 Task: Open Card Non-Profit Grant Writing in Board Sales Performance Metrics to Workspace Change Management Consulting and add a team member Softage.1@softage.net, a label Green, a checklist Mindfulness, an attachment from your computer, a color Green and finally, add a card description 'Conduct and analyze customer feedback survey' and a comment 'Let us make sure we give this task the attention it deserves as it is crucial to the overall success of the project.'. Add a start date 'Jan 01, 1900' with a due date 'Jan 08, 1900'
Action: Mouse moved to (381, 208)
Screenshot: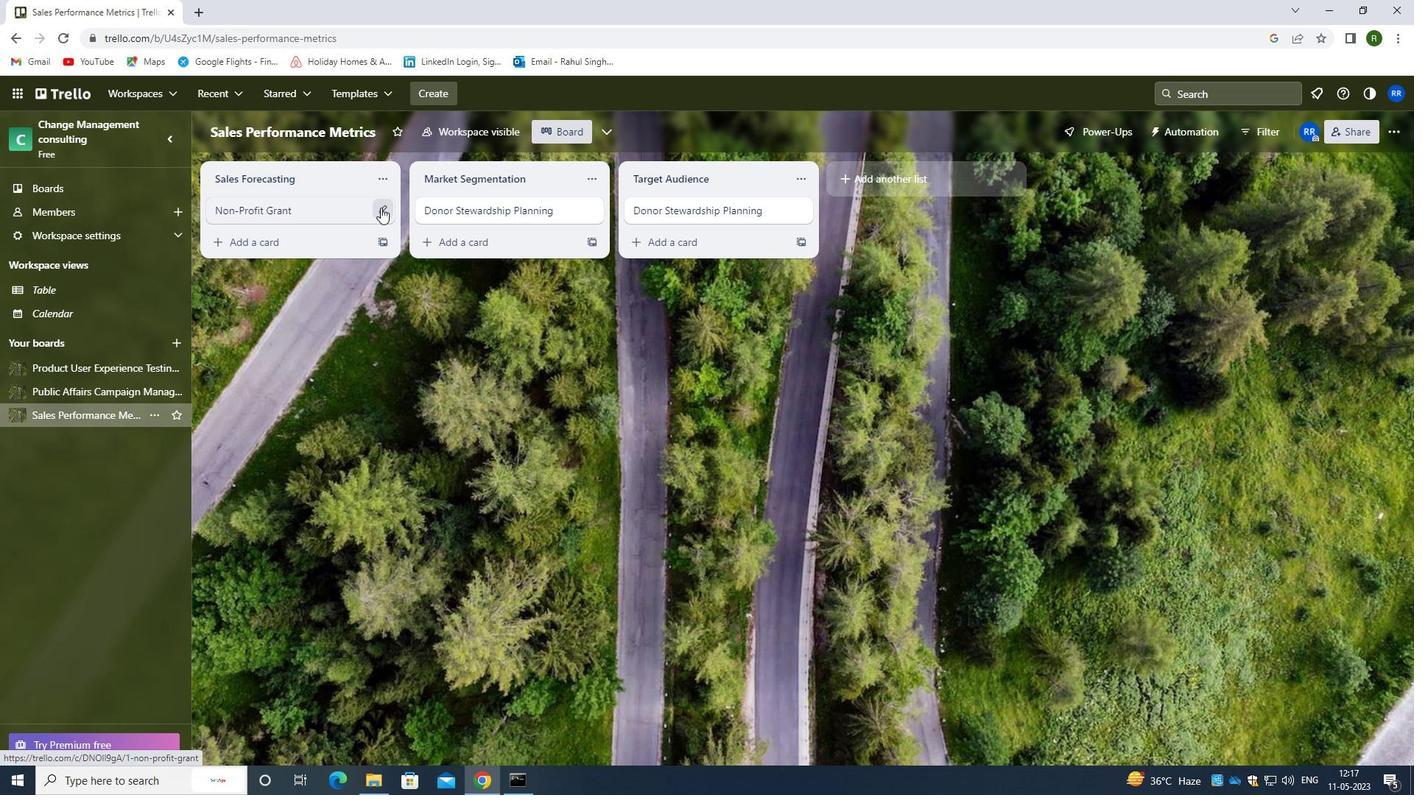 
Action: Mouse pressed left at (381, 208)
Screenshot: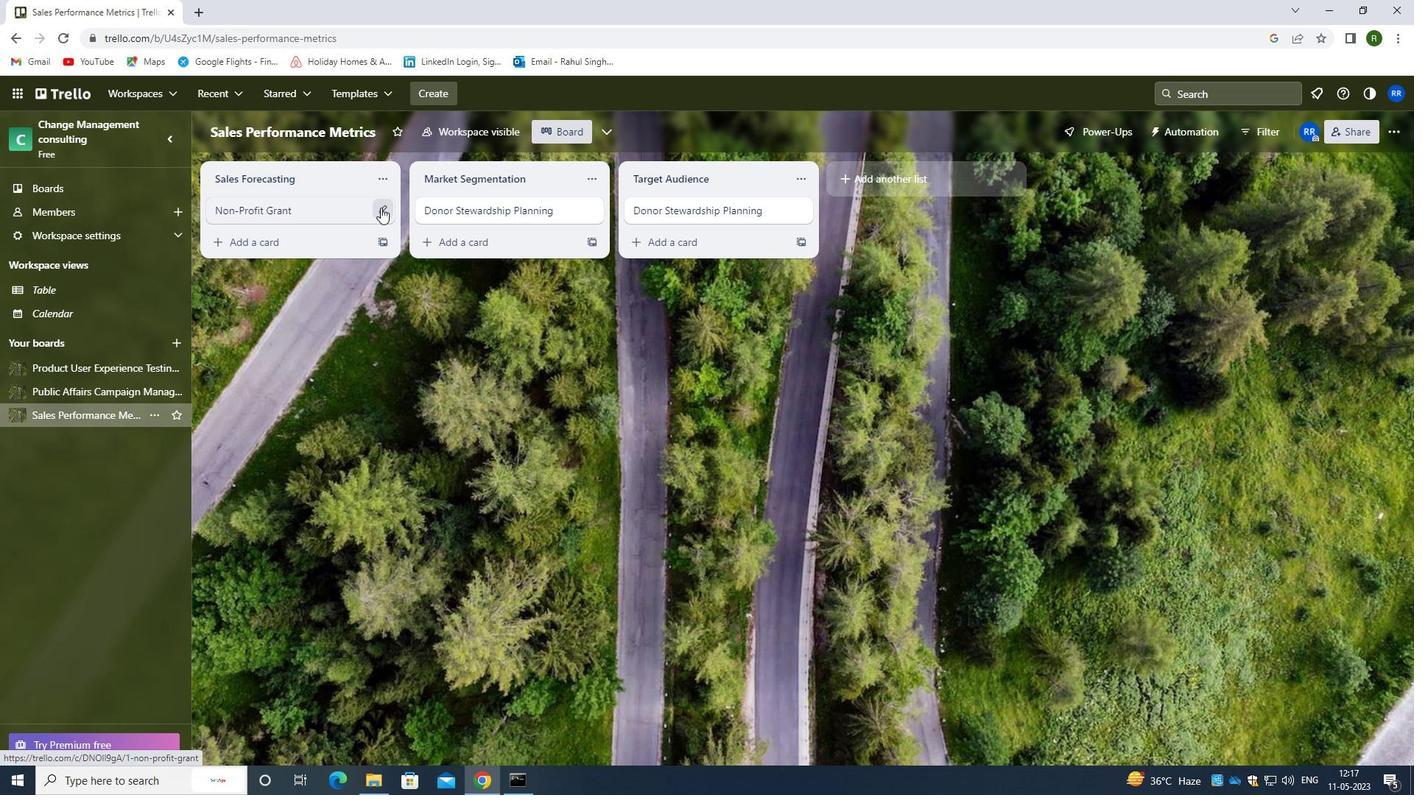 
Action: Mouse moved to (437, 207)
Screenshot: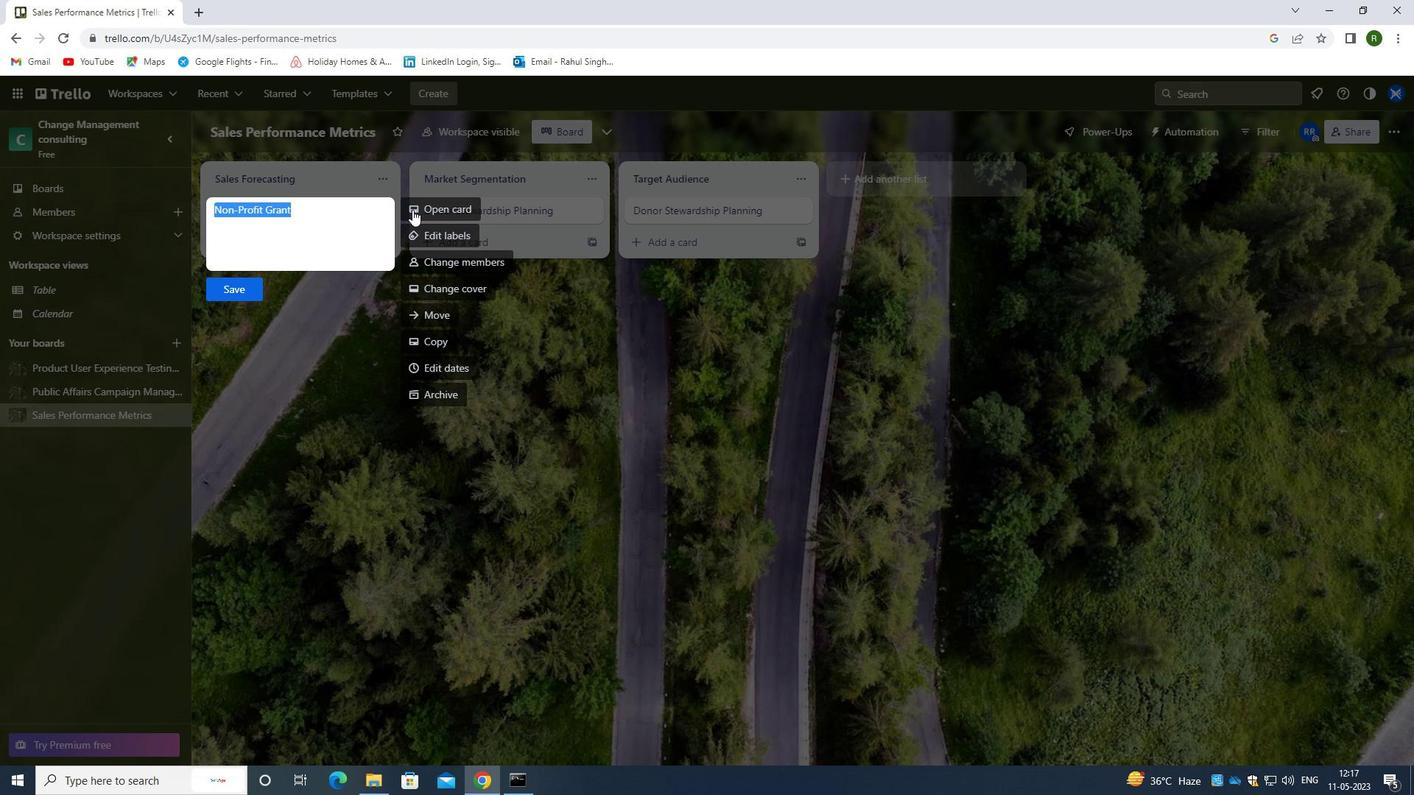 
Action: Mouse pressed left at (437, 207)
Screenshot: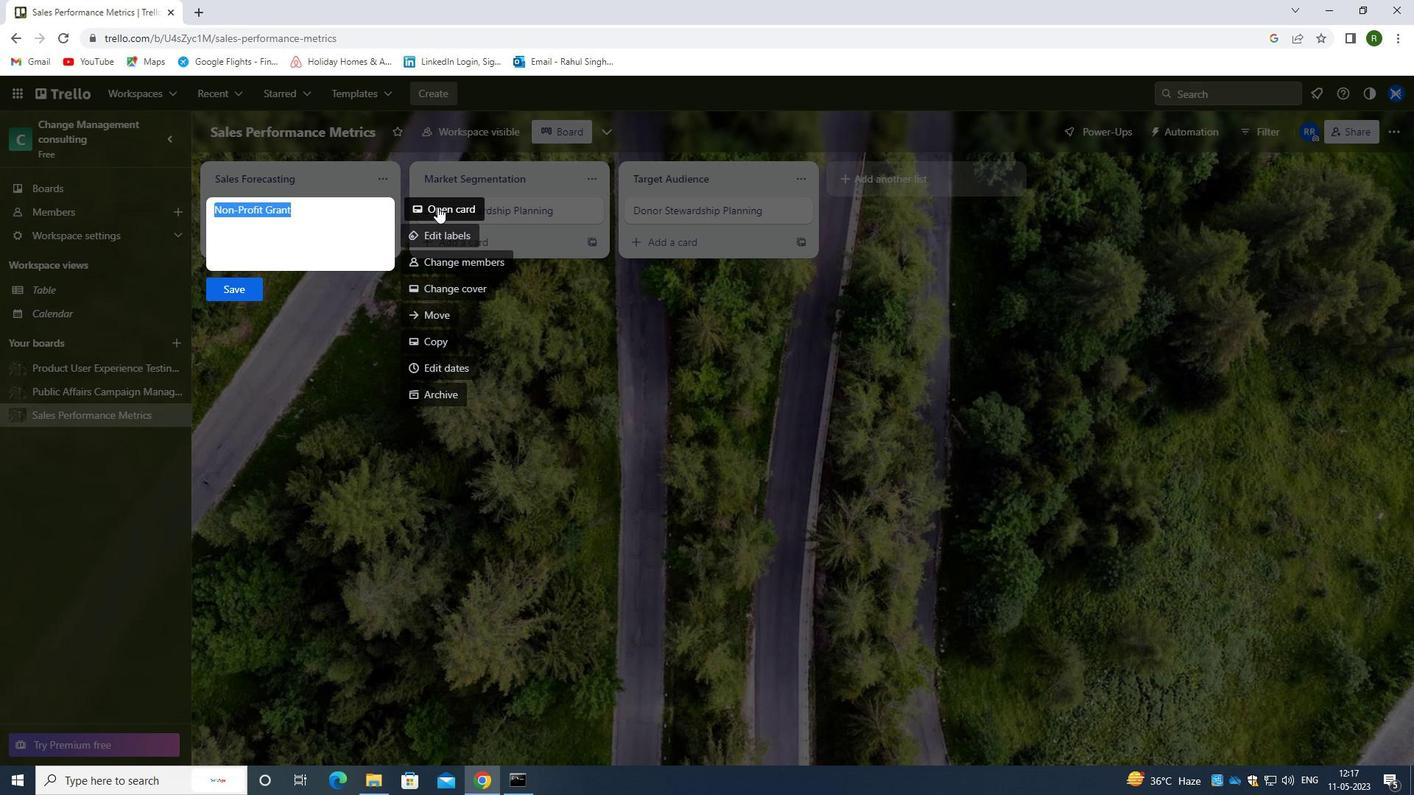 
Action: Mouse moved to (903, 211)
Screenshot: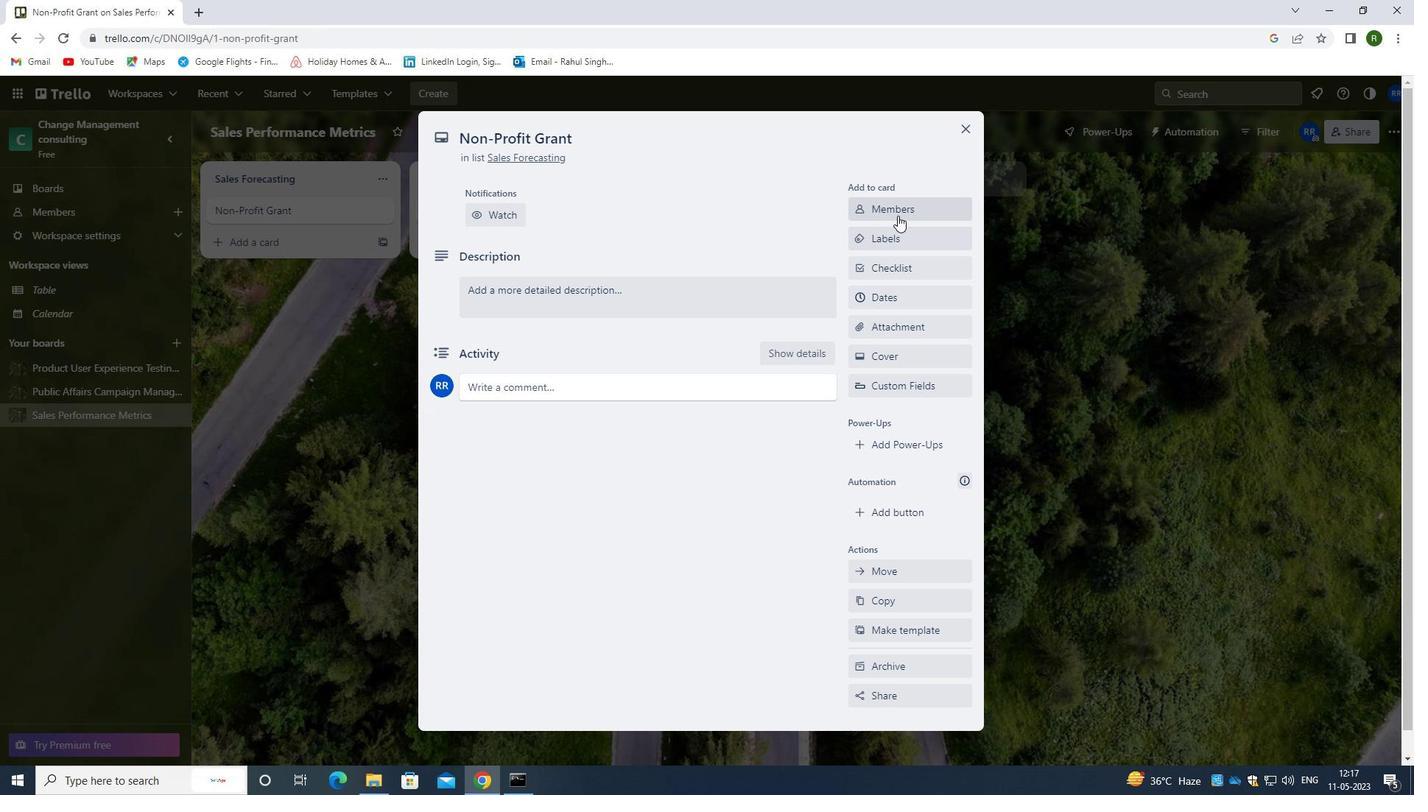 
Action: Mouse pressed left at (903, 211)
Screenshot: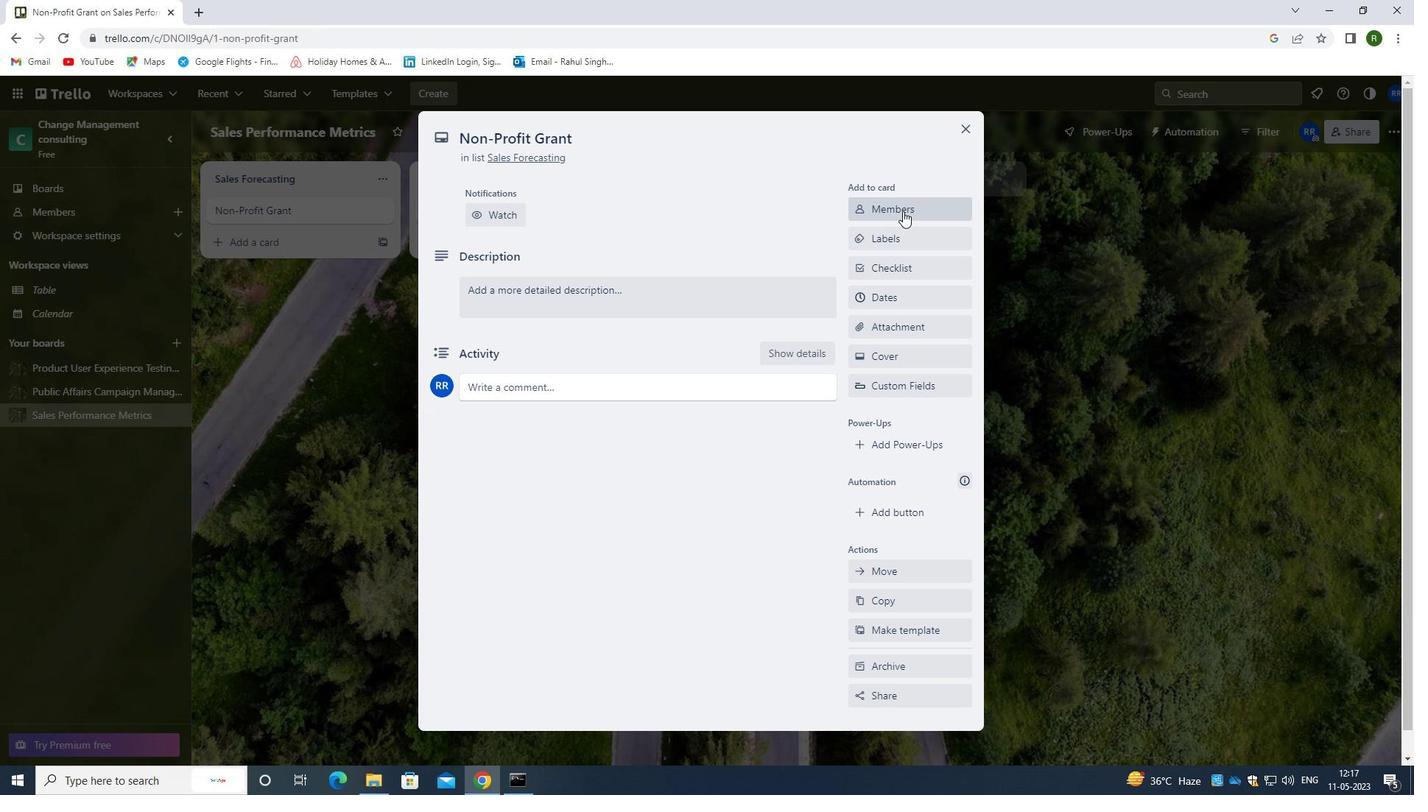 
Action: Mouse moved to (906, 280)
Screenshot: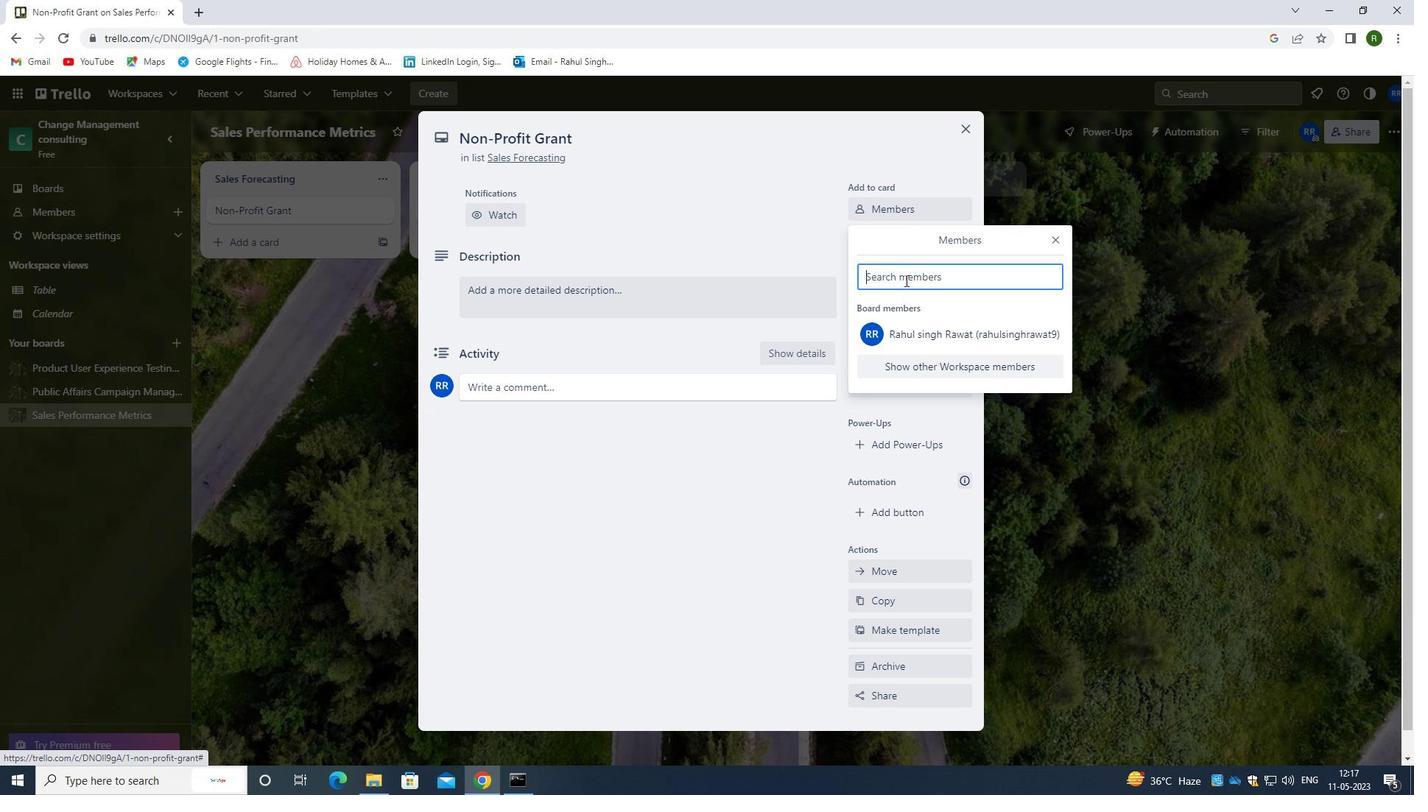 
Action: Mouse pressed left at (906, 280)
Screenshot: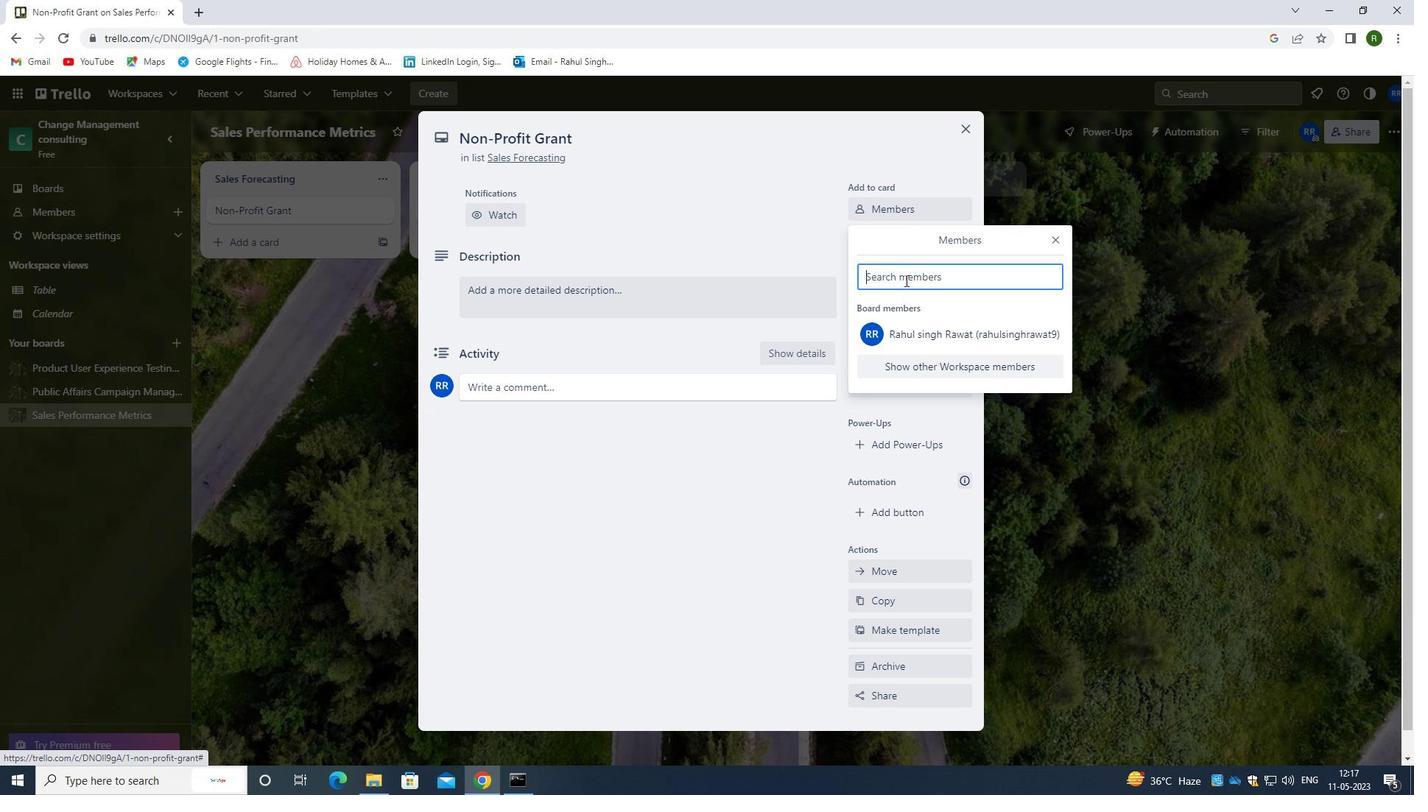 
Action: Mouse moved to (869, 254)
Screenshot: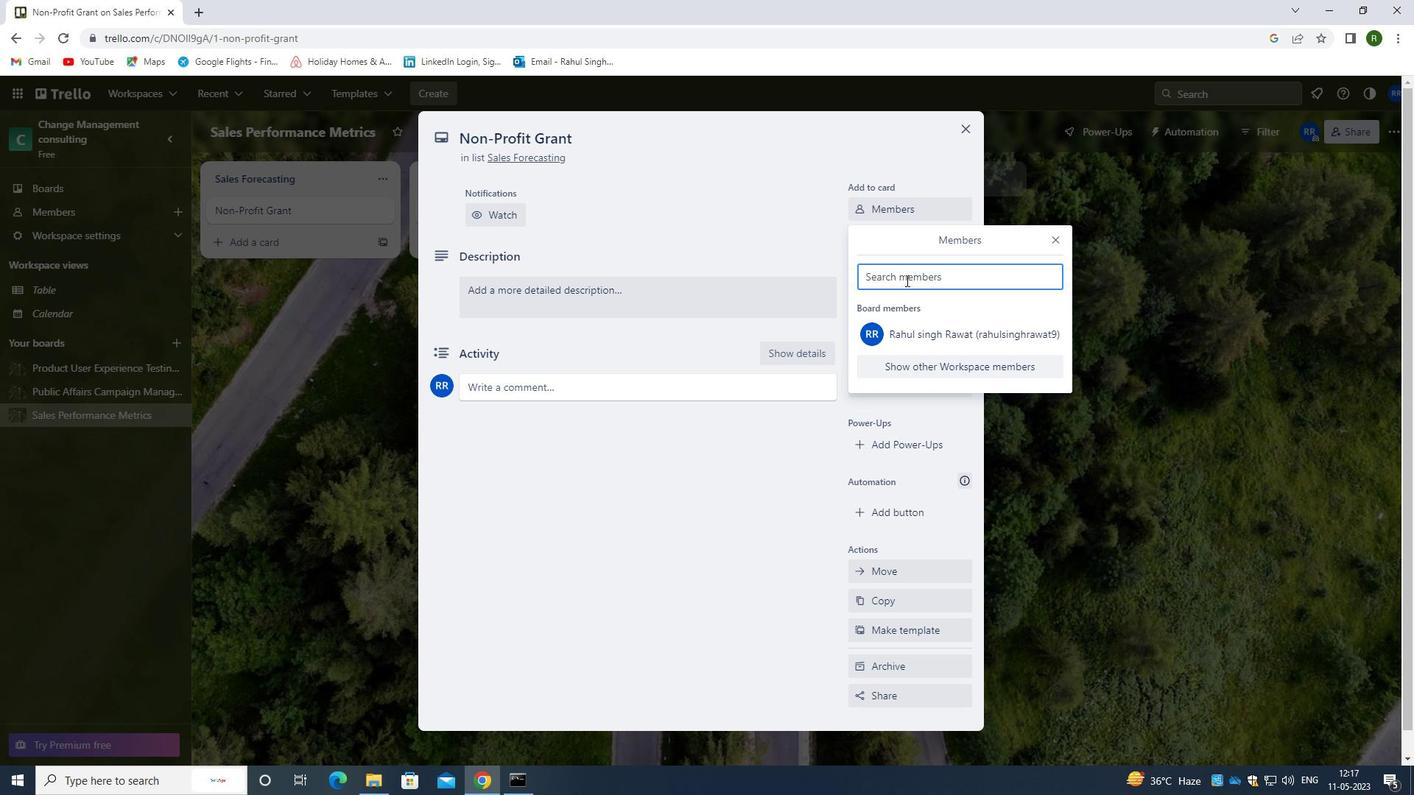 
Action: Key pressed <Key.caps_lock>s<Key.caps_lock>oftage.1<Key.shift>@SOFTAGE.NET
Screenshot: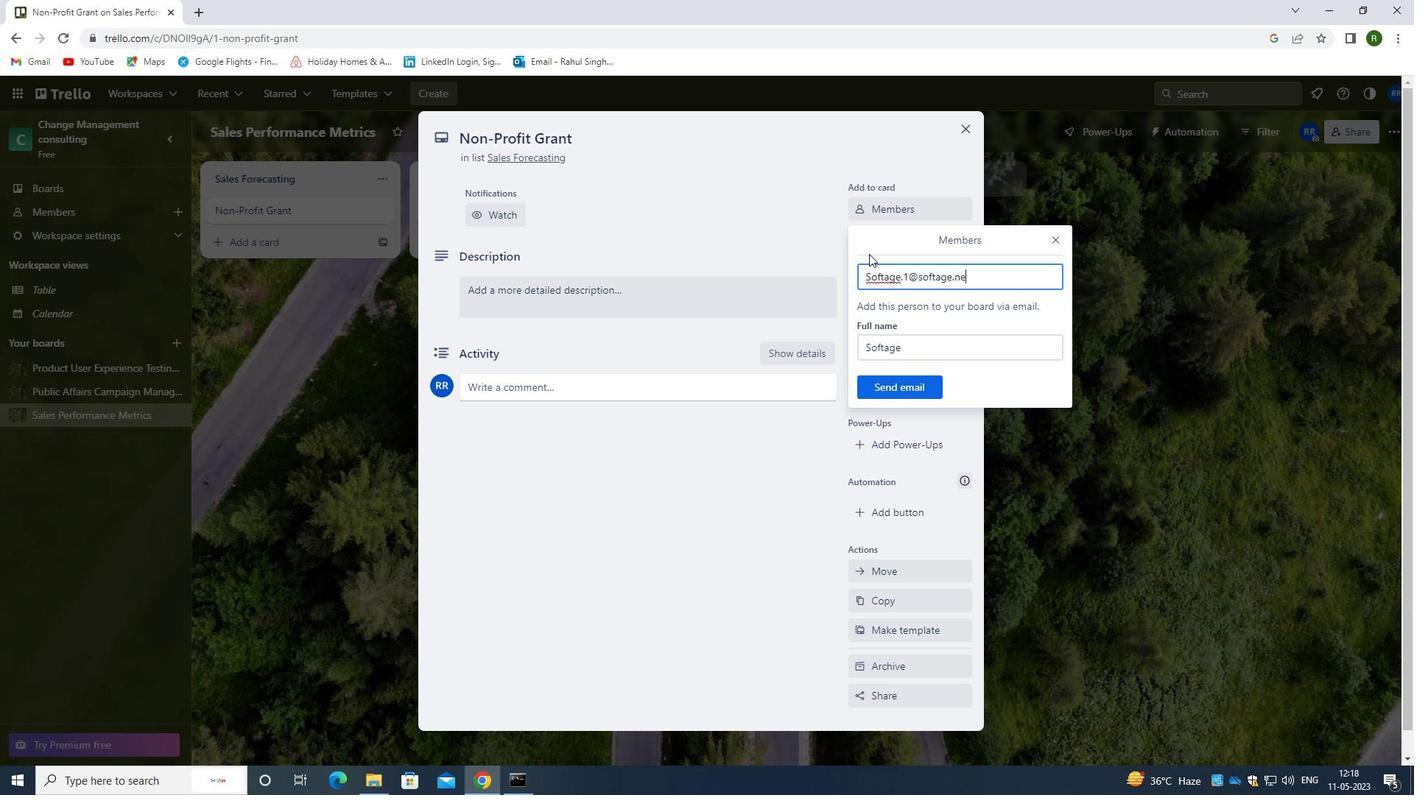 
Action: Mouse moved to (913, 392)
Screenshot: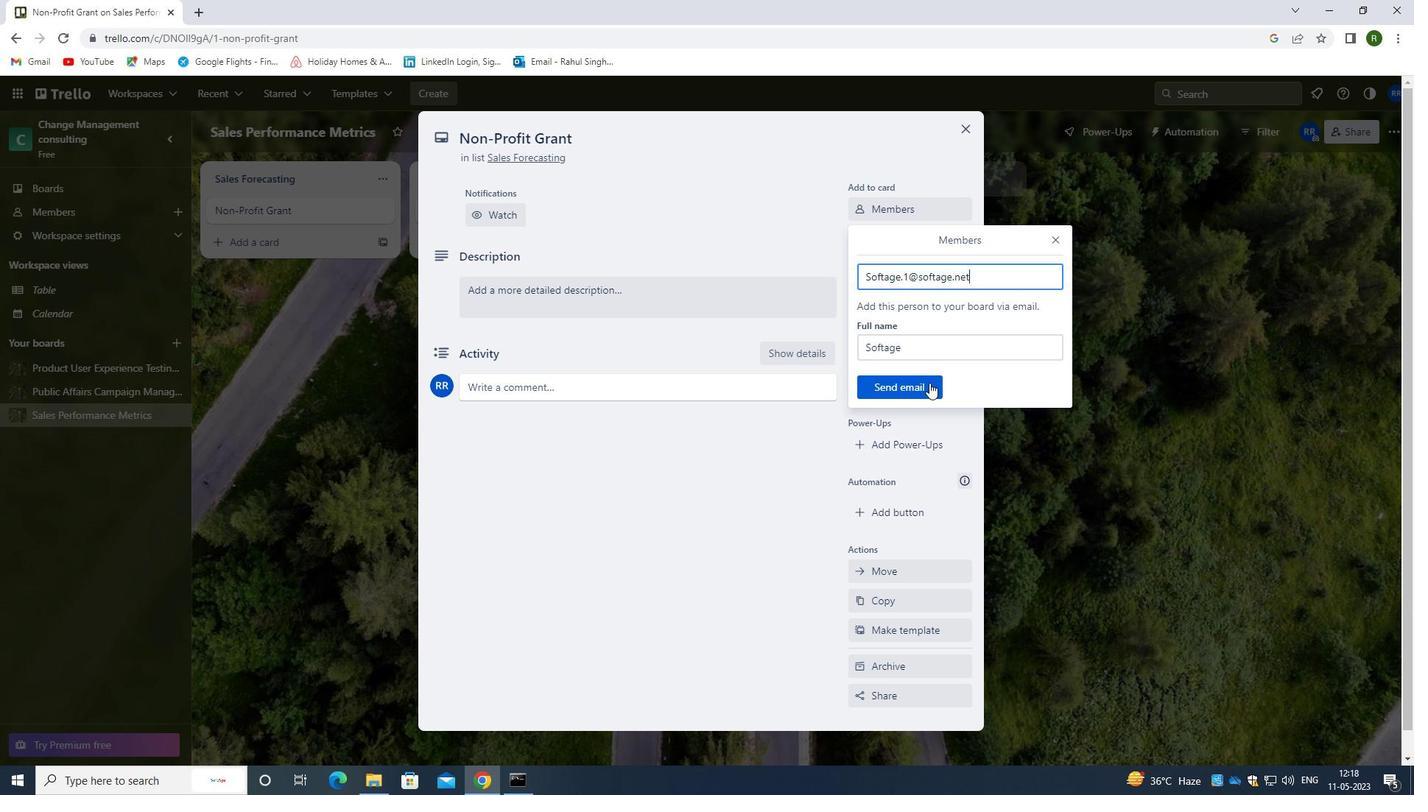 
Action: Mouse pressed left at (913, 392)
Screenshot: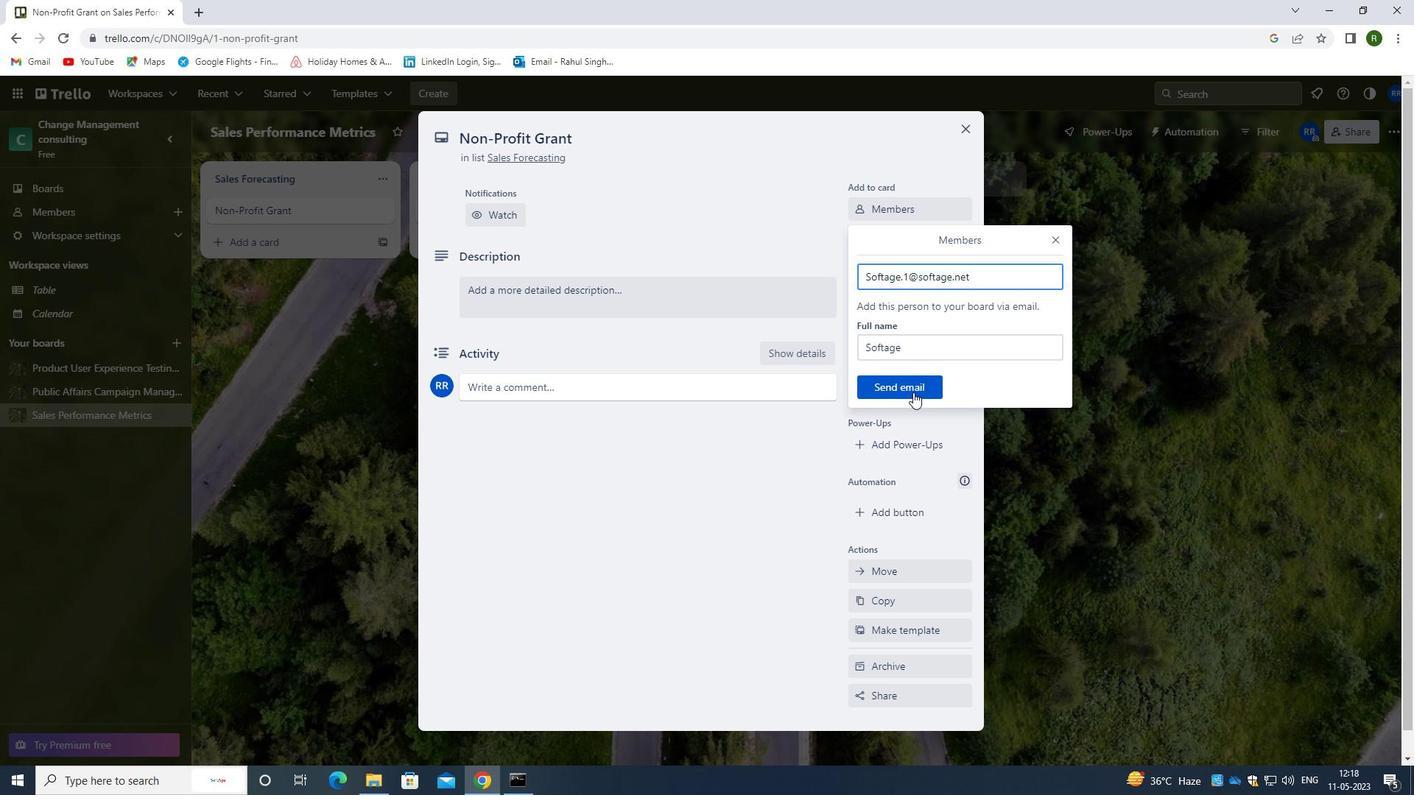 
Action: Mouse moved to (896, 298)
Screenshot: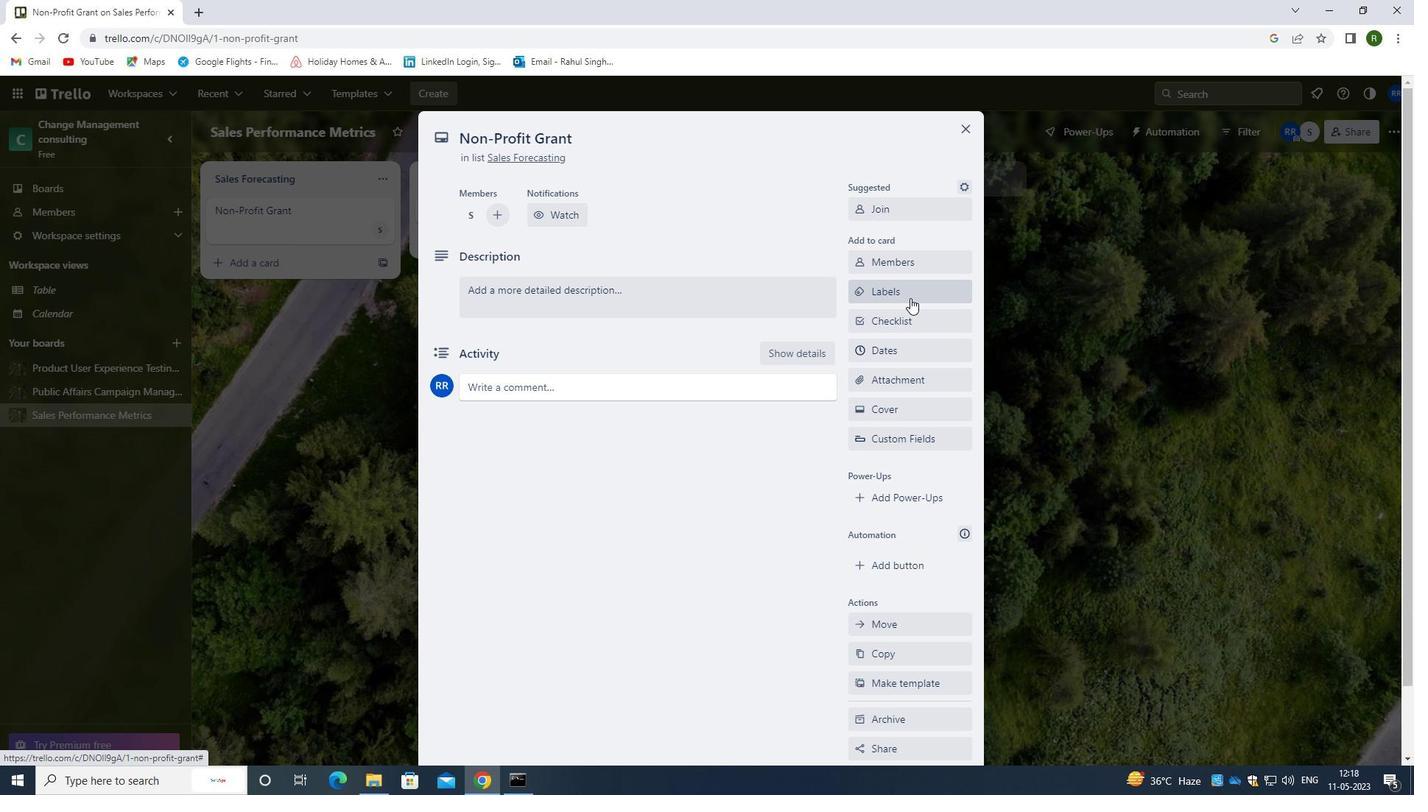 
Action: Mouse pressed left at (896, 298)
Screenshot: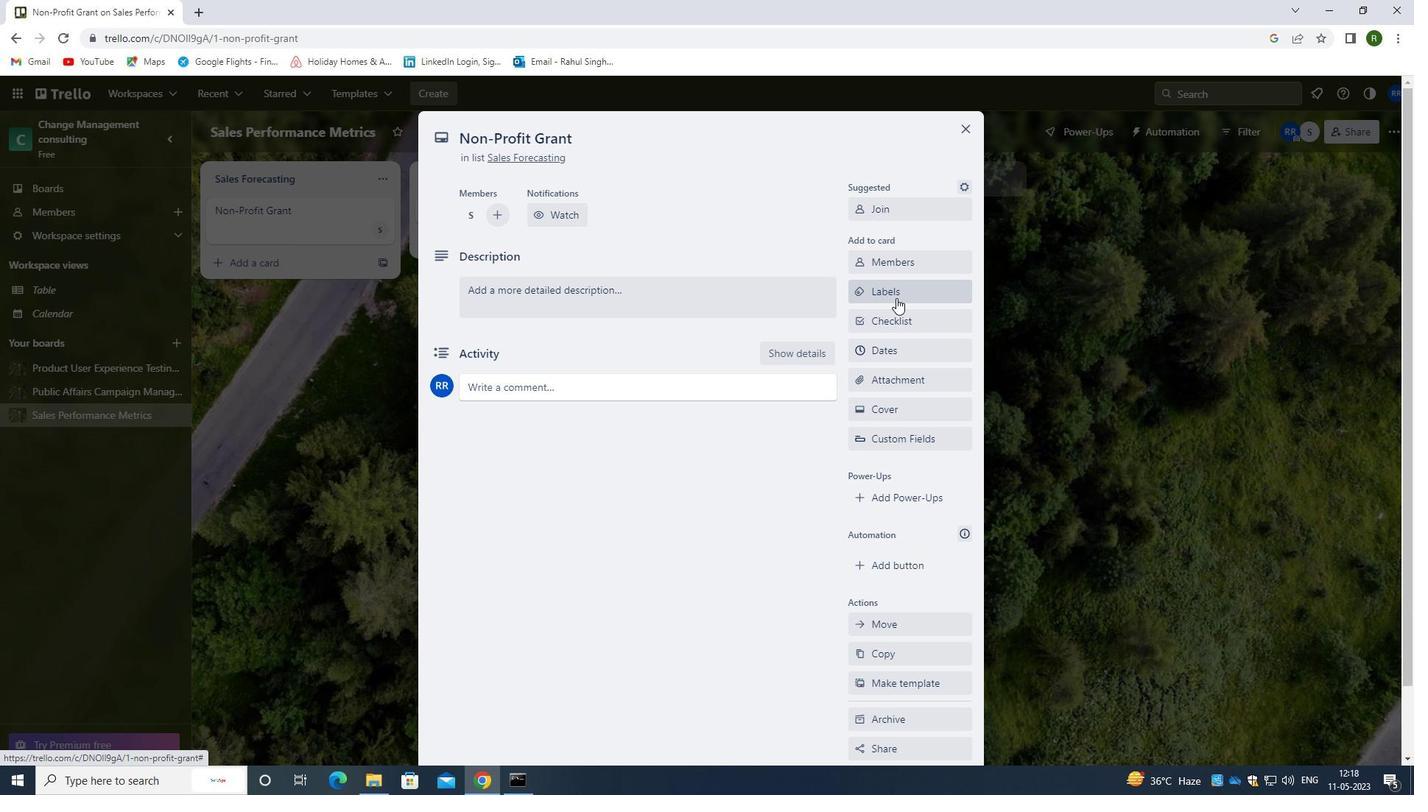 
Action: Mouse moved to (924, 390)
Screenshot: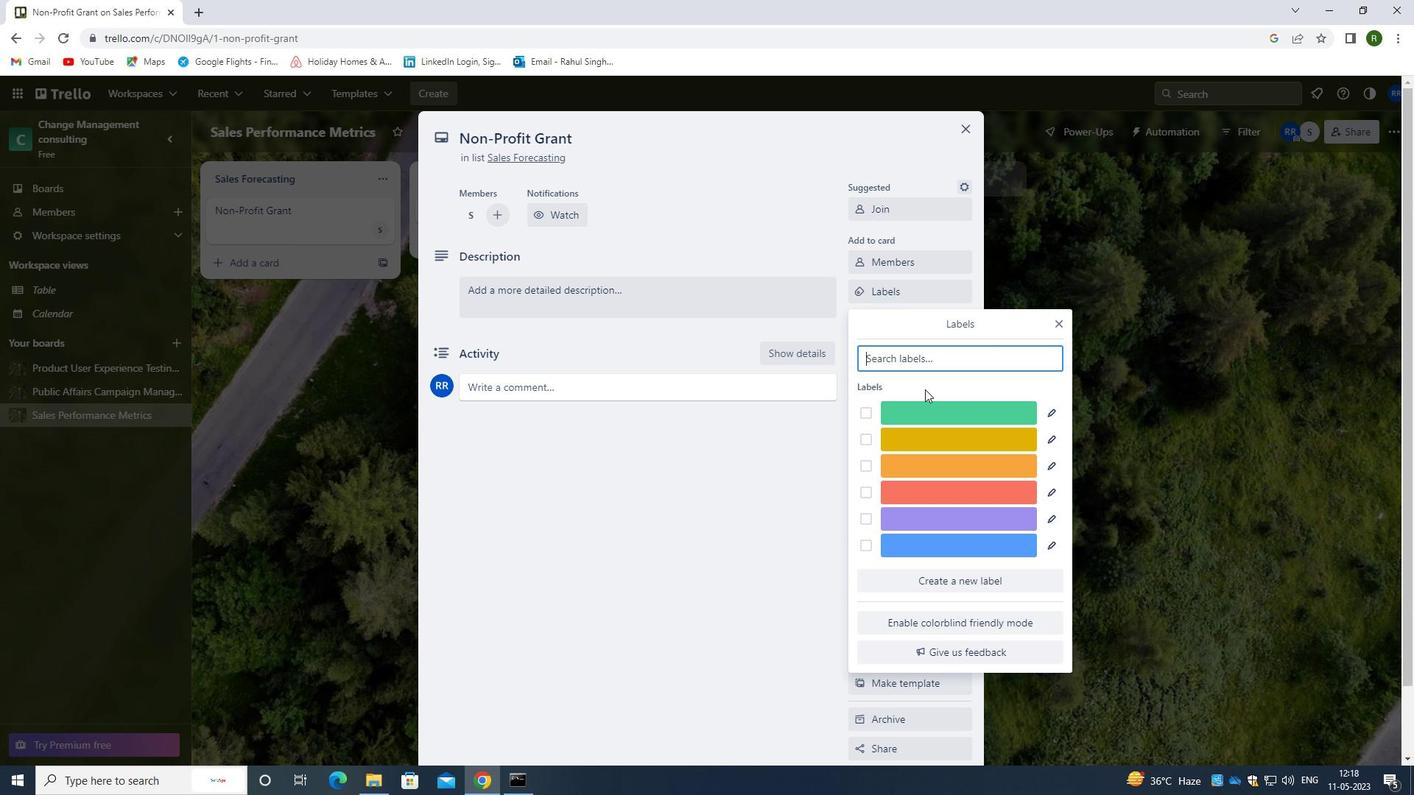 
Action: Key pressed GR
Screenshot: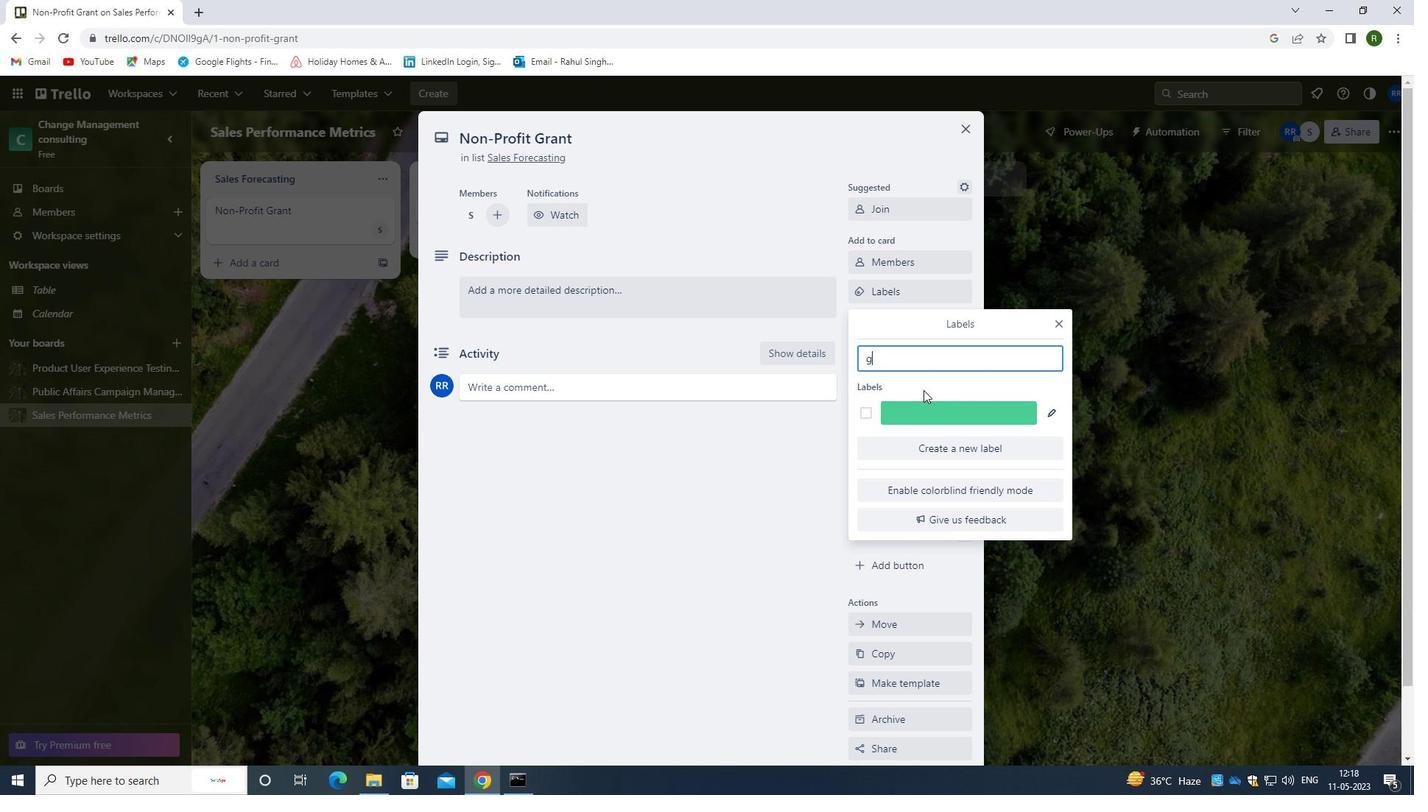 
Action: Mouse moved to (864, 408)
Screenshot: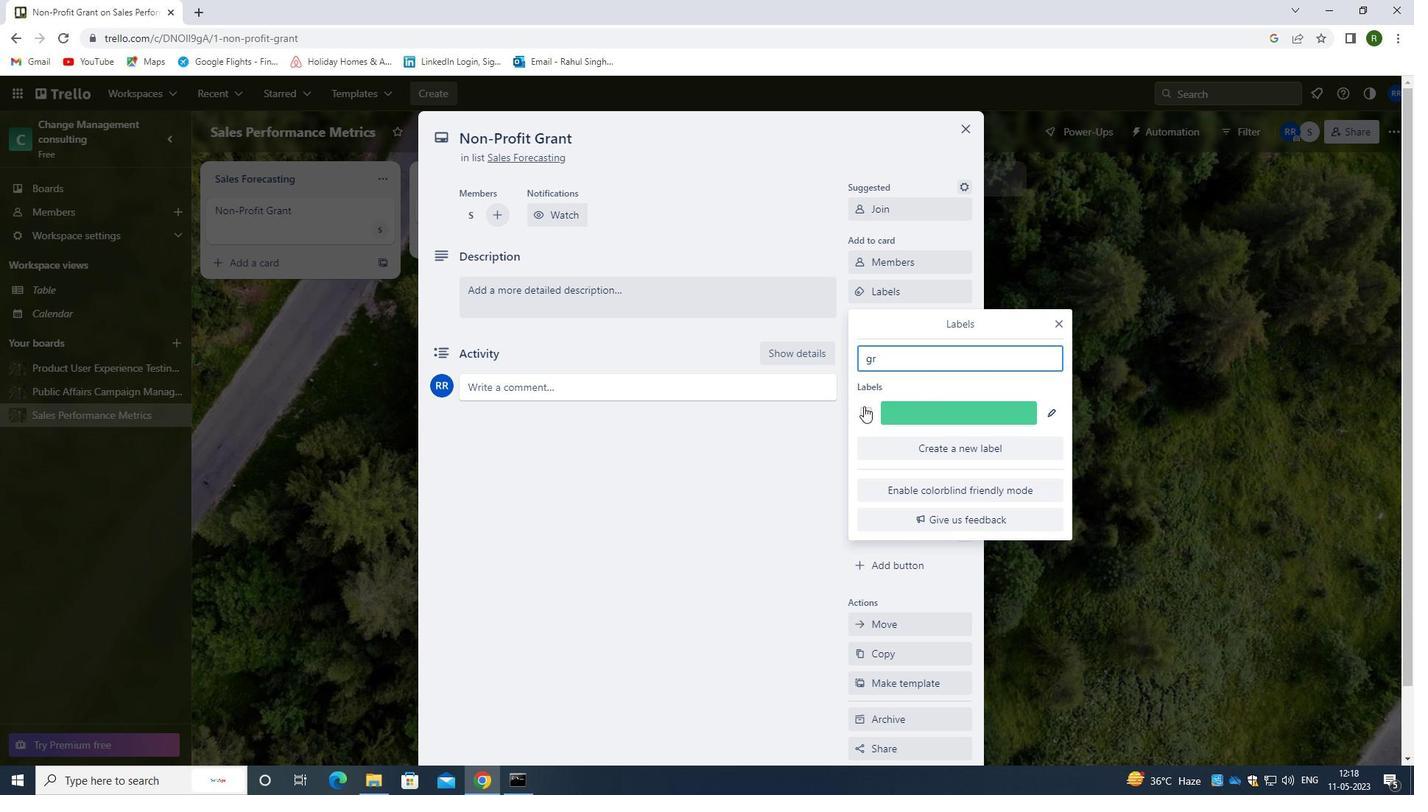 
Action: Key pressed EEN
Screenshot: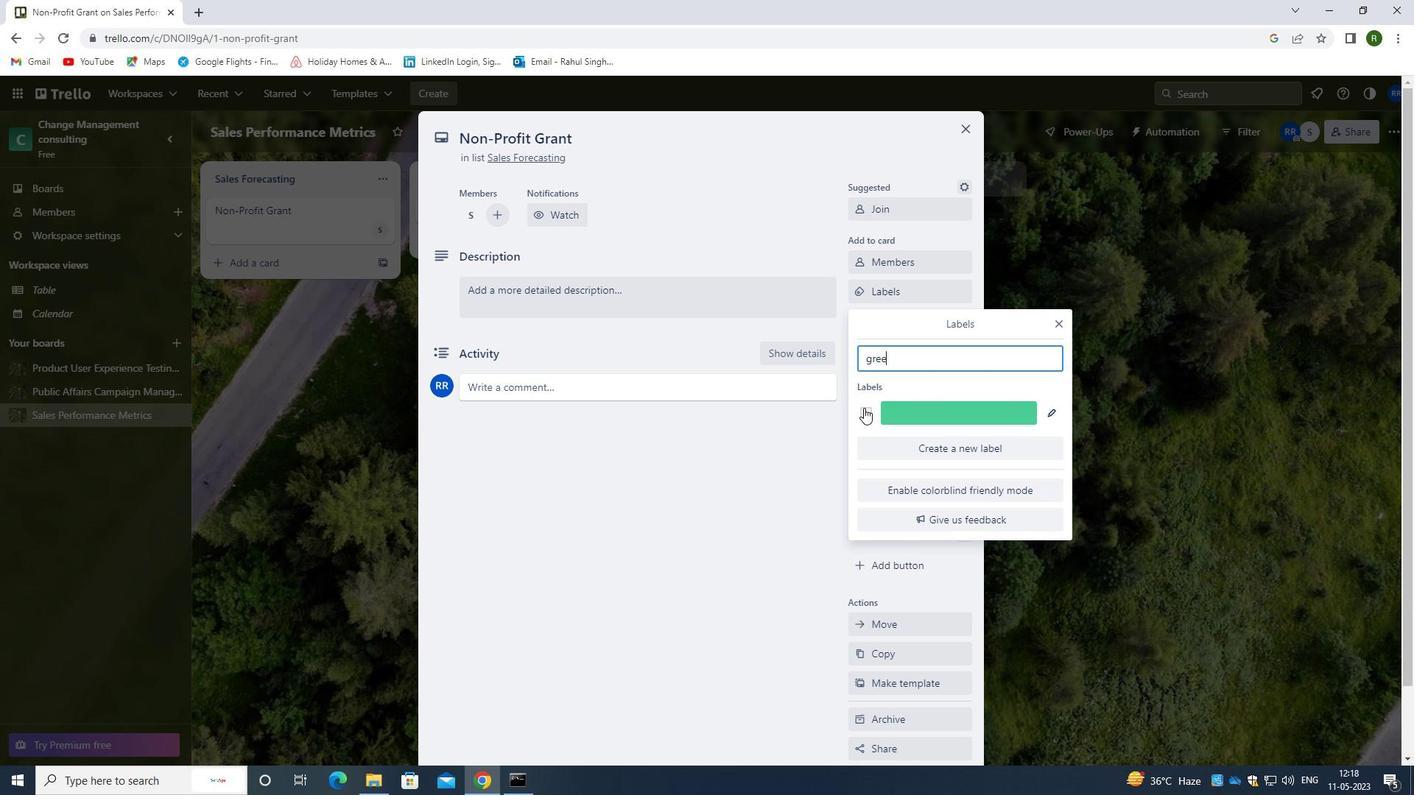
Action: Mouse moved to (863, 414)
Screenshot: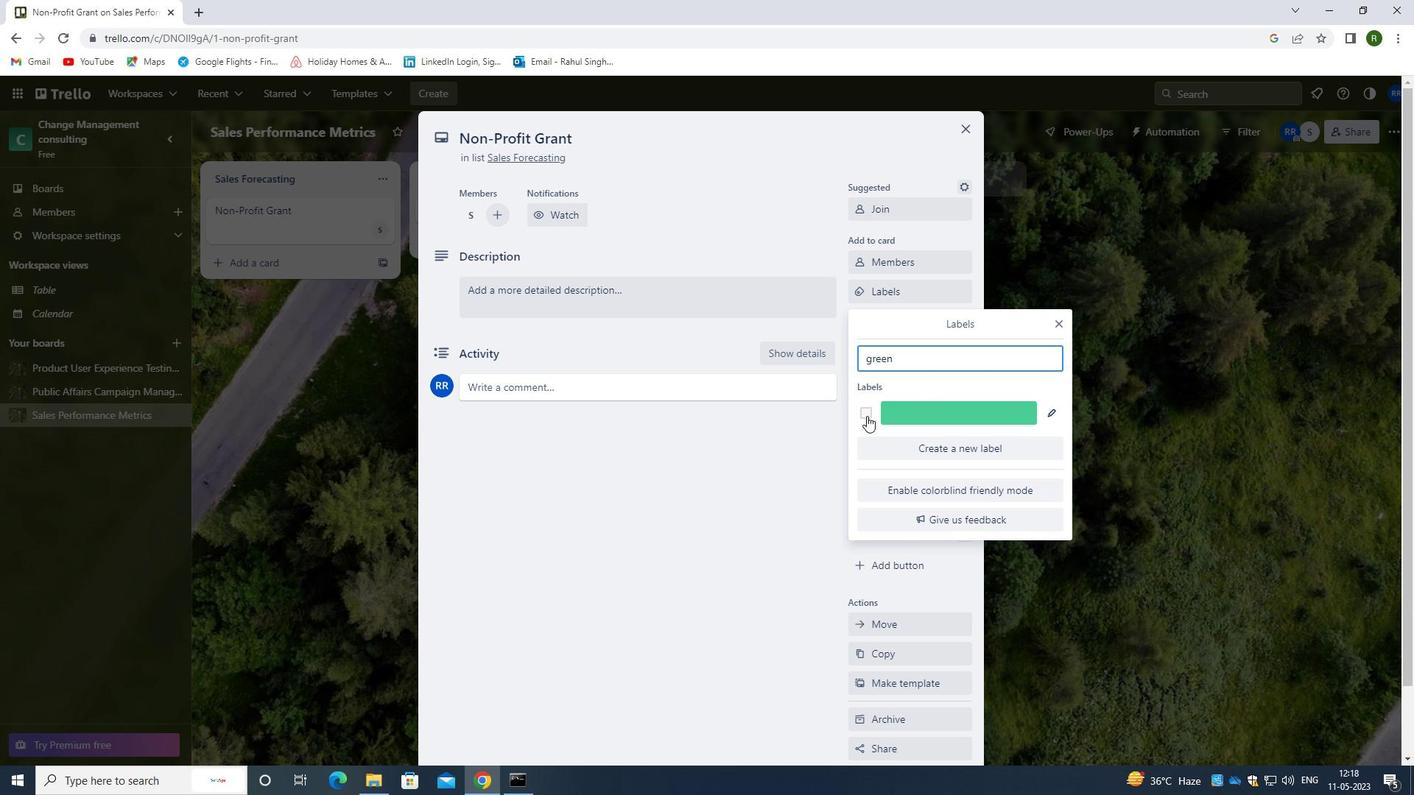 
Action: Mouse pressed left at (863, 414)
Screenshot: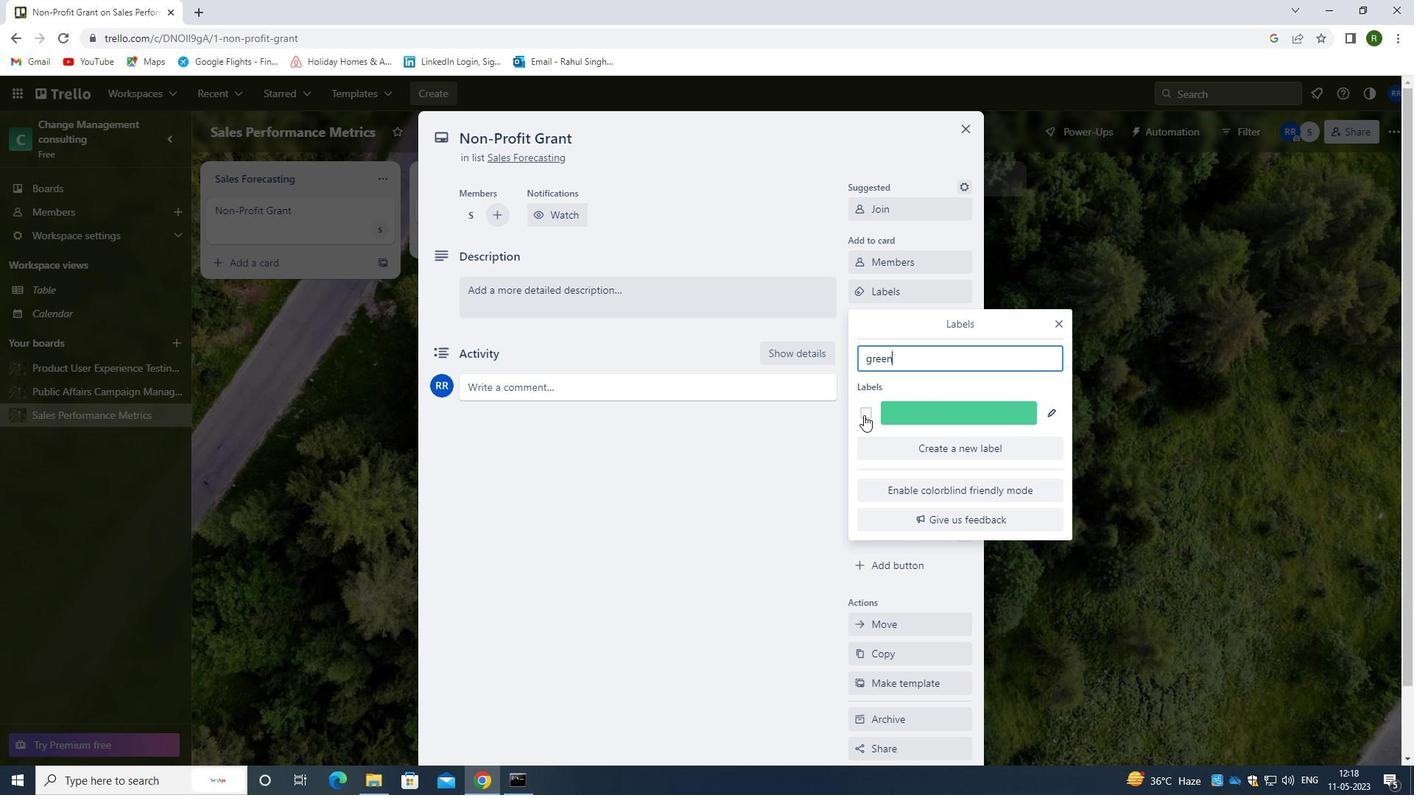 
Action: Mouse moved to (1063, 326)
Screenshot: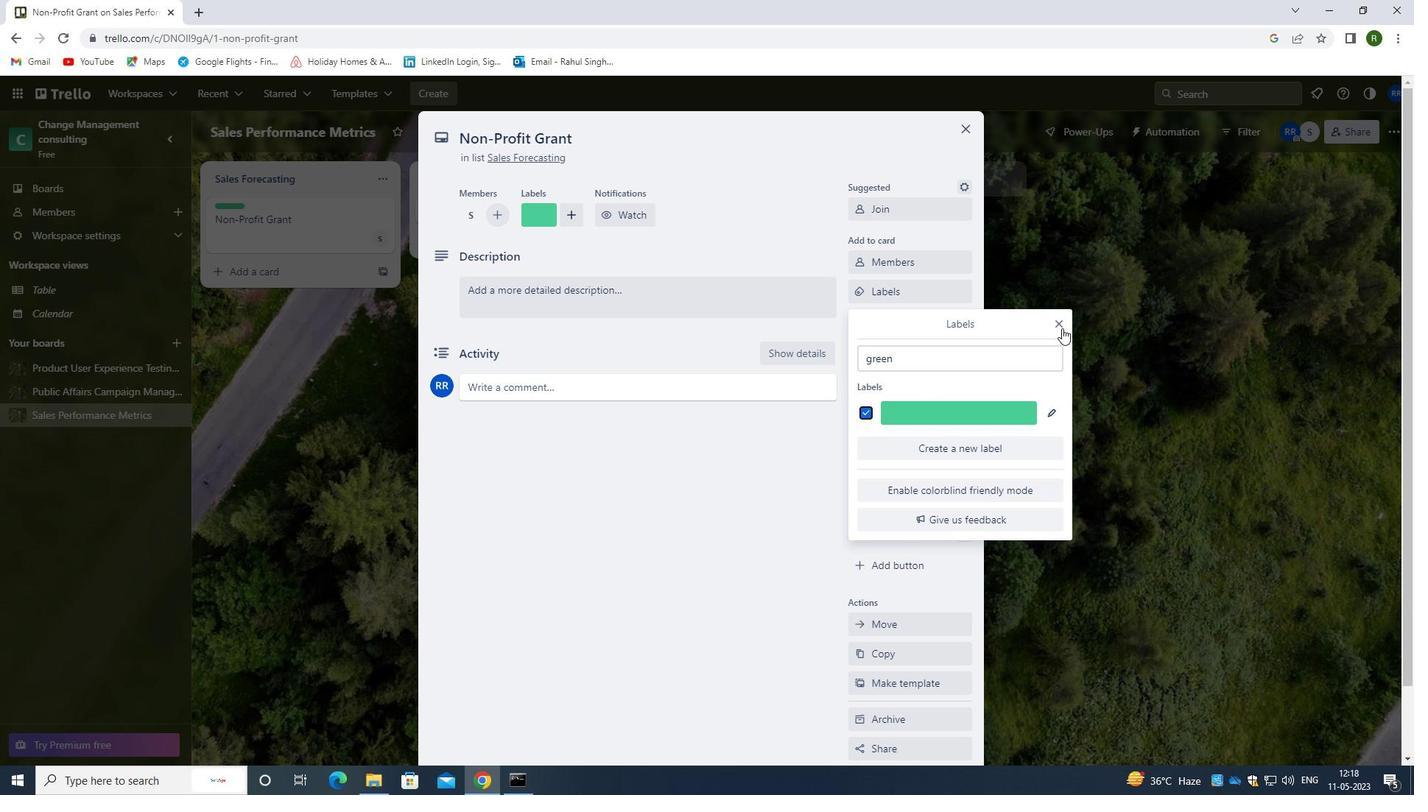 
Action: Mouse pressed left at (1063, 326)
Screenshot: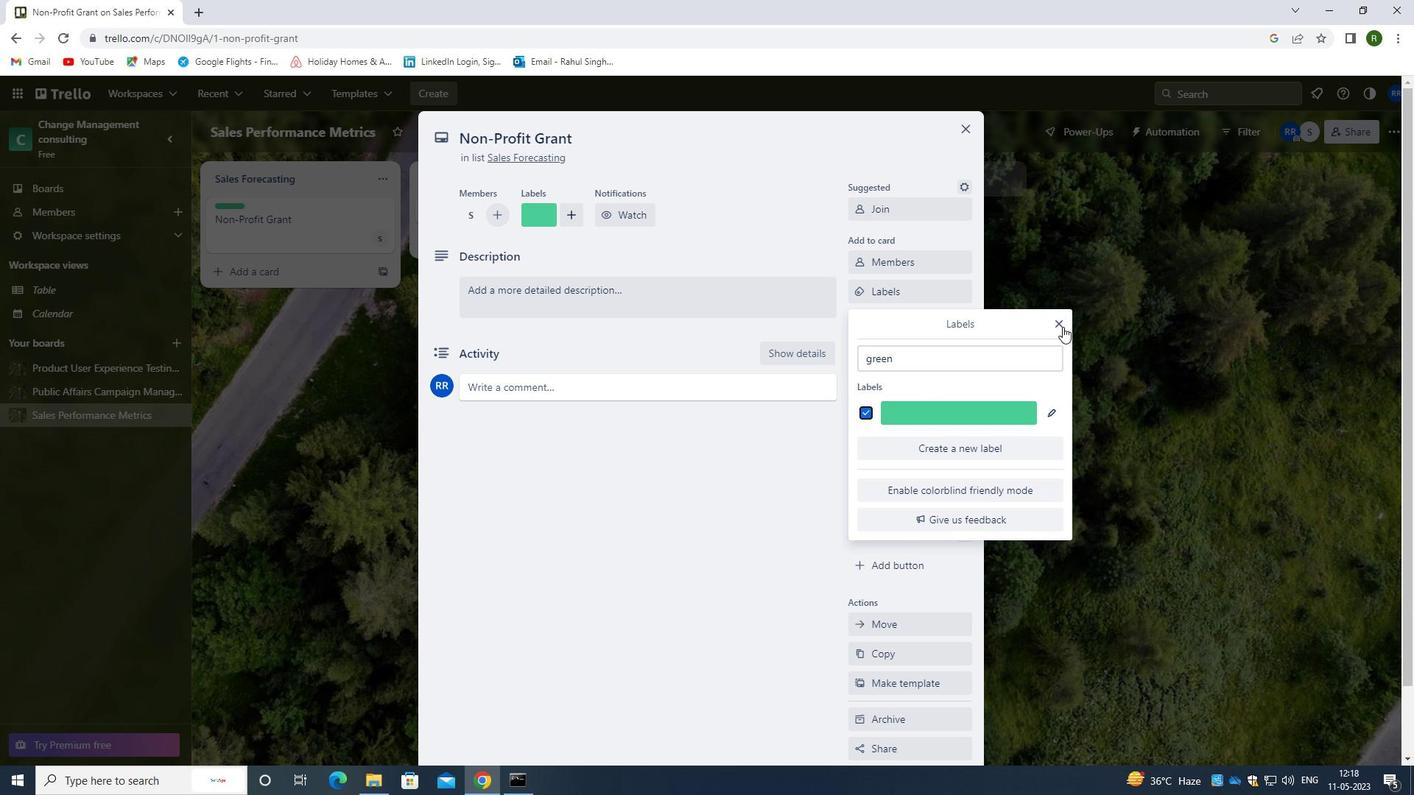 
Action: Mouse moved to (891, 374)
Screenshot: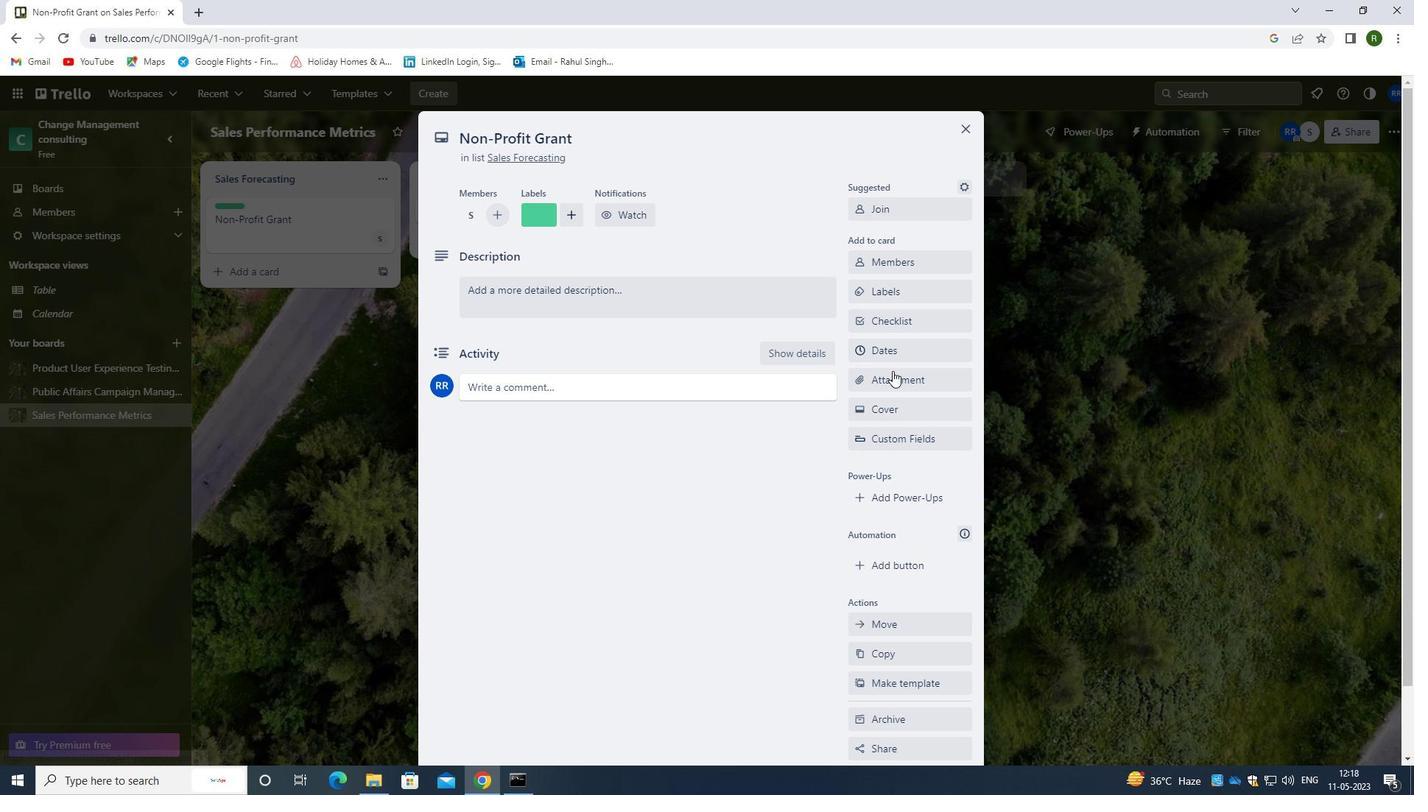 
Action: Mouse pressed left at (891, 374)
Screenshot: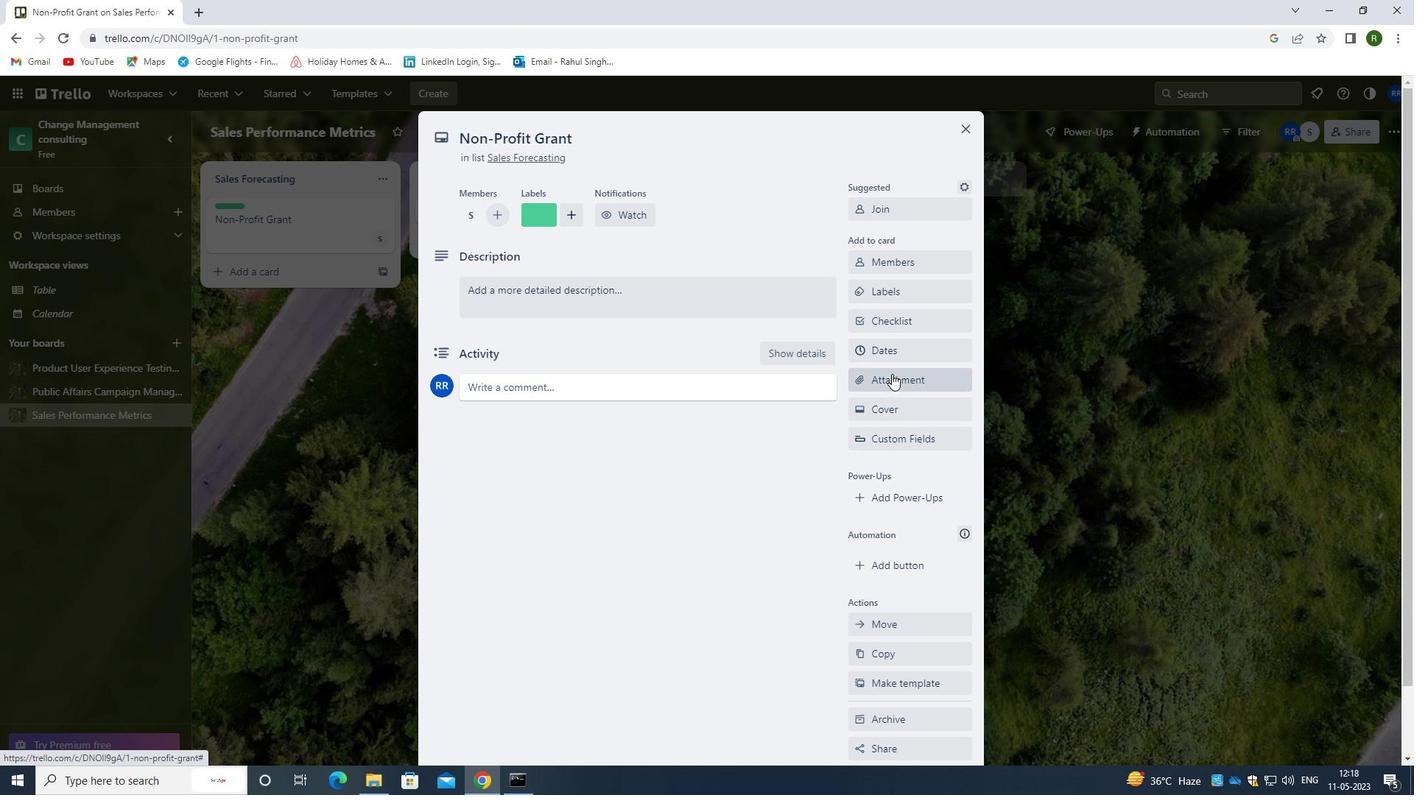 
Action: Mouse moved to (887, 443)
Screenshot: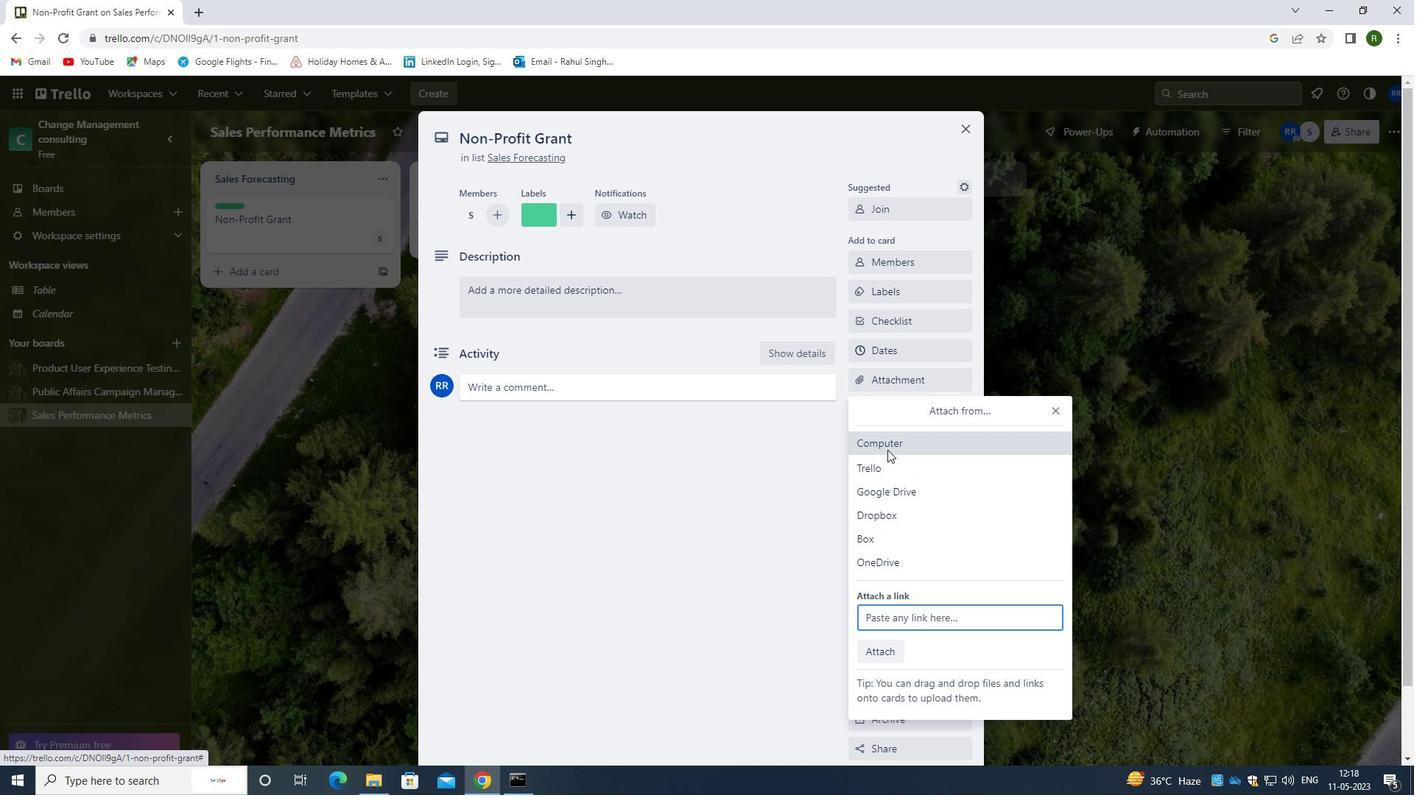 
Action: Mouse pressed left at (887, 443)
Screenshot: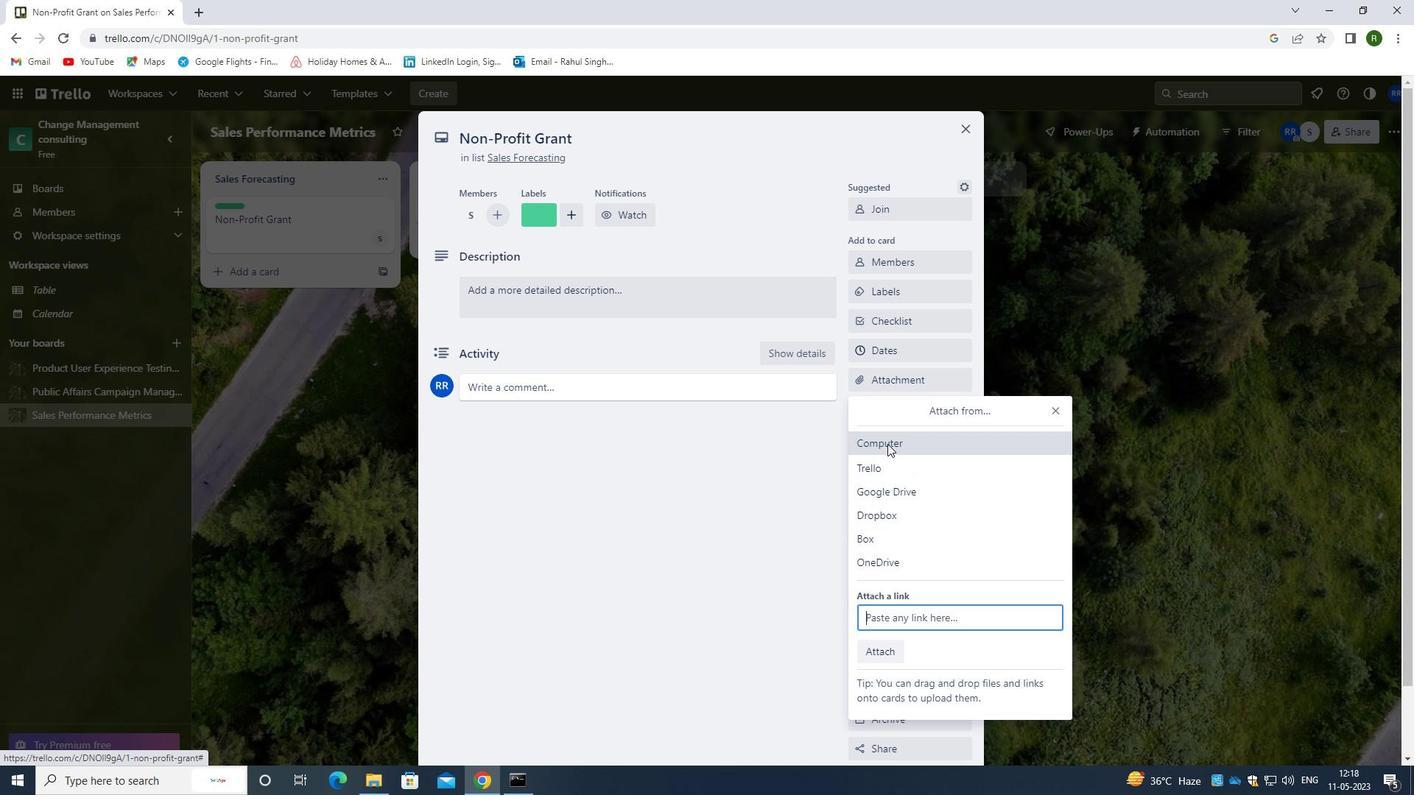
Action: Mouse moved to (180, 143)
Screenshot: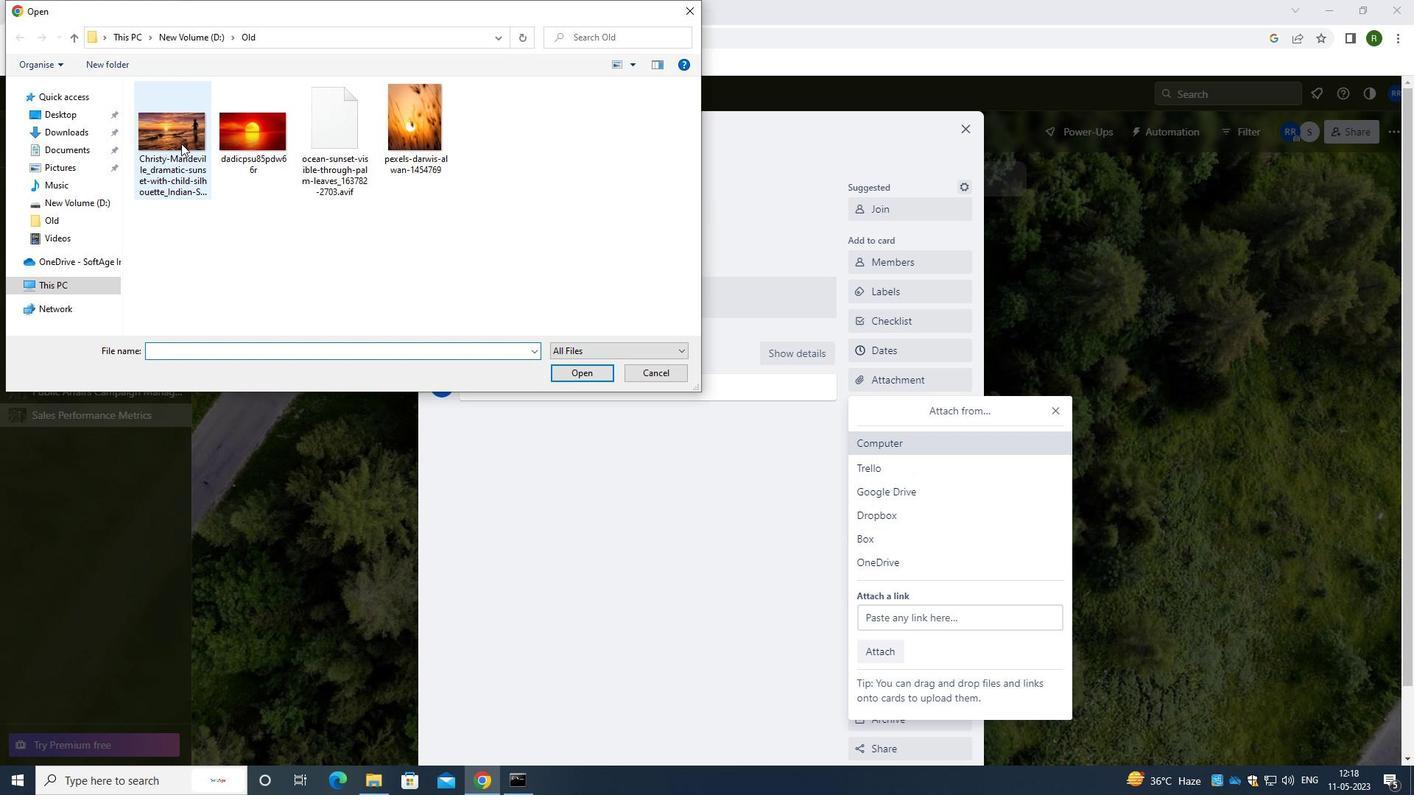 
Action: Mouse pressed left at (180, 143)
Screenshot: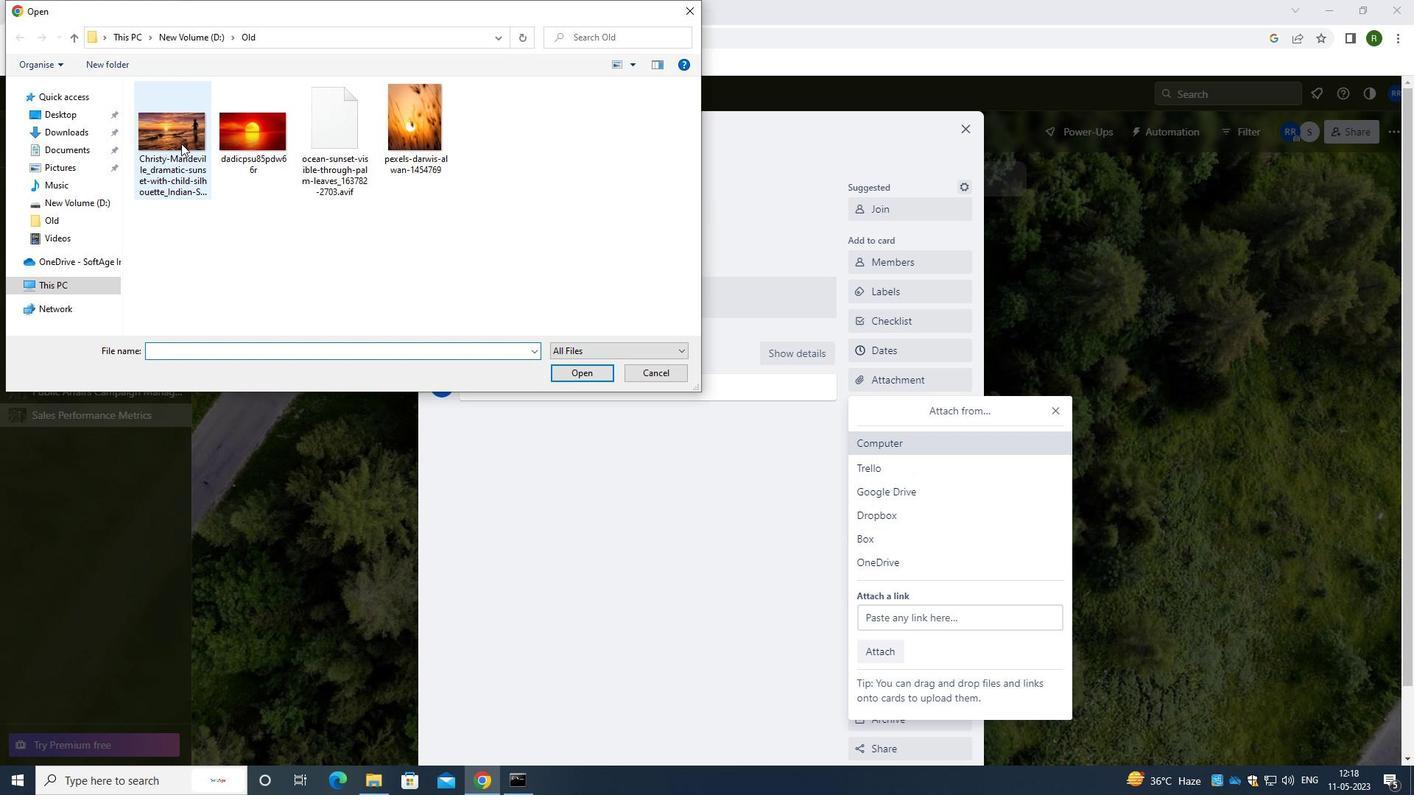 
Action: Mouse moved to (575, 376)
Screenshot: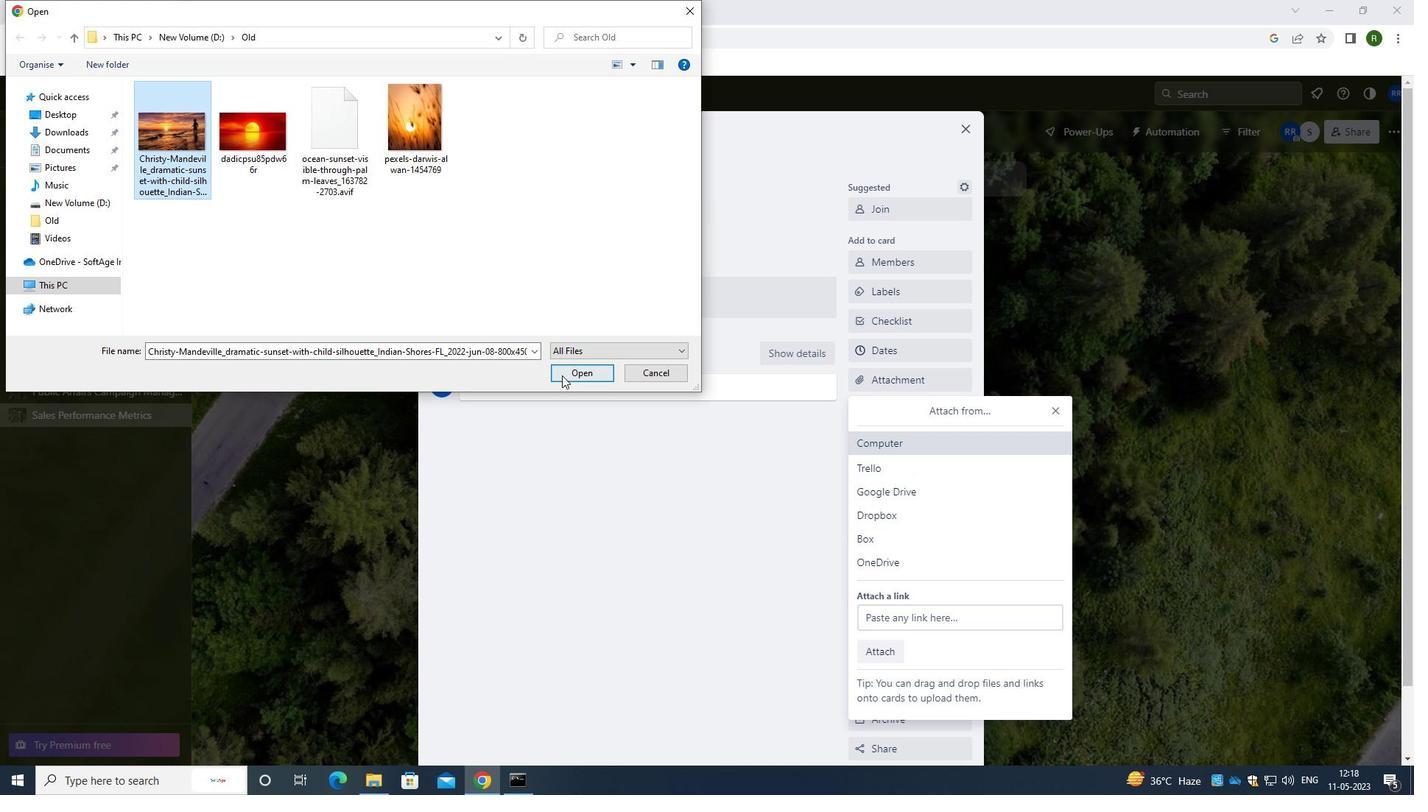 
Action: Mouse pressed left at (575, 376)
Screenshot: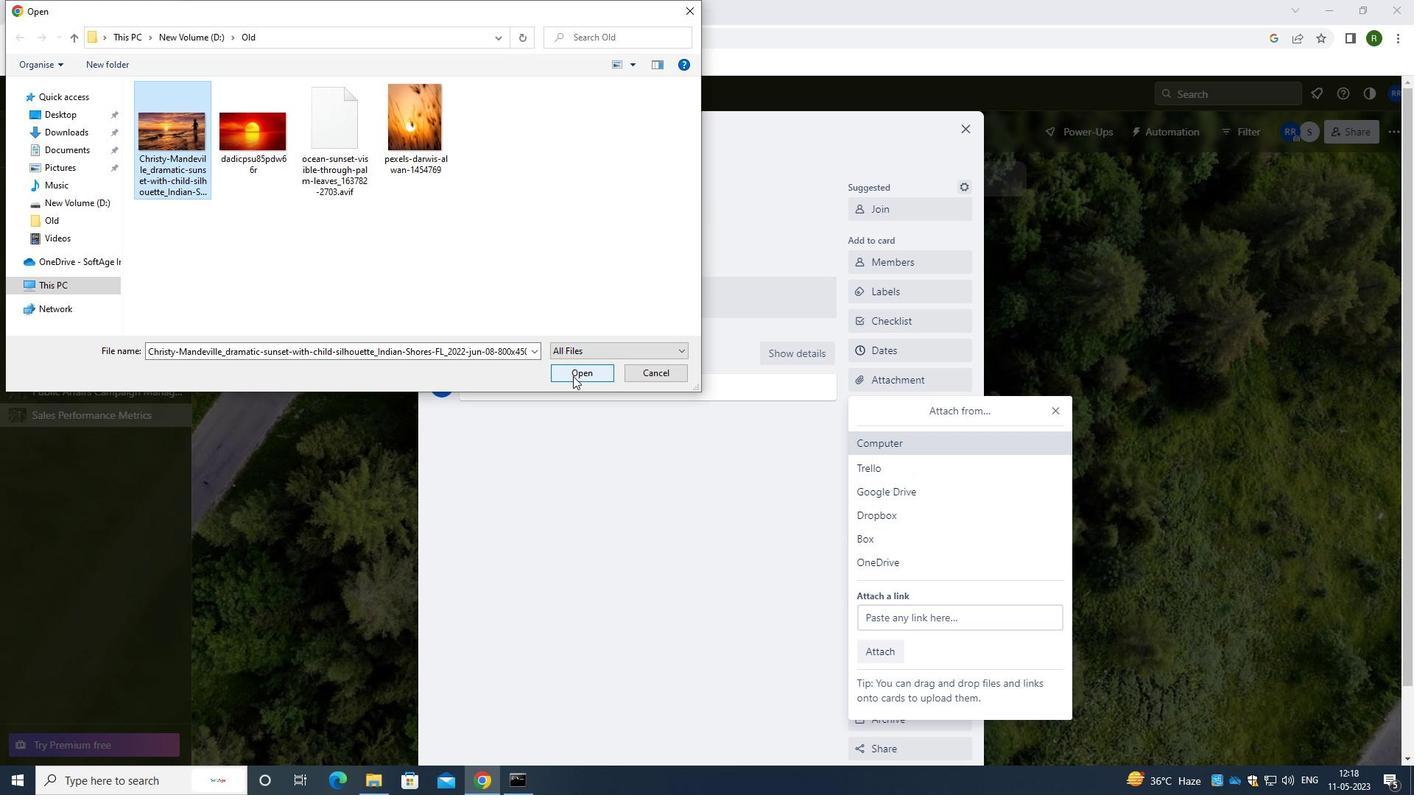 
Action: Mouse moved to (615, 417)
Screenshot: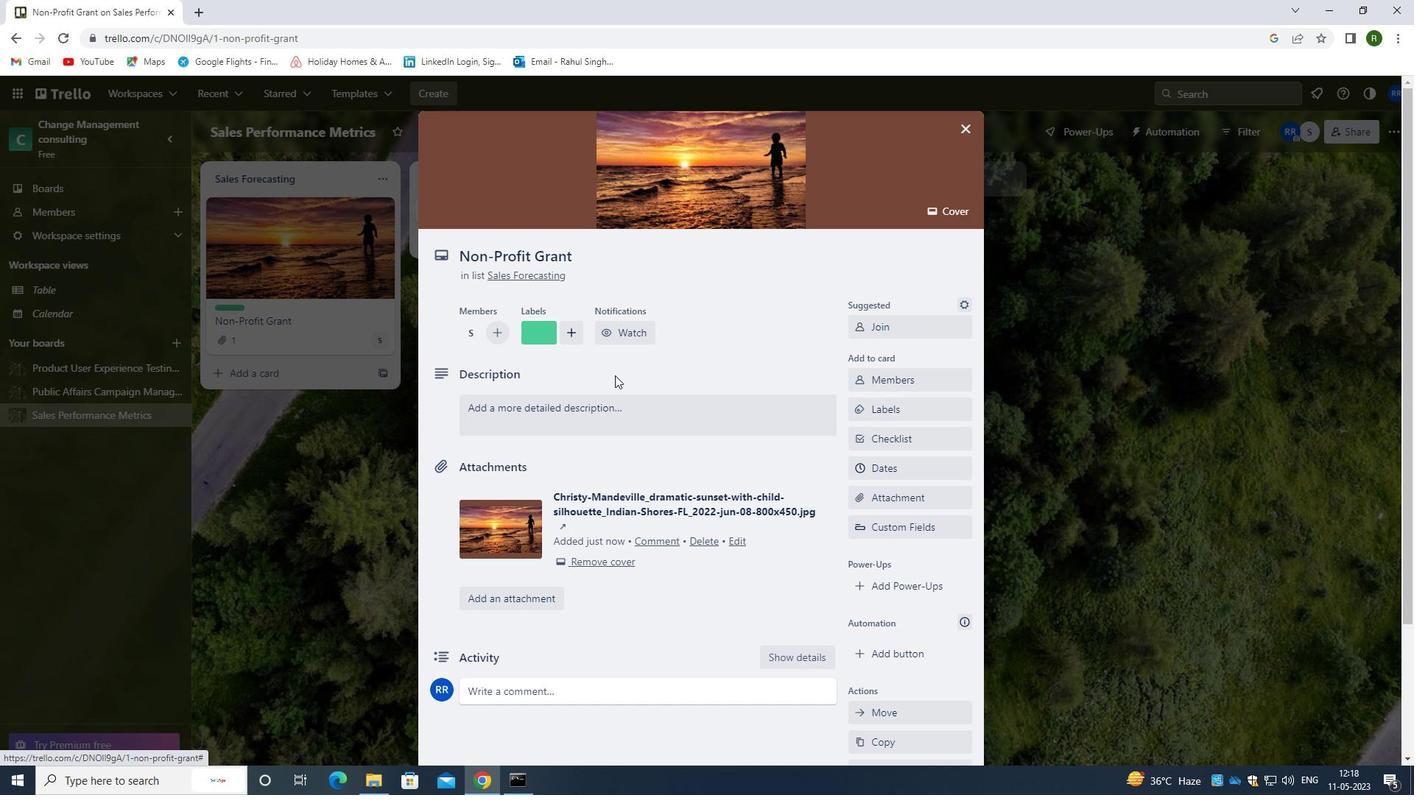 
Action: Mouse pressed left at (615, 417)
Screenshot: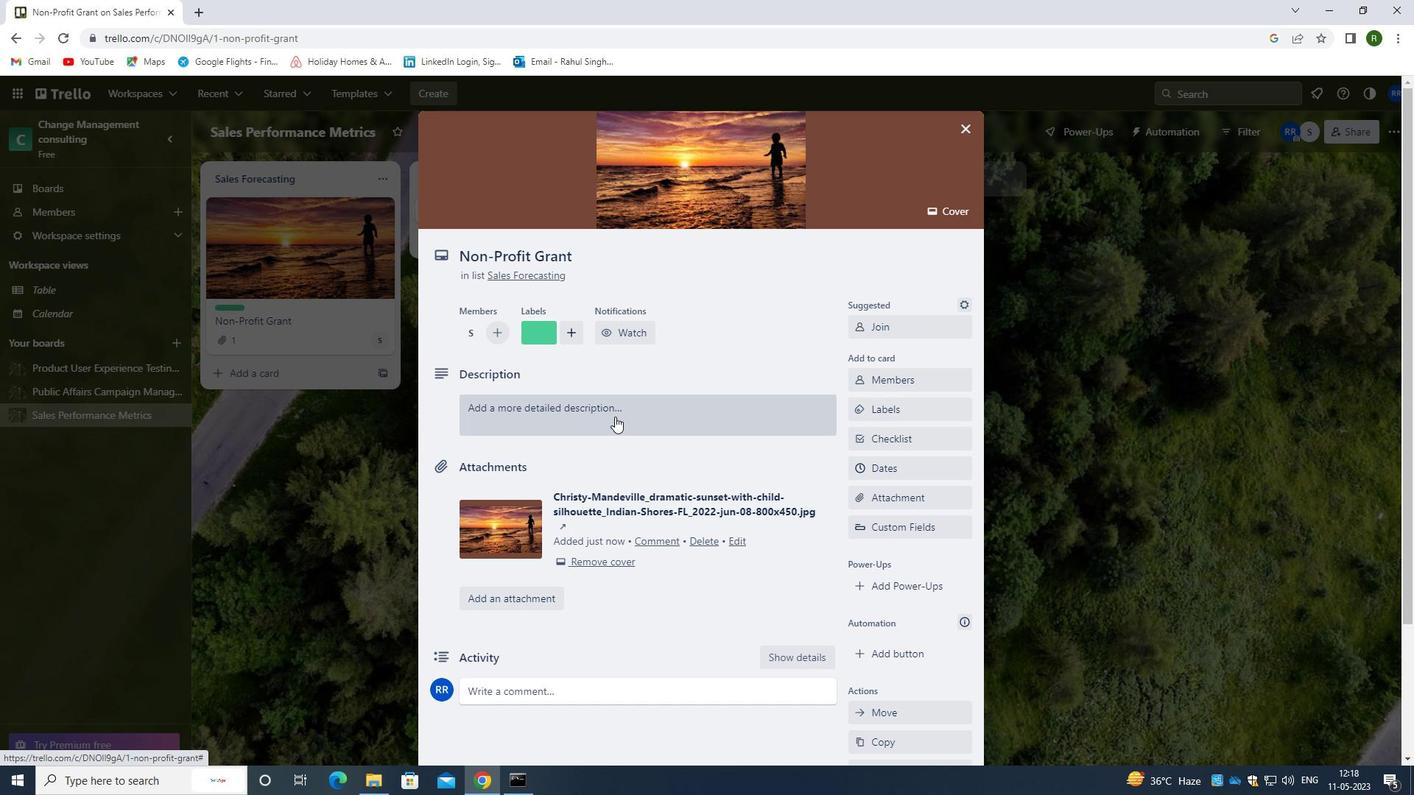 
Action: Mouse moved to (599, 470)
Screenshot: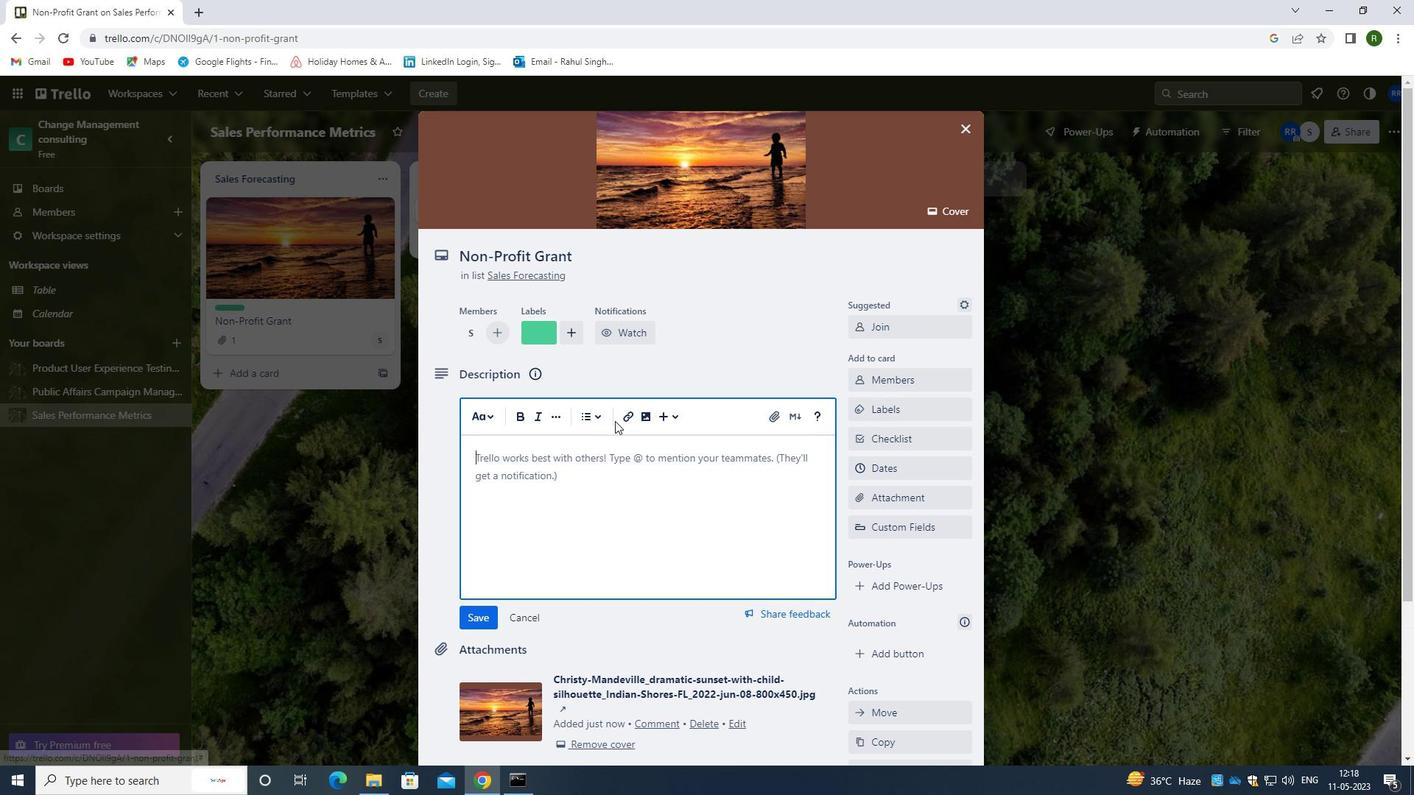 
Action: Mouse pressed left at (599, 470)
Screenshot: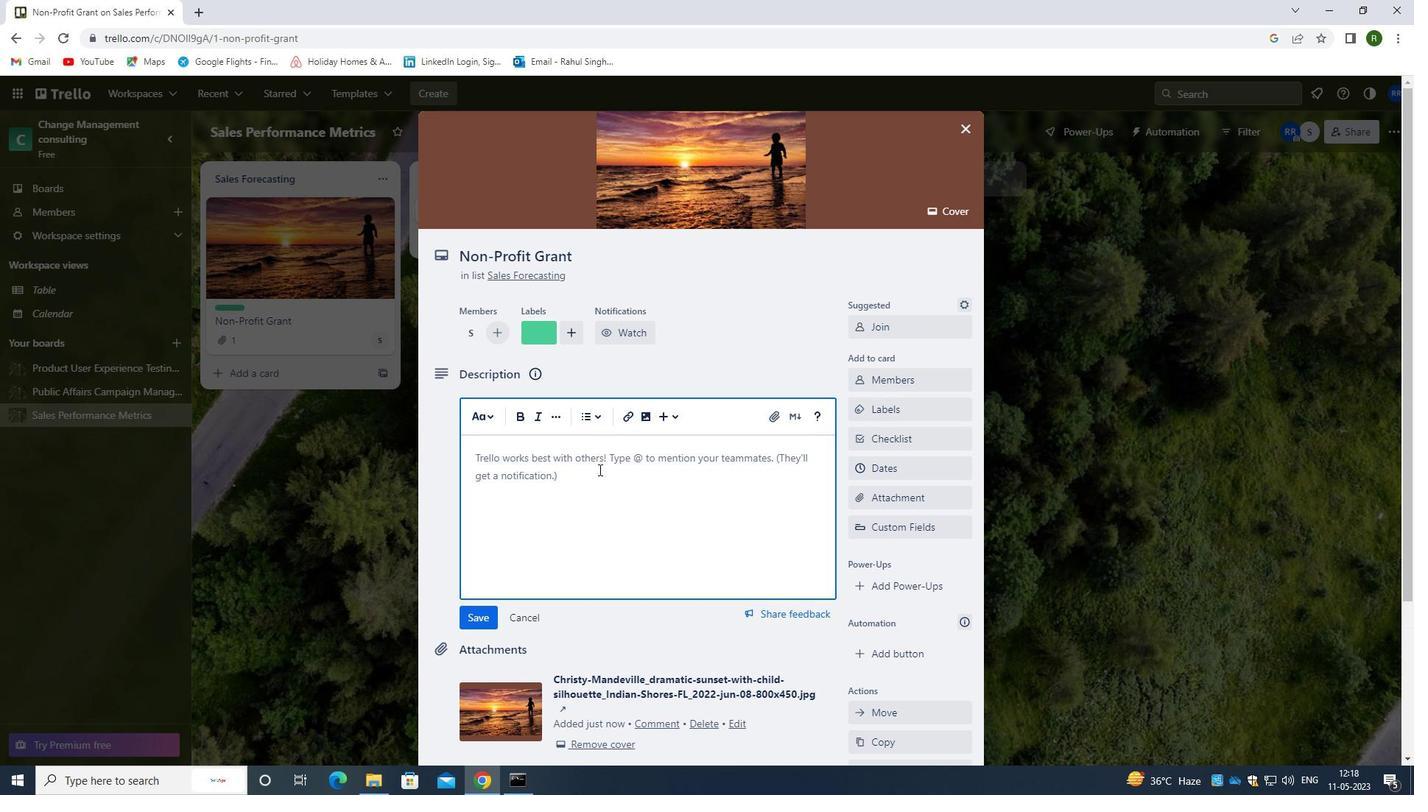 
Action: Mouse moved to (599, 470)
Screenshot: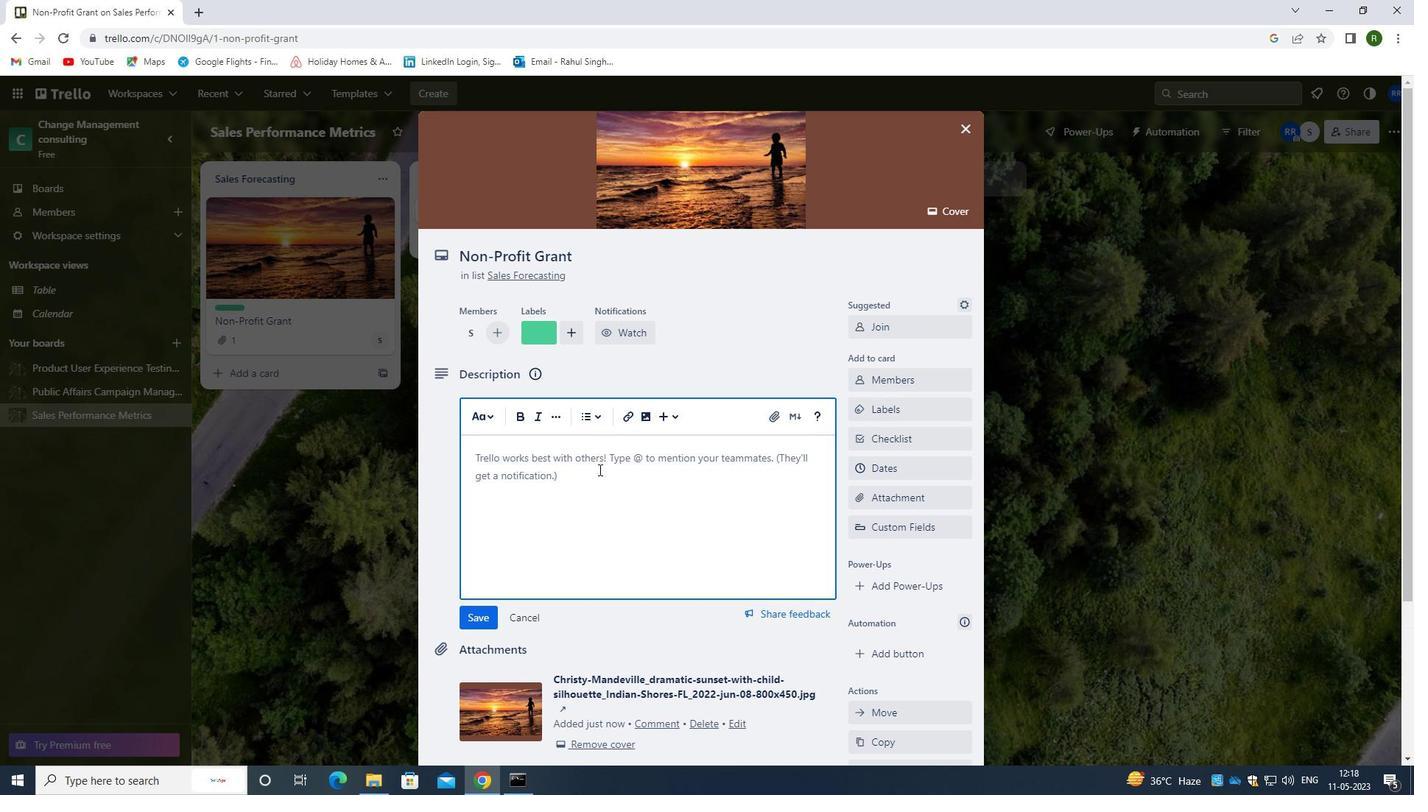 
Action: Key pressed <Key.caps_lock>C<Key.caps_lock>ONDUCT<Key.space>AND<Key.space>ANALYZE<Key.space>CU<Key.backspace><Key.backspace><Key.backspace><Key.backspace><Key.backspace><Key.backspace>YZE<Key.space><Key.backspace><Key.backspace><Key.backspace><Key.backspace>YZE<Key.space>CUSTOME<Key.space>FEE<Key.backspace><Key.backspace><Key.backspace><Key.backspace>R<Key.space>FEEDBACK<Key.space>SURVEY
Screenshot: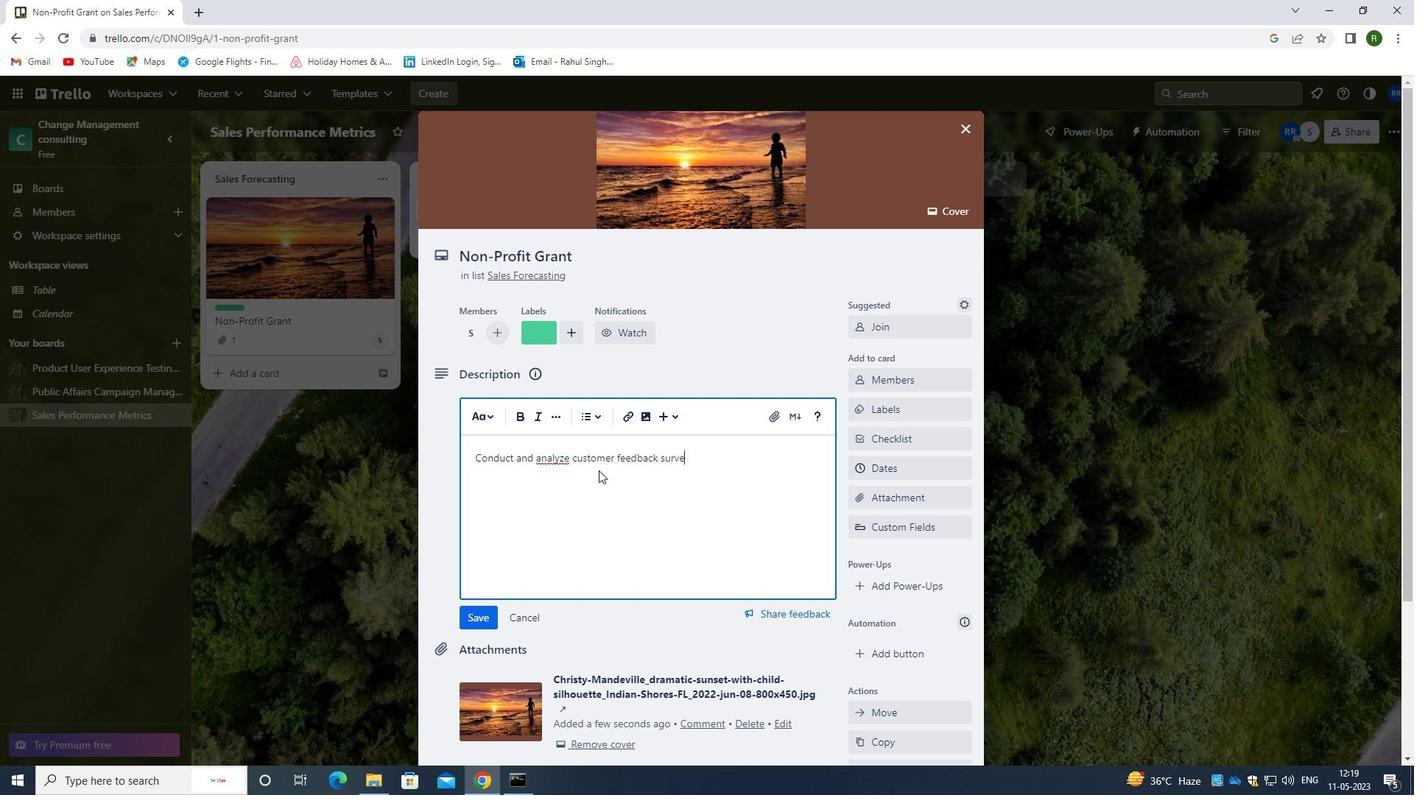 
Action: Mouse moved to (486, 616)
Screenshot: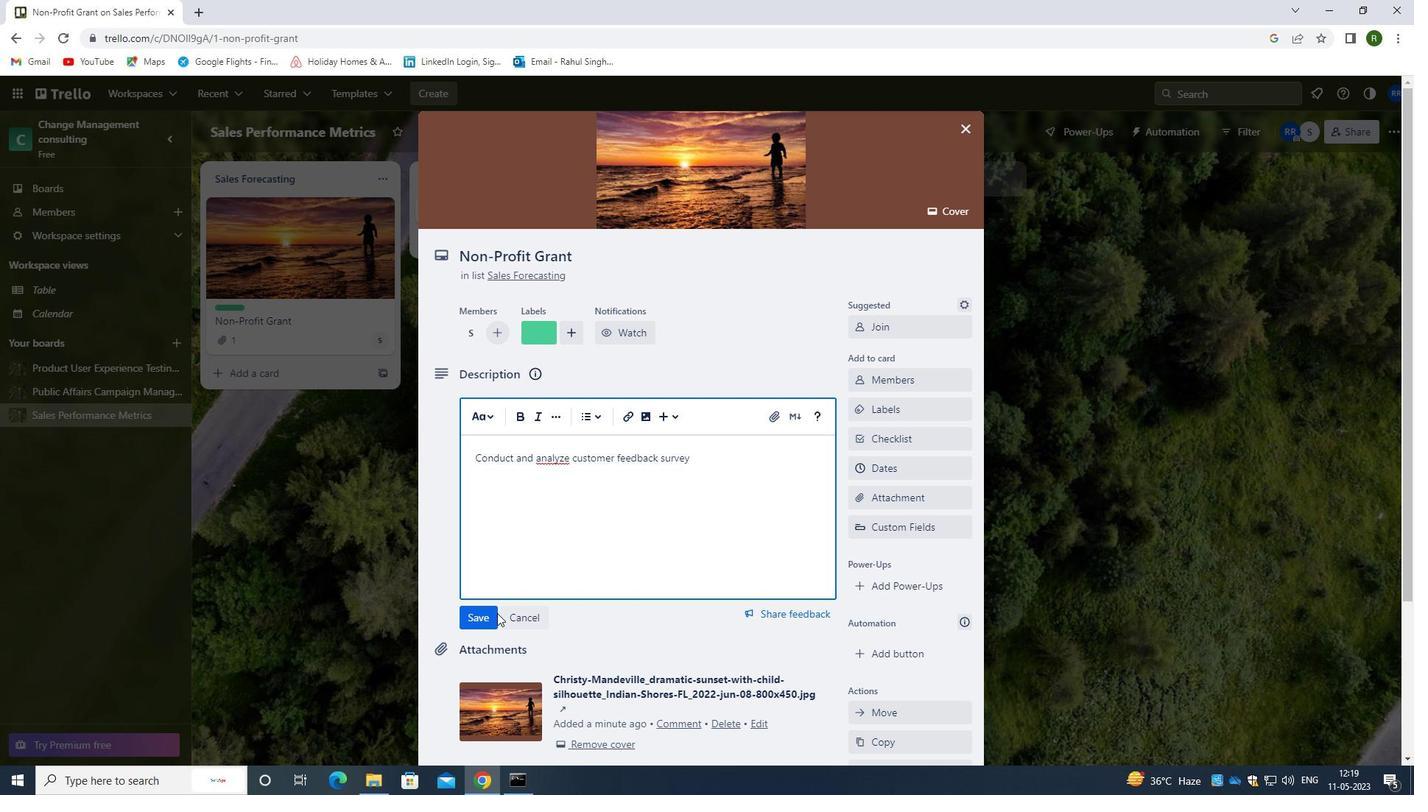 
Action: Mouse pressed left at (486, 616)
Screenshot: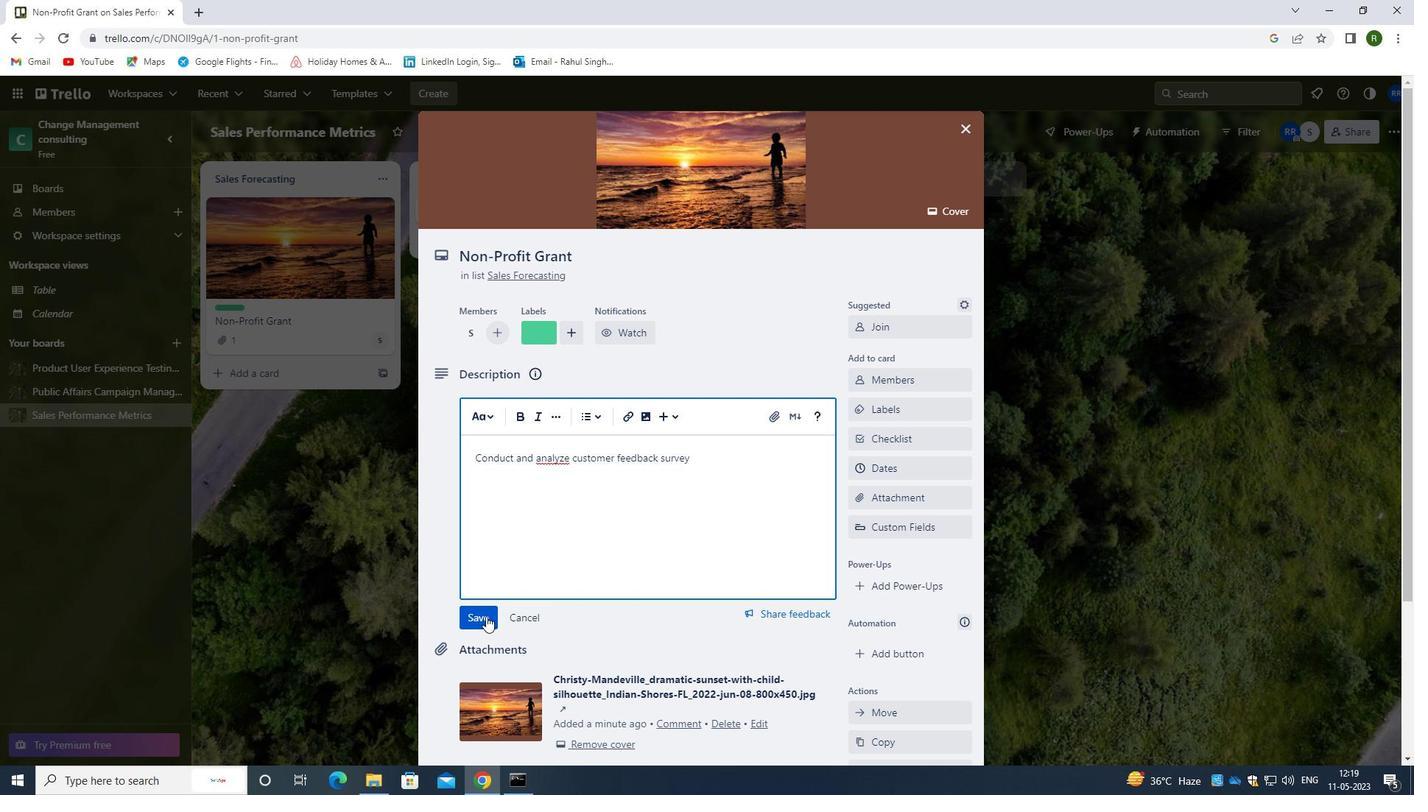 
Action: Mouse moved to (601, 424)
Screenshot: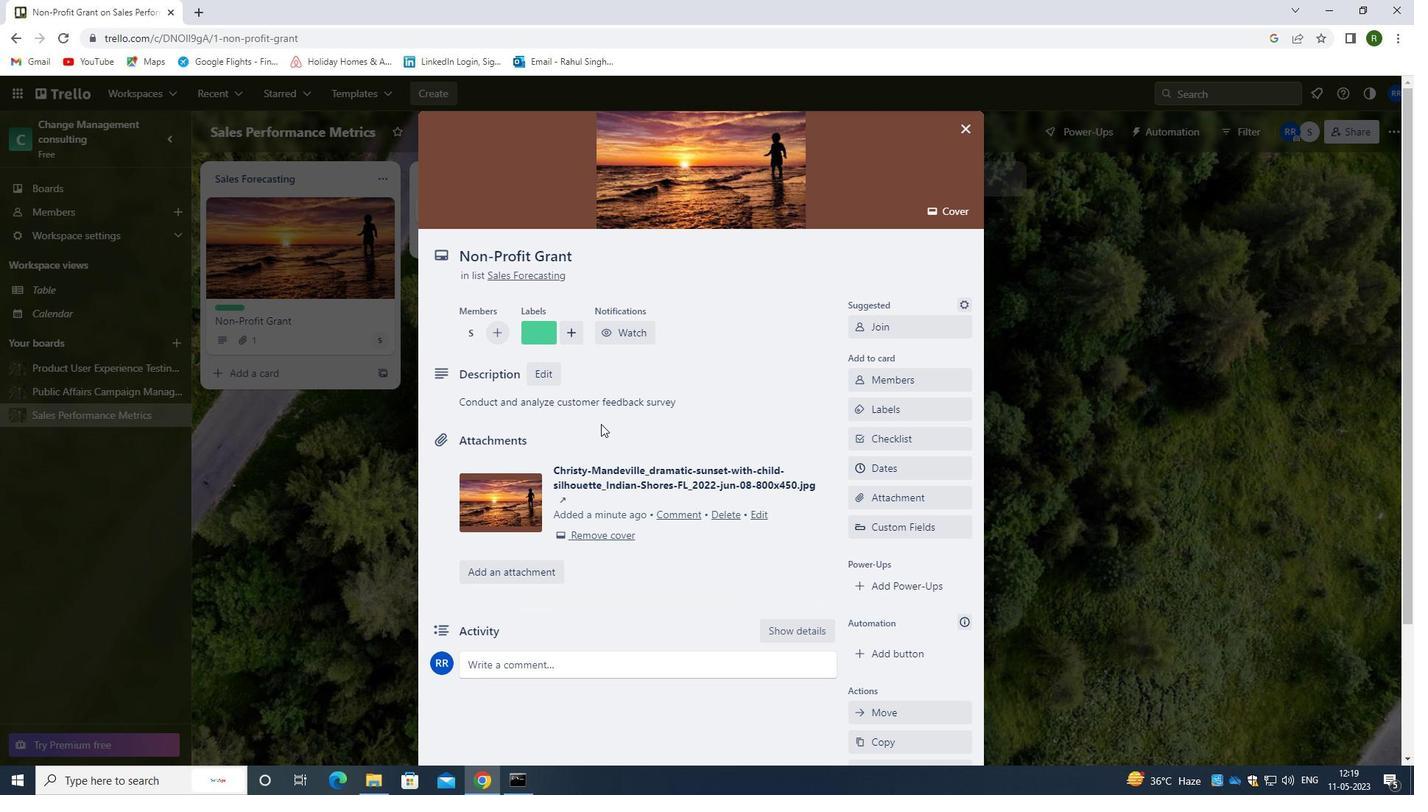 
Action: Mouse scrolled (601, 423) with delta (0, 0)
Screenshot: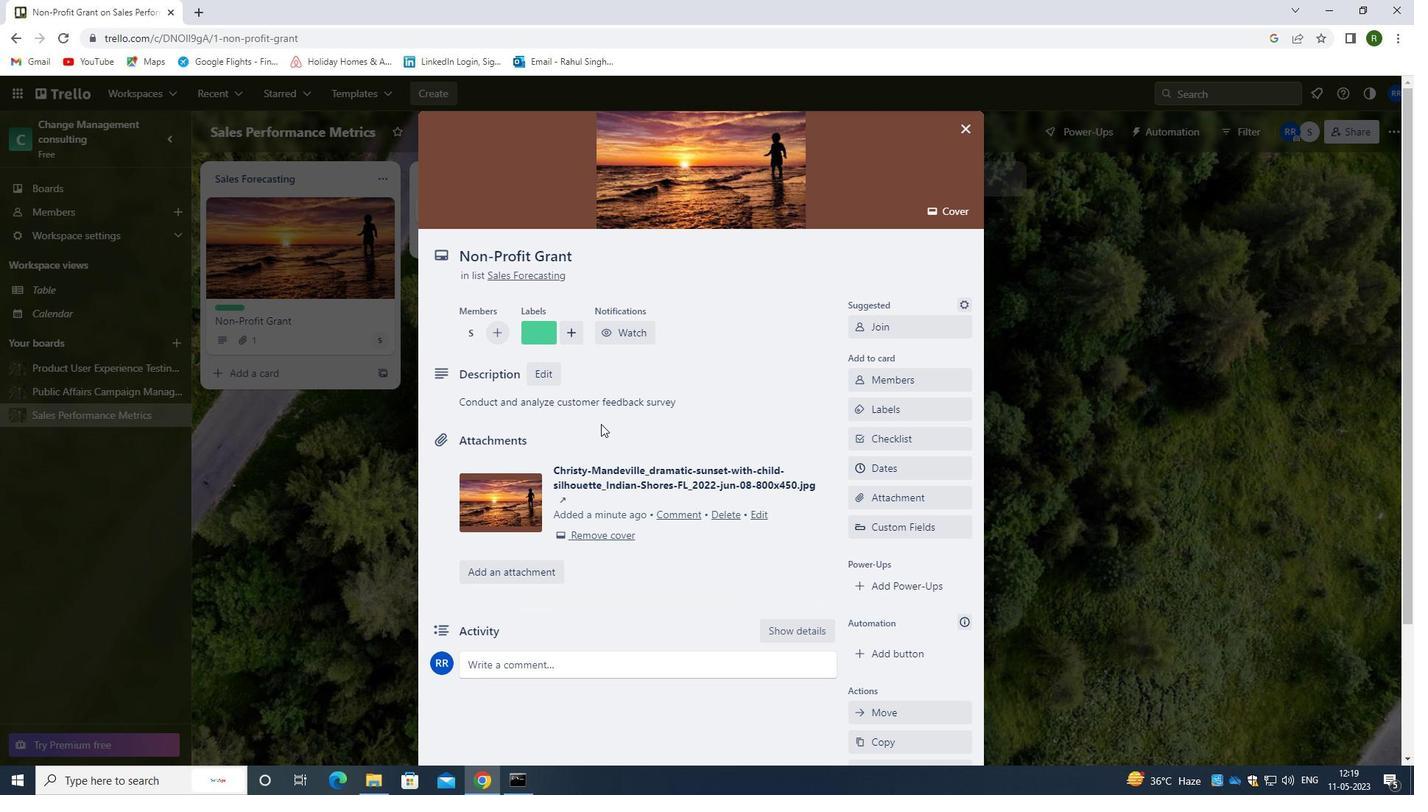 
Action: Mouse scrolled (601, 423) with delta (0, 0)
Screenshot: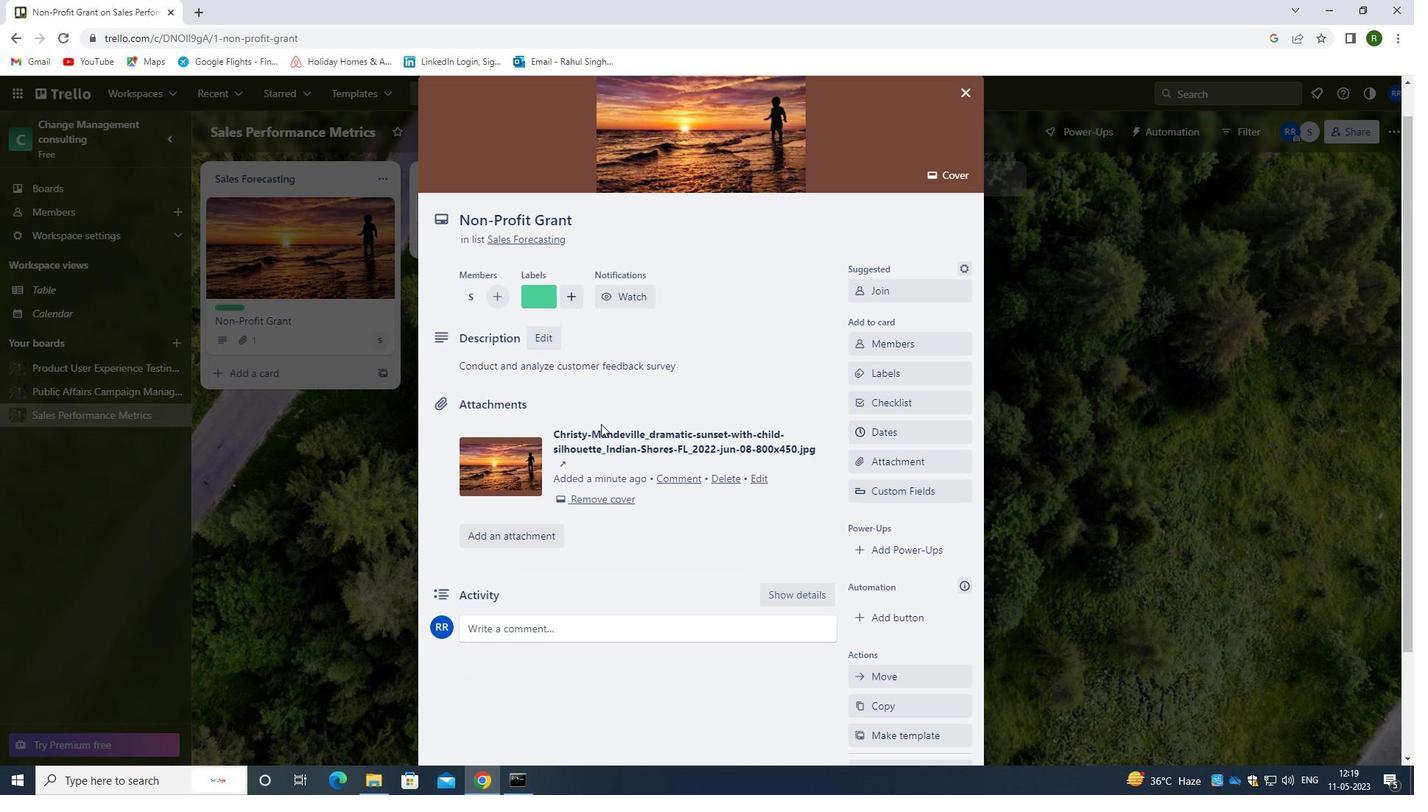
Action: Mouse moved to (603, 425)
Screenshot: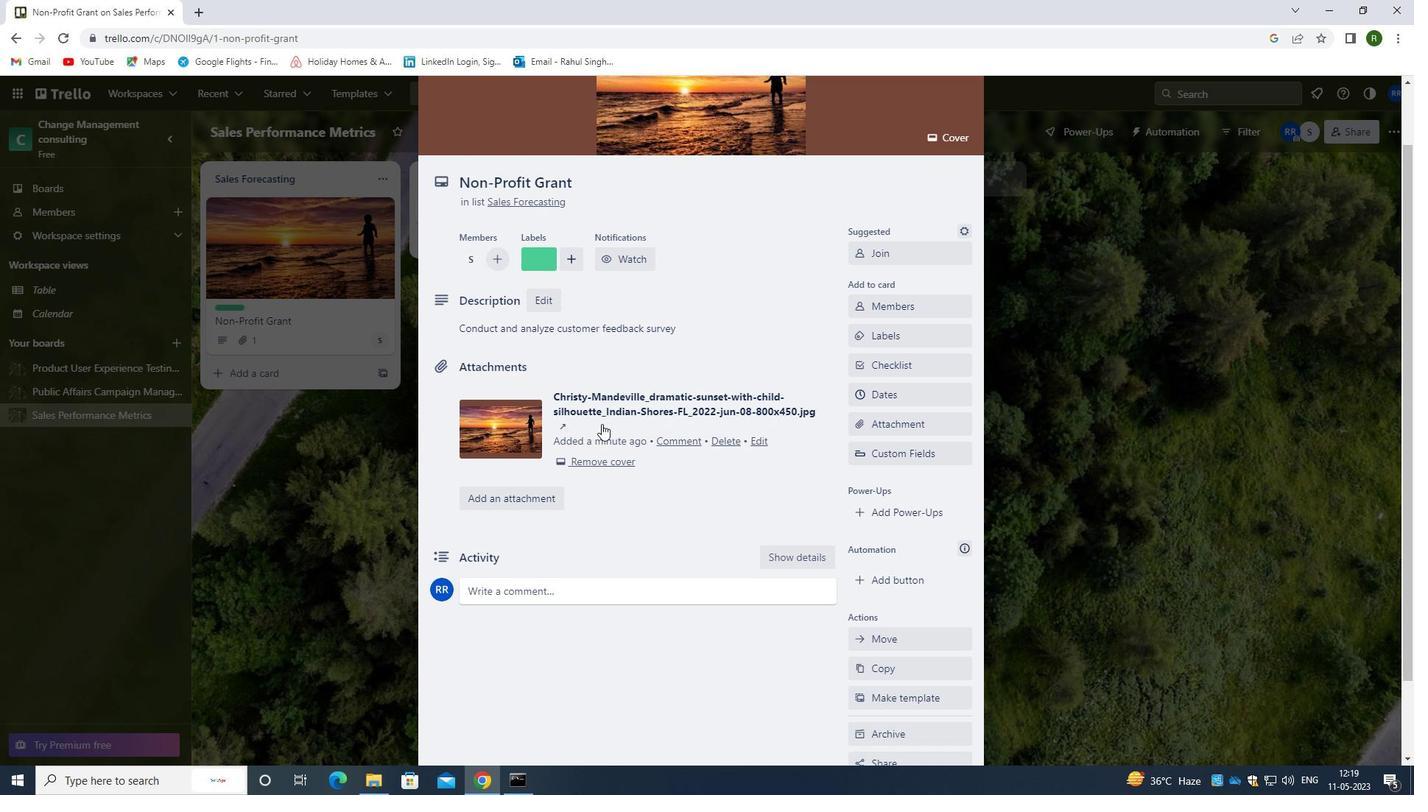 
Action: Mouse scrolled (603, 424) with delta (0, 0)
Screenshot: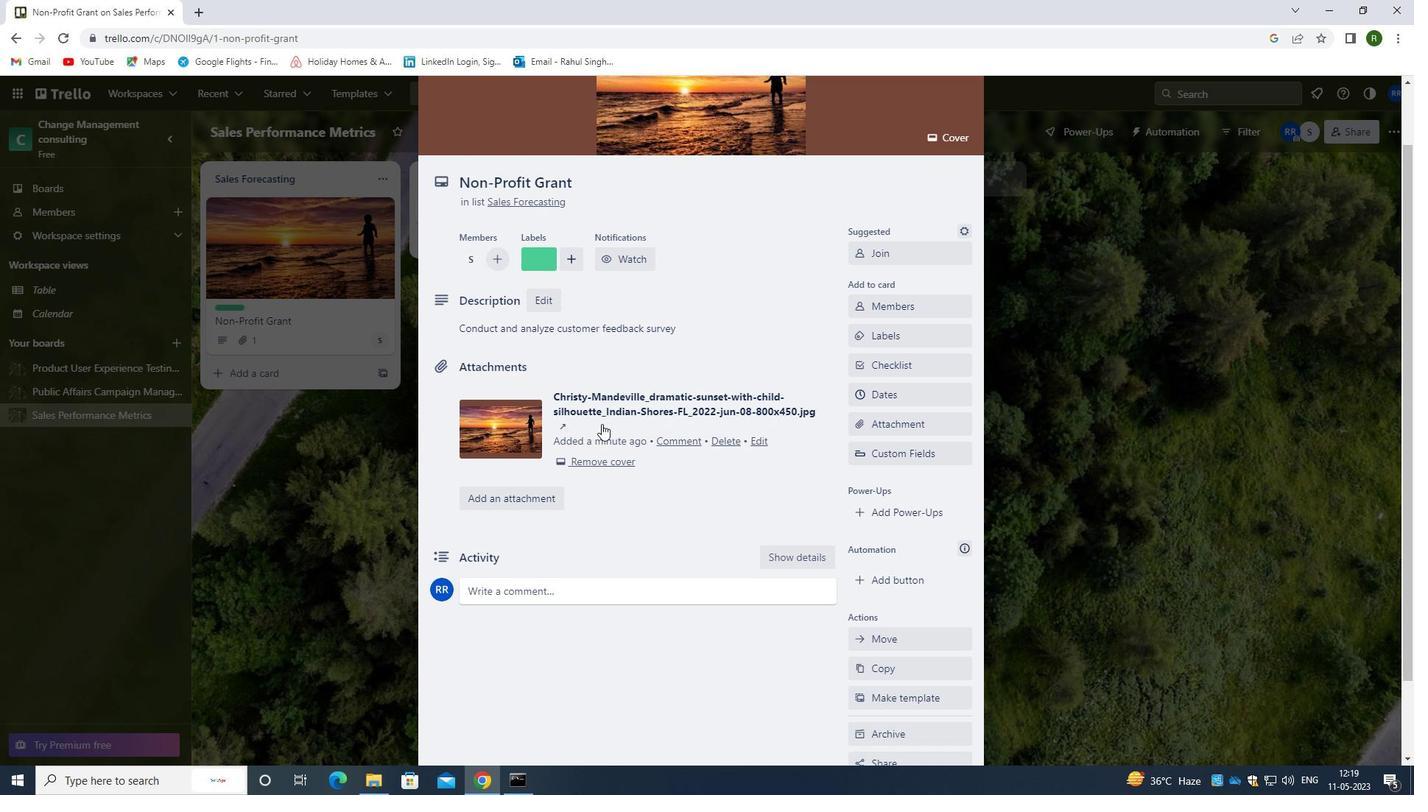 
Action: Mouse moved to (604, 425)
Screenshot: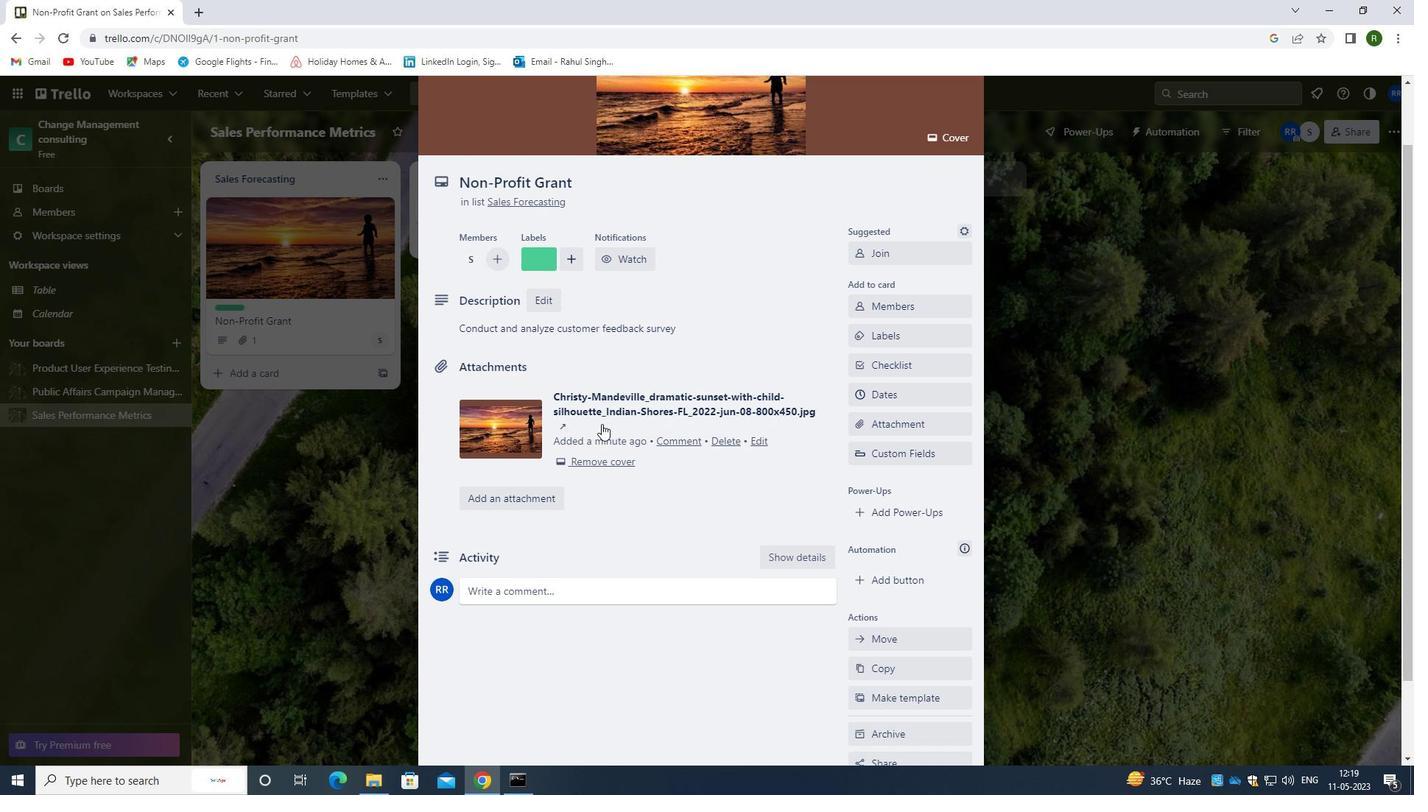 
Action: Mouse scrolled (604, 424) with delta (0, 0)
Screenshot: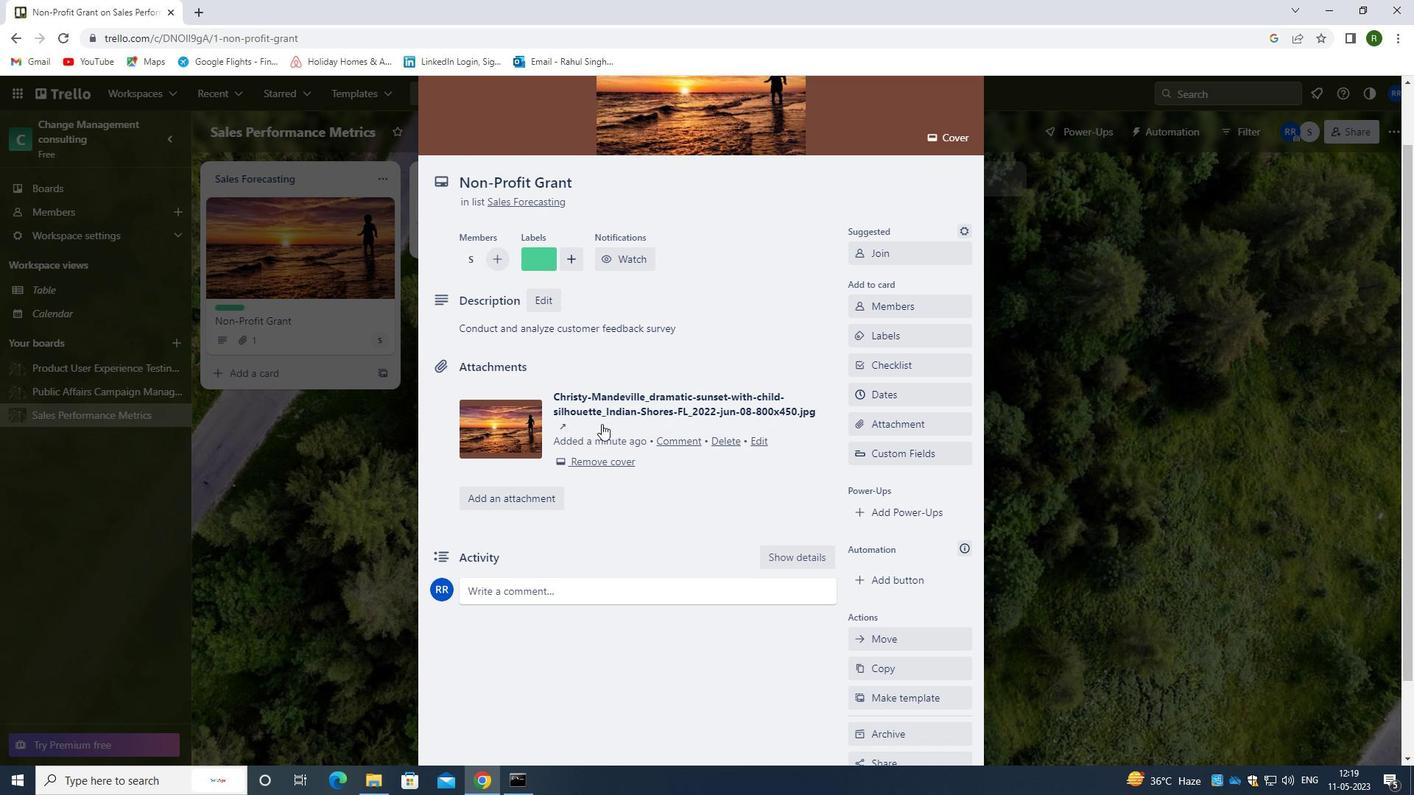
Action: Mouse moved to (566, 497)
Screenshot: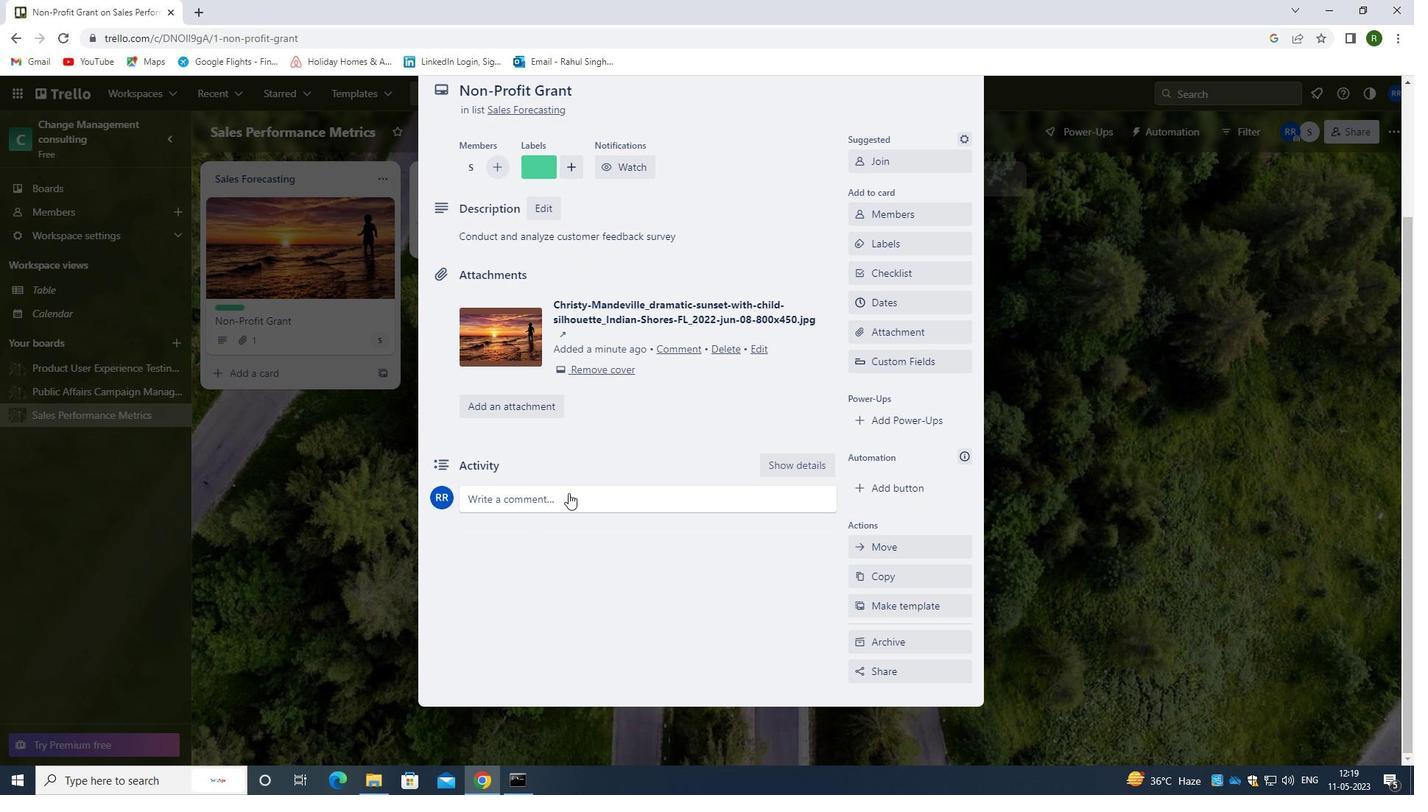 
Action: Mouse pressed left at (566, 497)
Screenshot: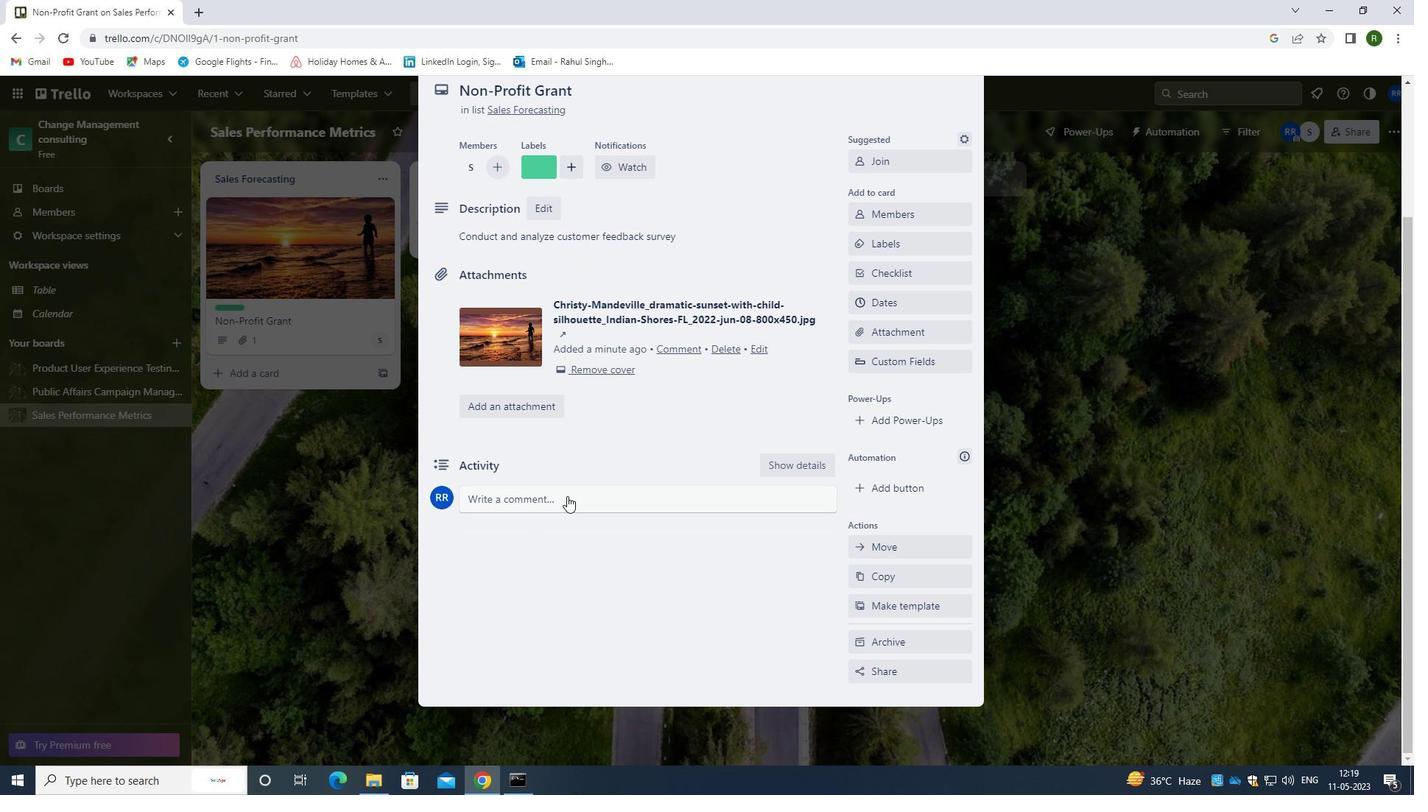 
Action: Mouse moved to (548, 546)
Screenshot: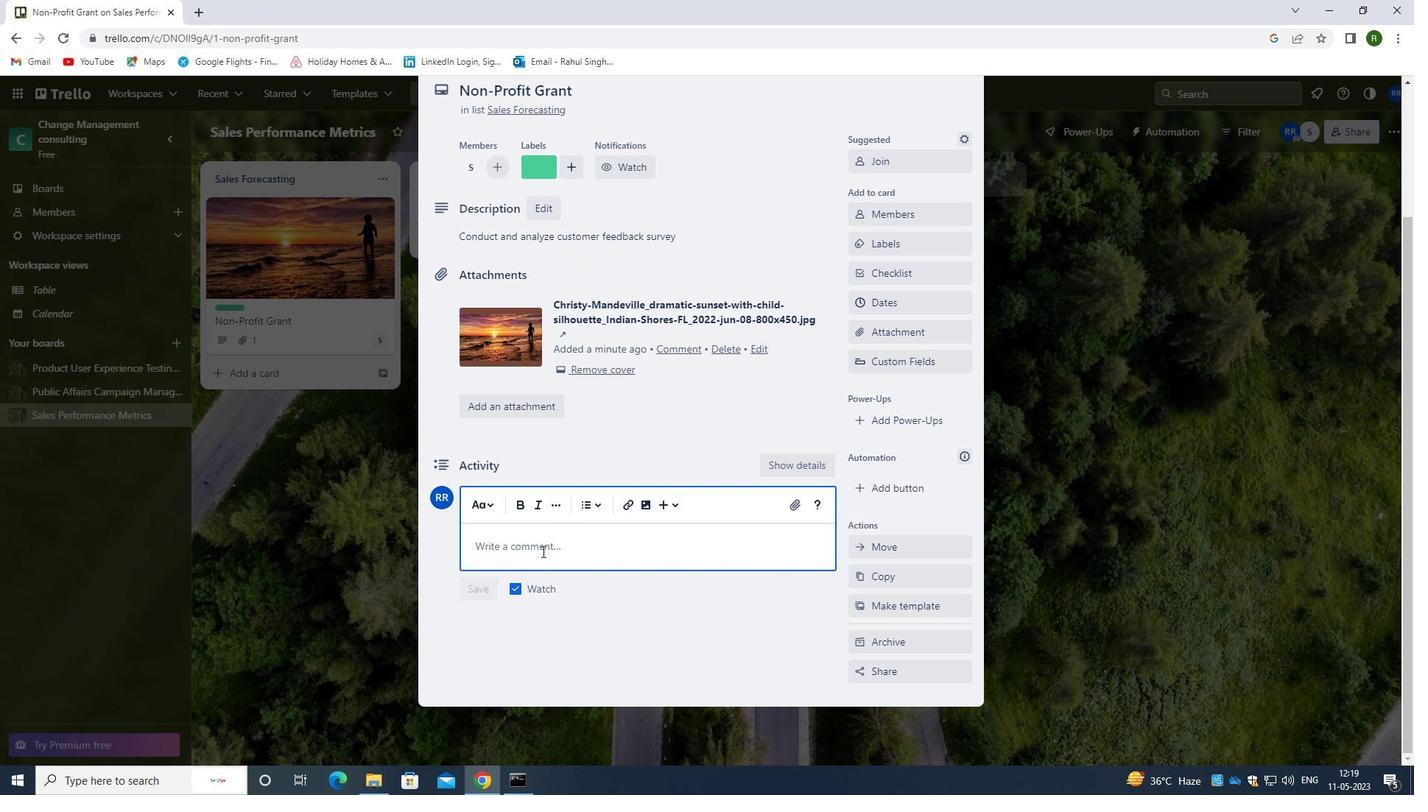 
Action: Mouse pressed left at (548, 546)
Screenshot: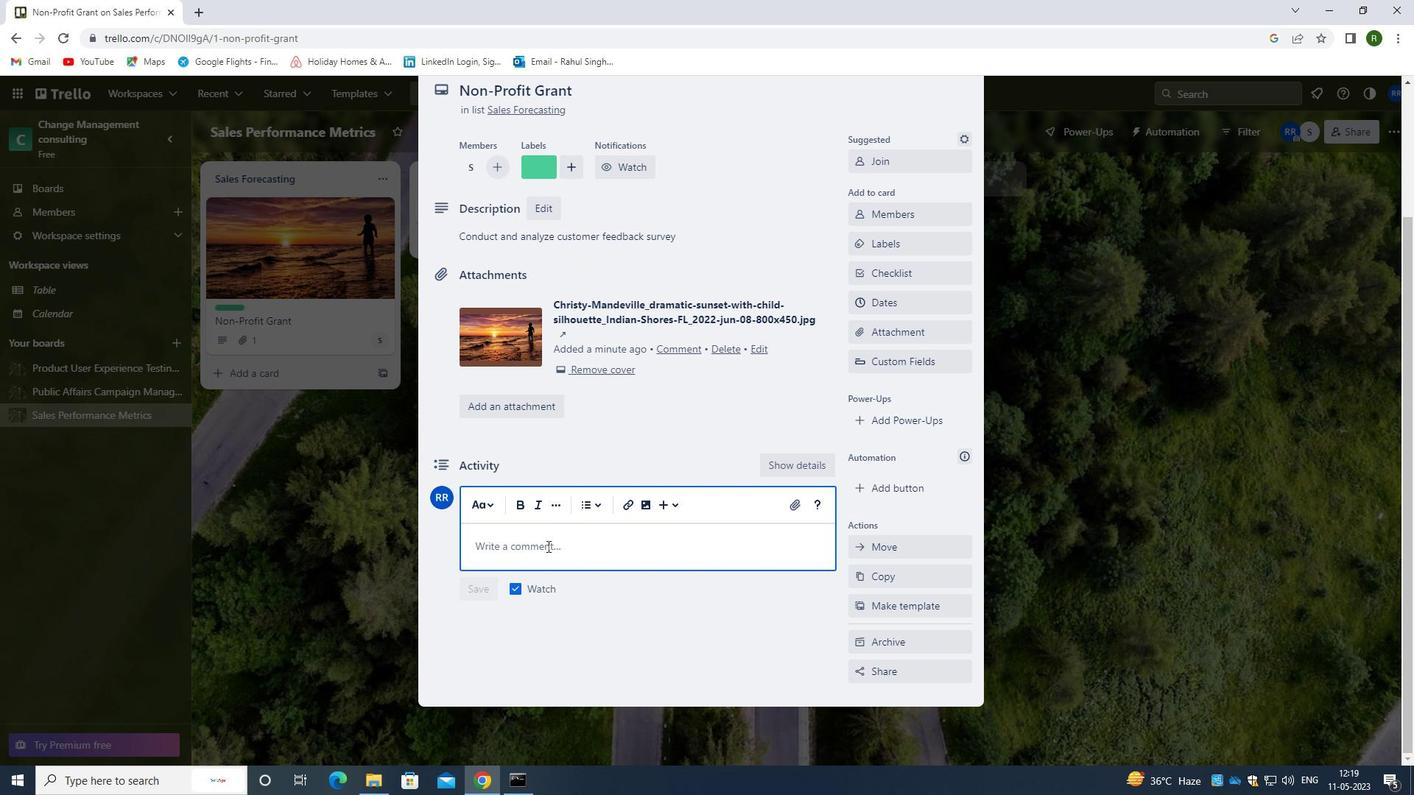 
Action: Key pressed <Key.caps_lock>F<Key.backspace>W<Key.caps_lock>E<Key.space>SHOULD<Key.space>APP<Key.backspace><Key.backspace><Key.backspace><Key.backspace><Key.backspace><Key.backspace><Key.backspace><Key.backspace><Key.backspace><Key.backspace><Key.backspace><Key.backspace><Key.backspace><Key.backspace><Key.backspace><Key.backspace><Key.backspace><Key.backspace><Key.backspace><Key.backspace><Key.backspace><Key.backspace><Key.backspace><Key.backspace><Key.backspace><Key.backspace><Key.backspace><Key.backspace><Key.backspace><Key.backspace><Key.backspace><Key.backspace><Key.backspace><Key.backspace><Key.caps_lock>L<Key.caps_lock>ET<Key.space>US<Key.space>AMKE<Key.space>SUR<Key.backspace><Key.backspace><Key.backspace><Key.backspace><Key.backspace><Key.backspace><Key.backspace><Key.backspace>MAKE<Key.space>SURE<Key.space>WE<Key.space>GIB<Key.backspace>VE<Key.space>THIS<Key.space>TASK<Key.space>THE<Key.space>ATTENTION<Key.space>IT<Key.space>DESERVES<Key.space>AS<Key.space>IT<Key.space>S<Key.backspace>IS<Key.space>CRUCIAL<Key.space>TO<Key.space>THE<Key.space>OVERALL<Key.space>SUCESS<Key.space><Key.backspace><Key.backspace><Key.backspace><Key.backspace>CESS<Key.space>OF<Key.space>THE<Key.space>PROJECT.
Screenshot: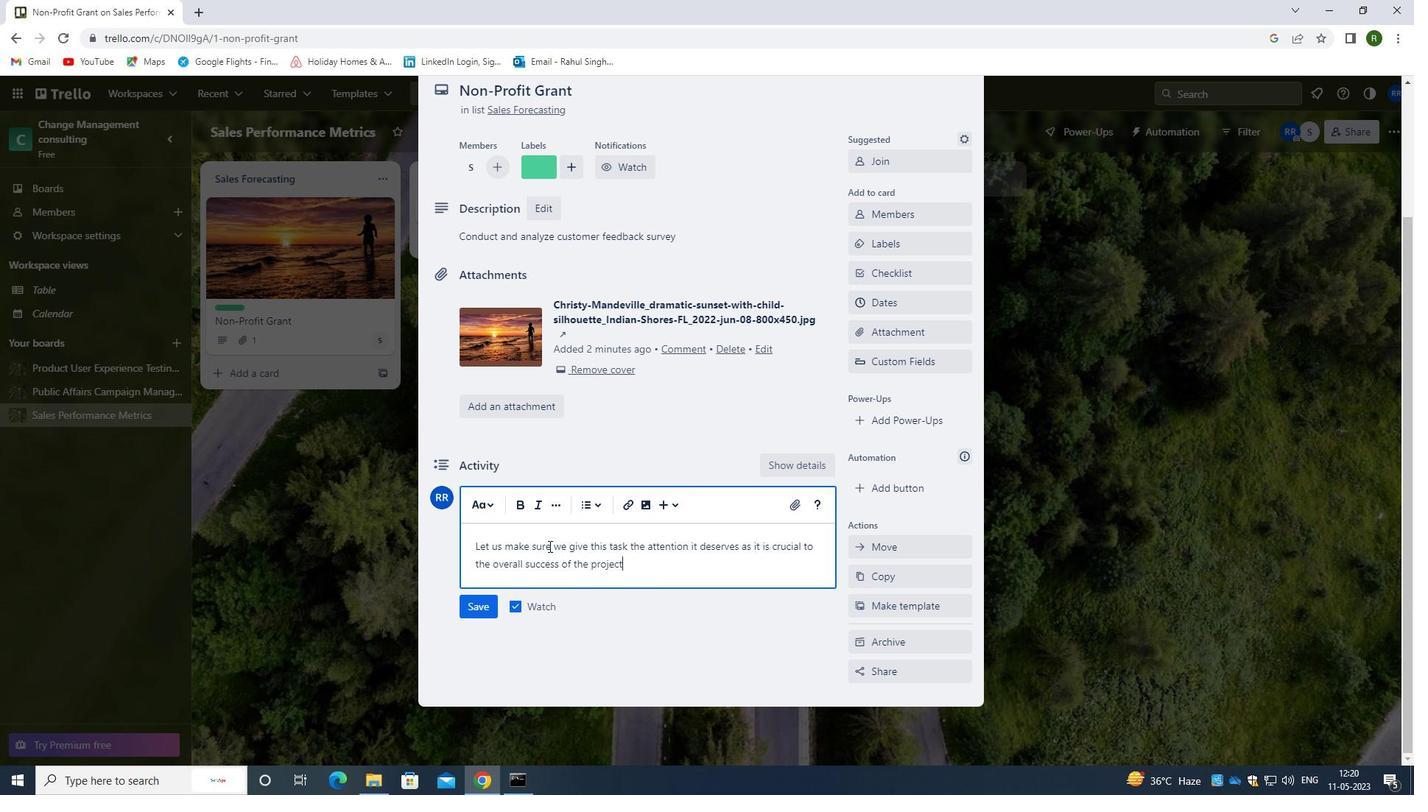 
Action: Mouse moved to (486, 613)
Screenshot: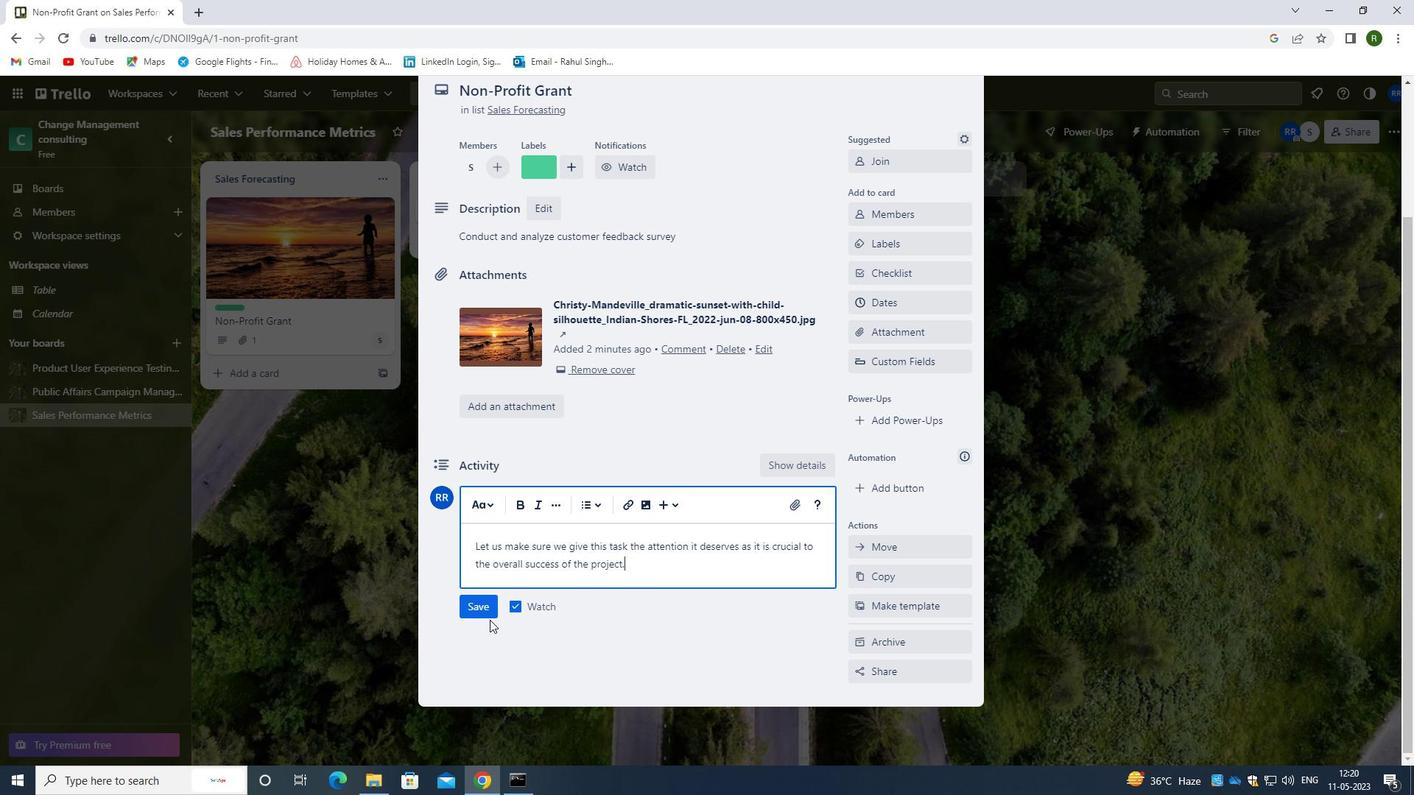 
Action: Mouse pressed left at (486, 613)
Screenshot: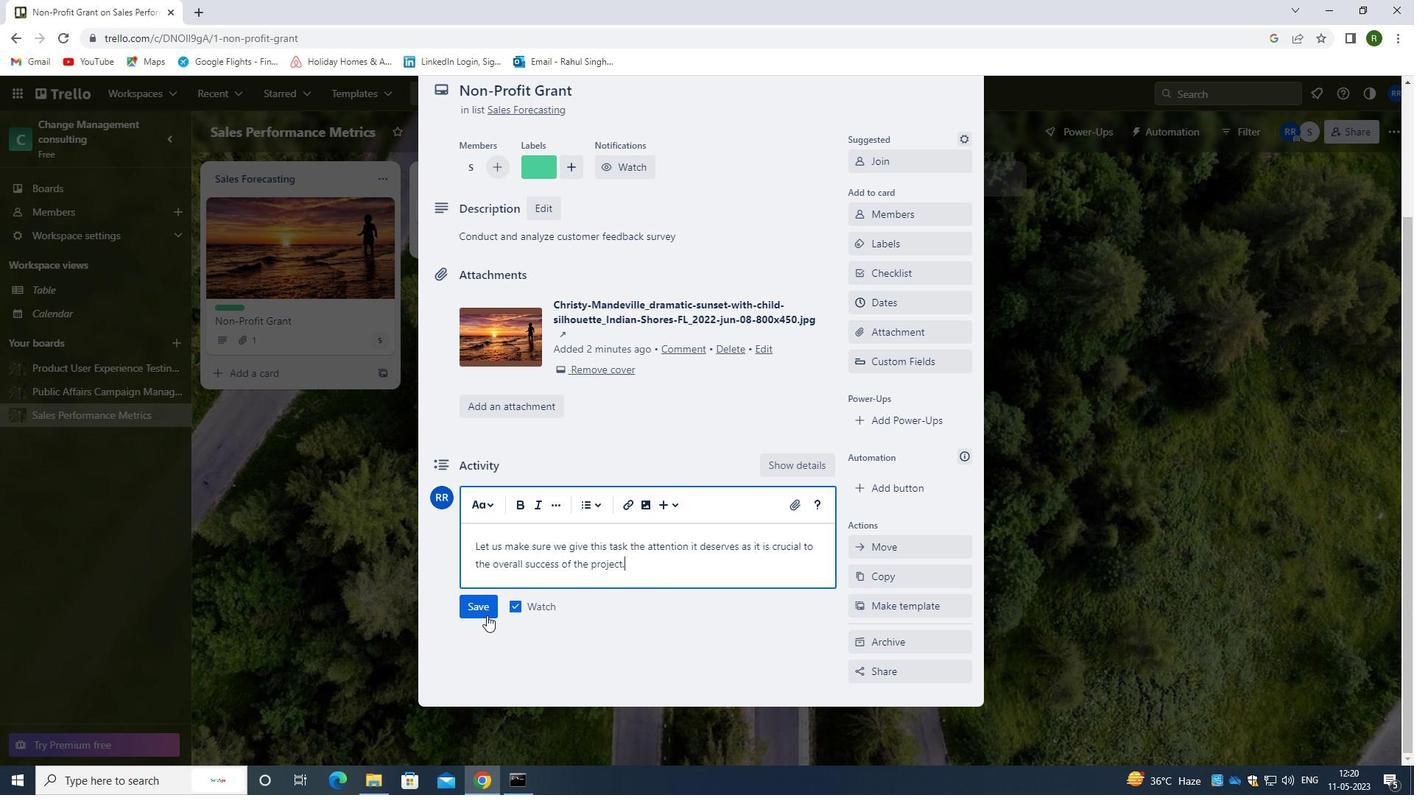 
Action: Mouse moved to (897, 302)
Screenshot: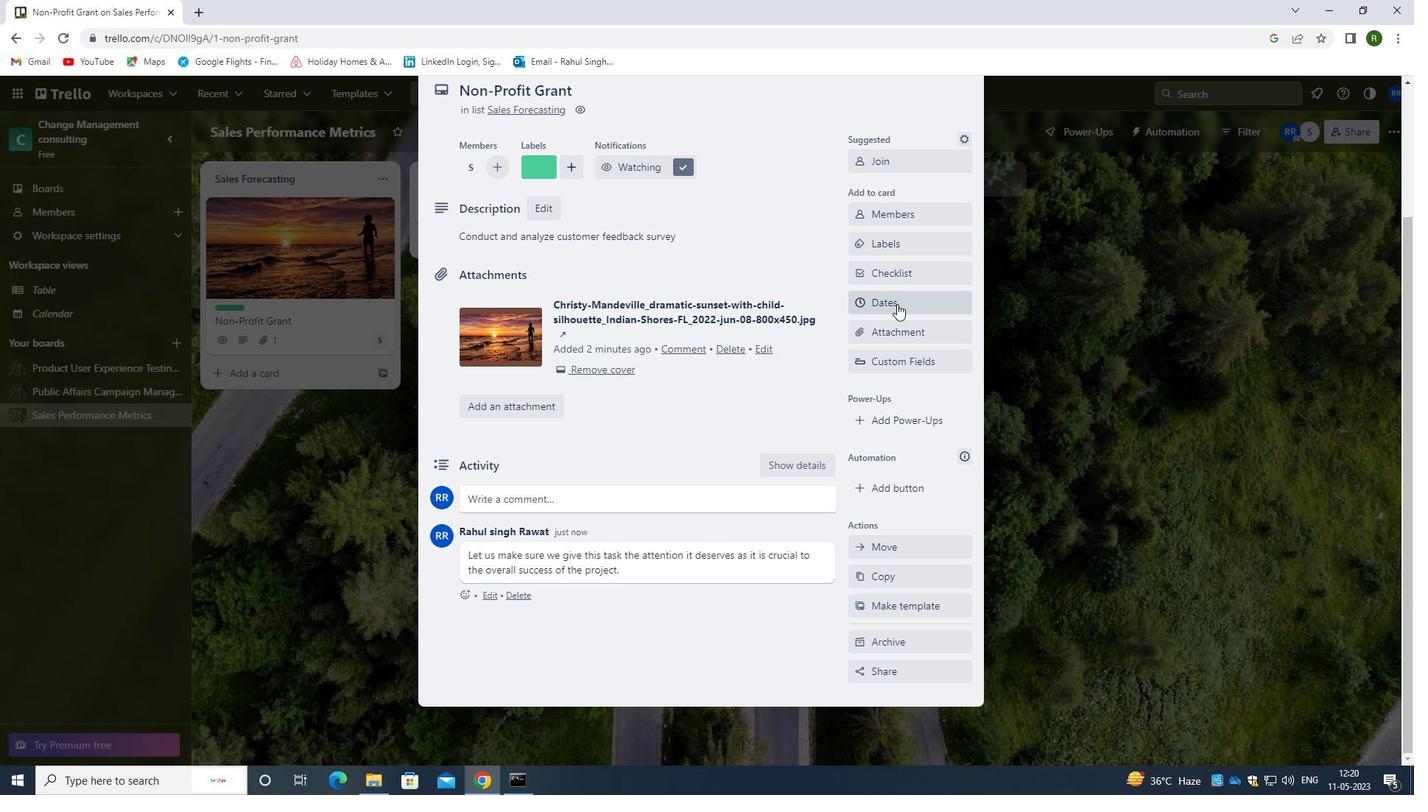 
Action: Mouse pressed left at (897, 302)
Screenshot: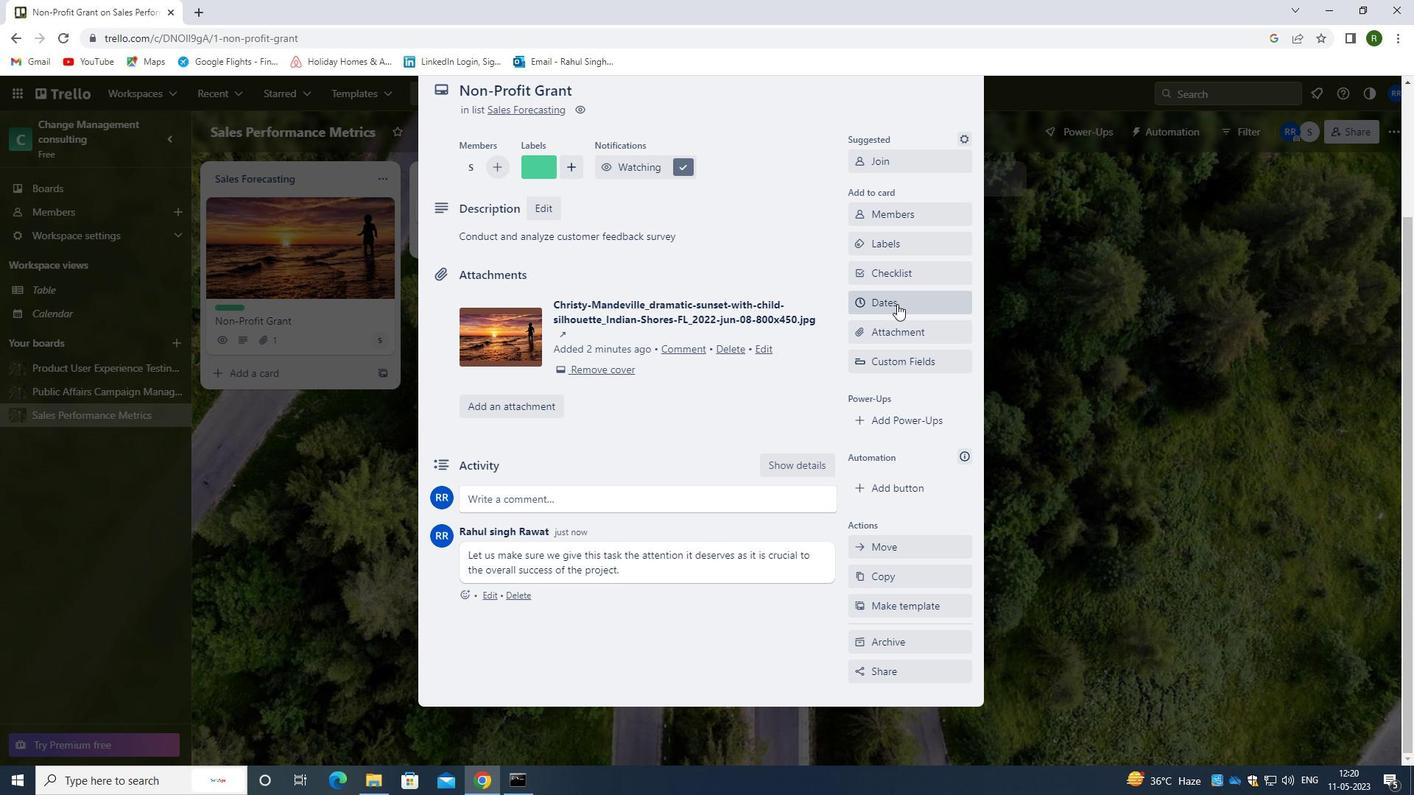
Action: Mouse moved to (866, 395)
Screenshot: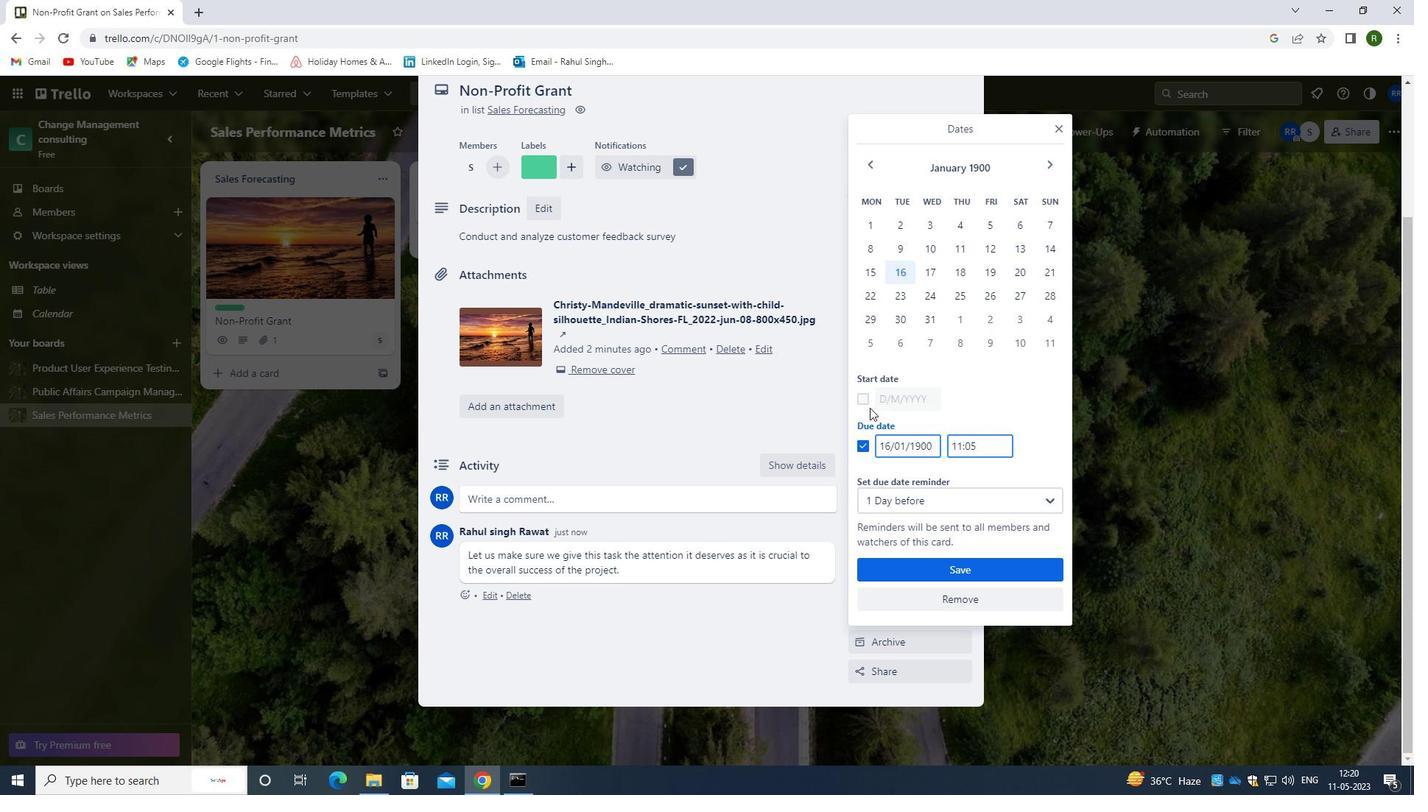 
Action: Mouse pressed left at (866, 395)
Screenshot: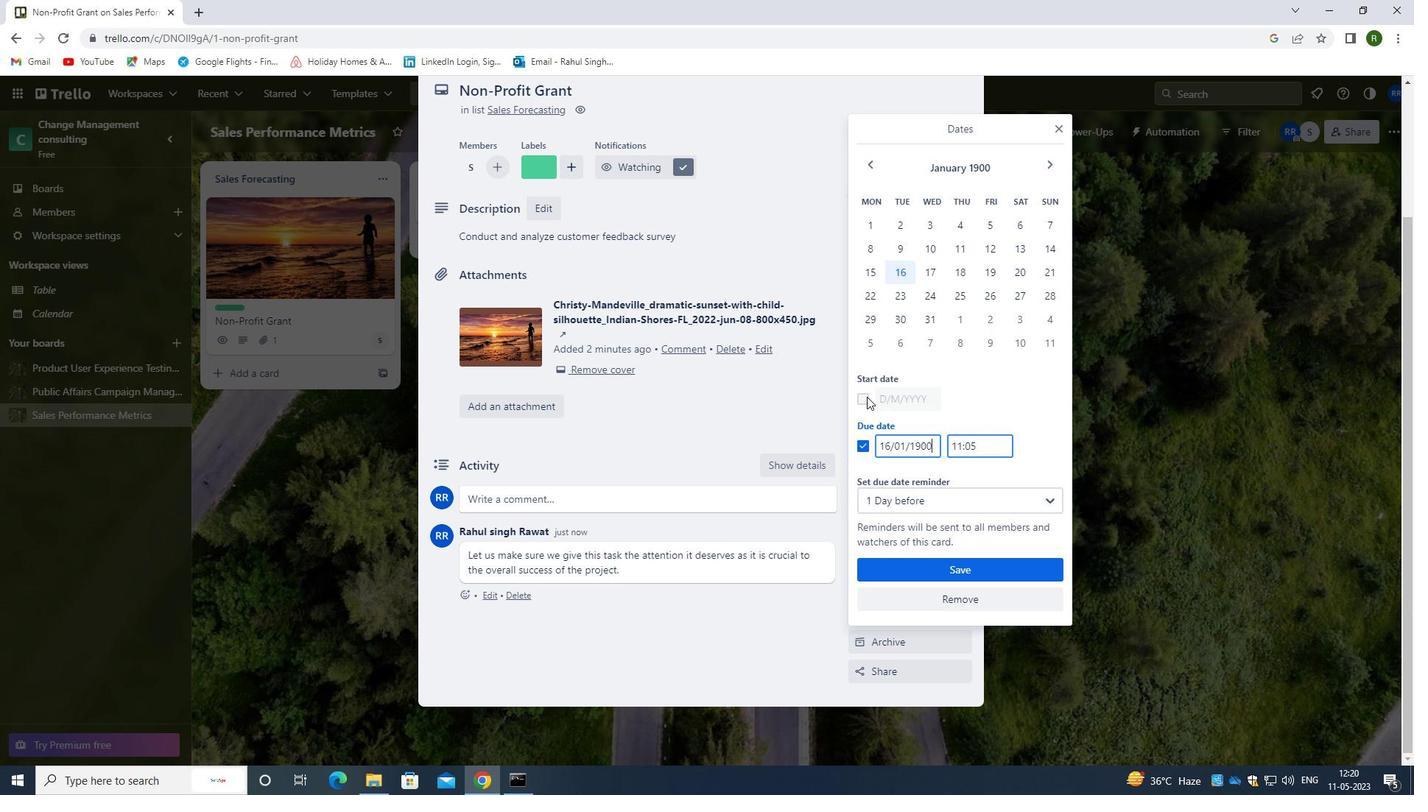 
Action: Mouse moved to (889, 397)
Screenshot: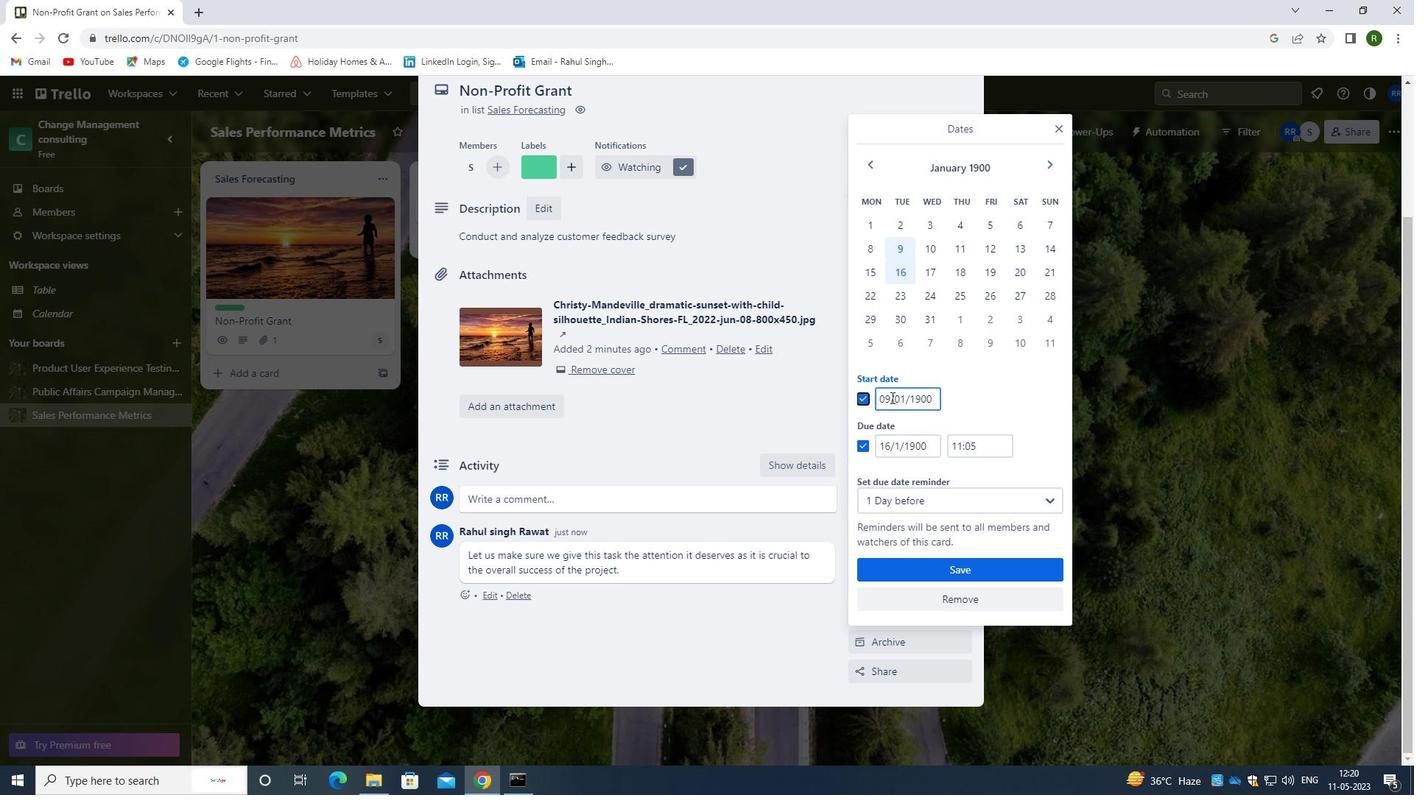 
Action: Mouse pressed left at (889, 397)
Screenshot: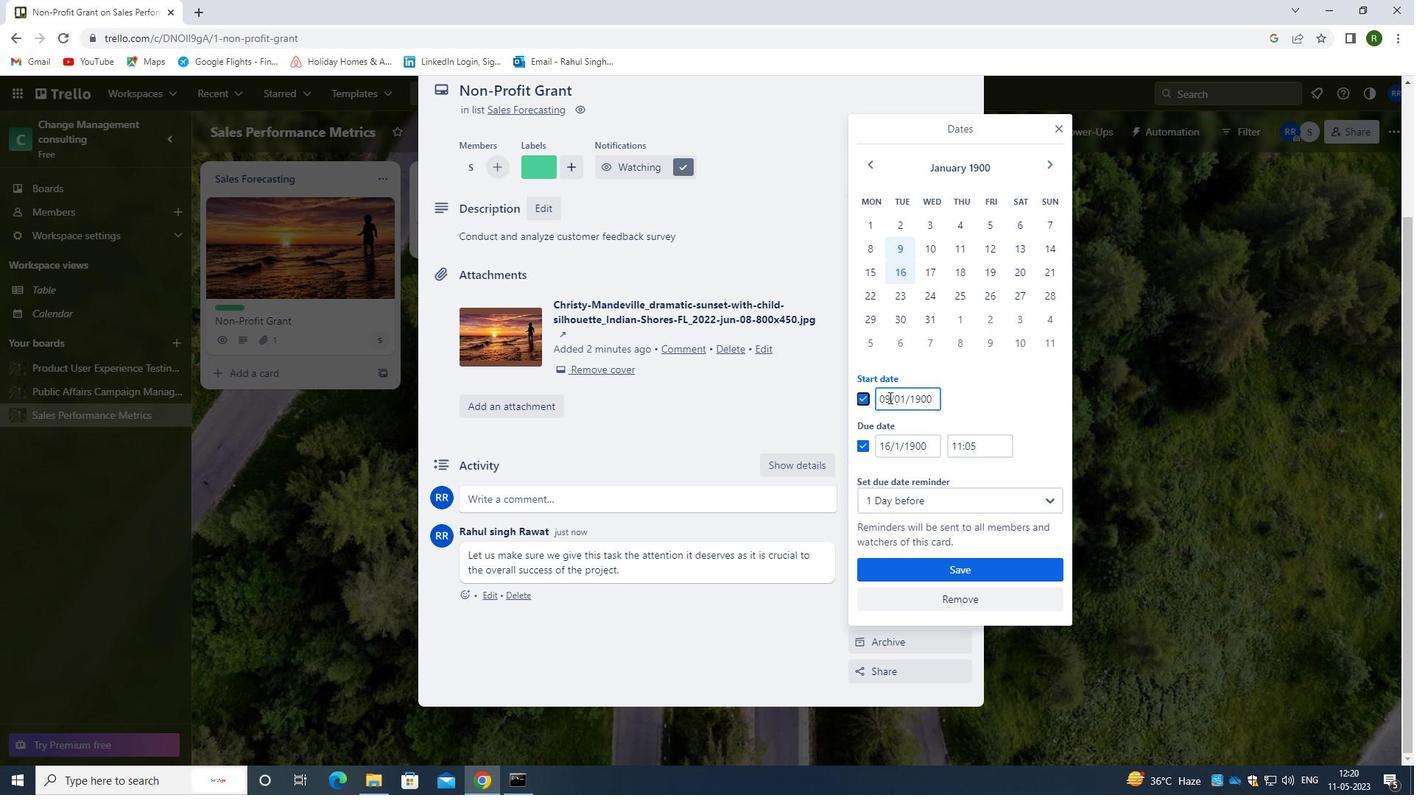 
Action: Mouse moved to (812, 345)
Screenshot: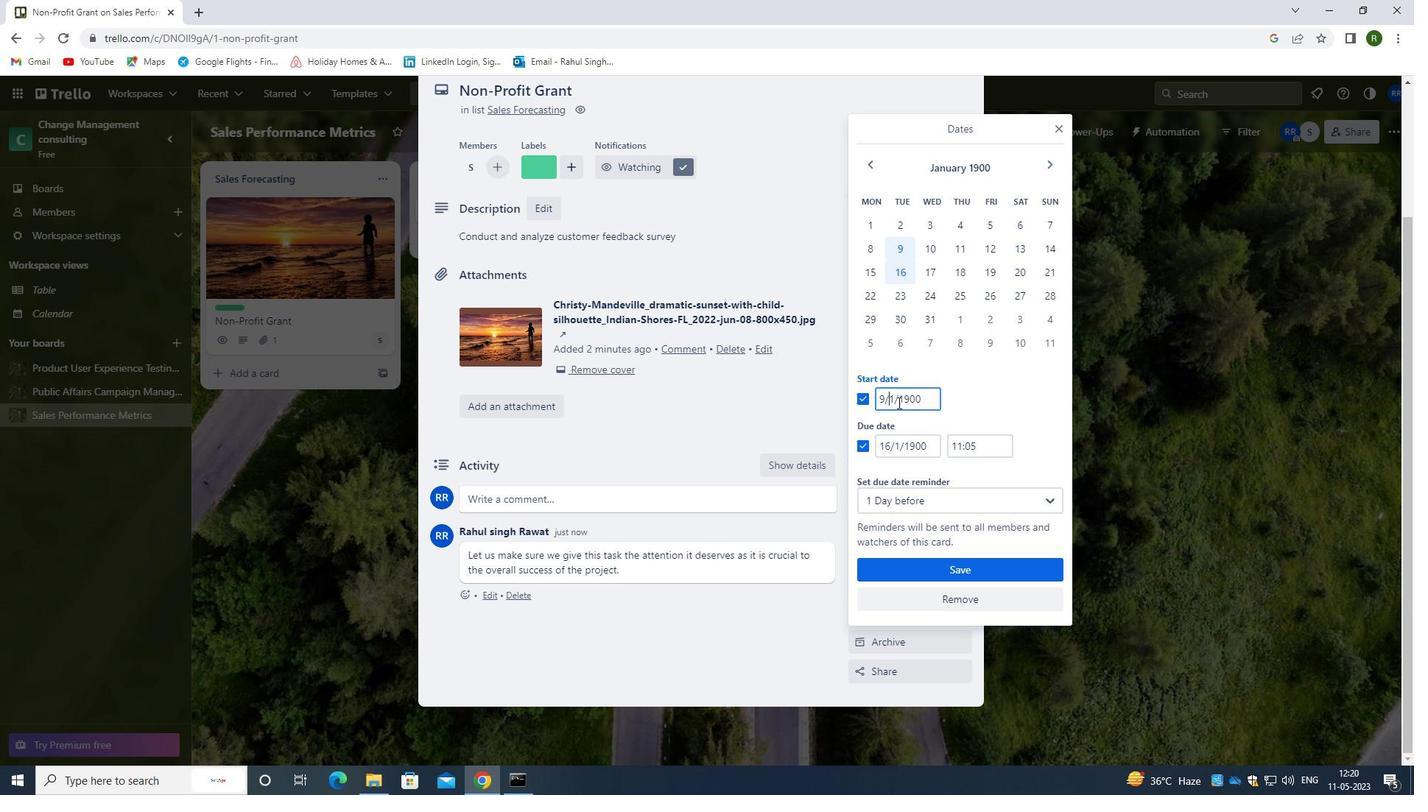
Action: Key pressed <Key.left><Key.backspace>01
Screenshot: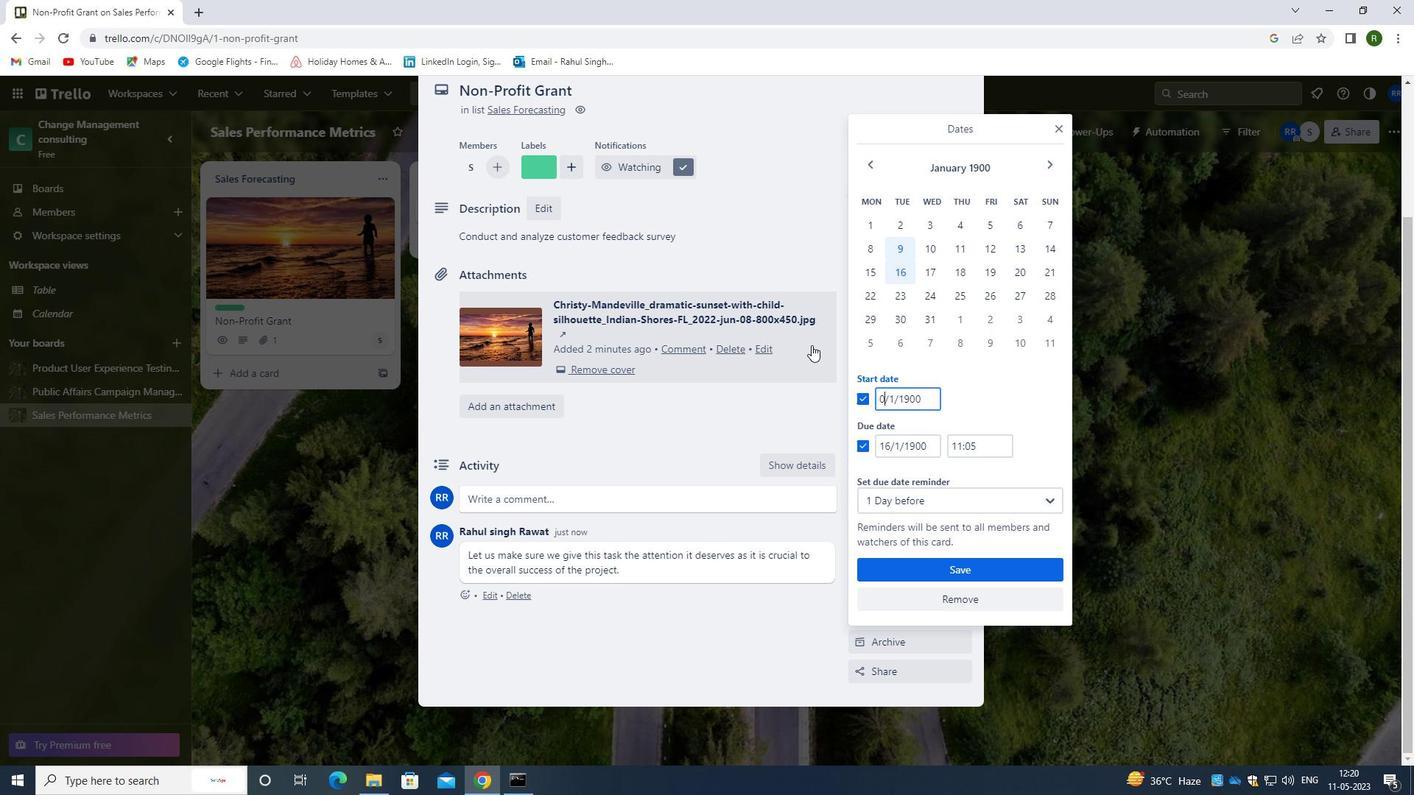
Action: Mouse moved to (888, 444)
Screenshot: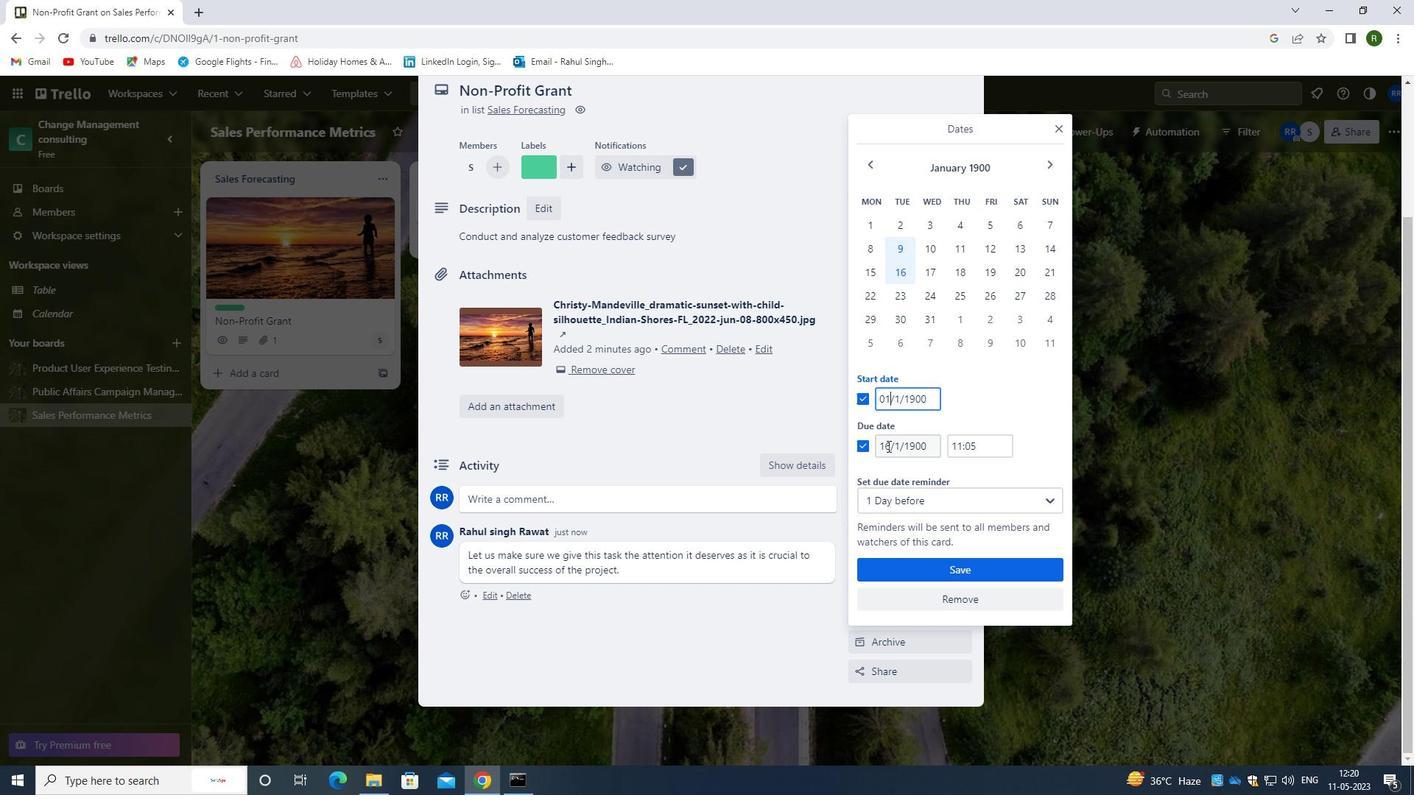
Action: Mouse pressed left at (888, 444)
Screenshot: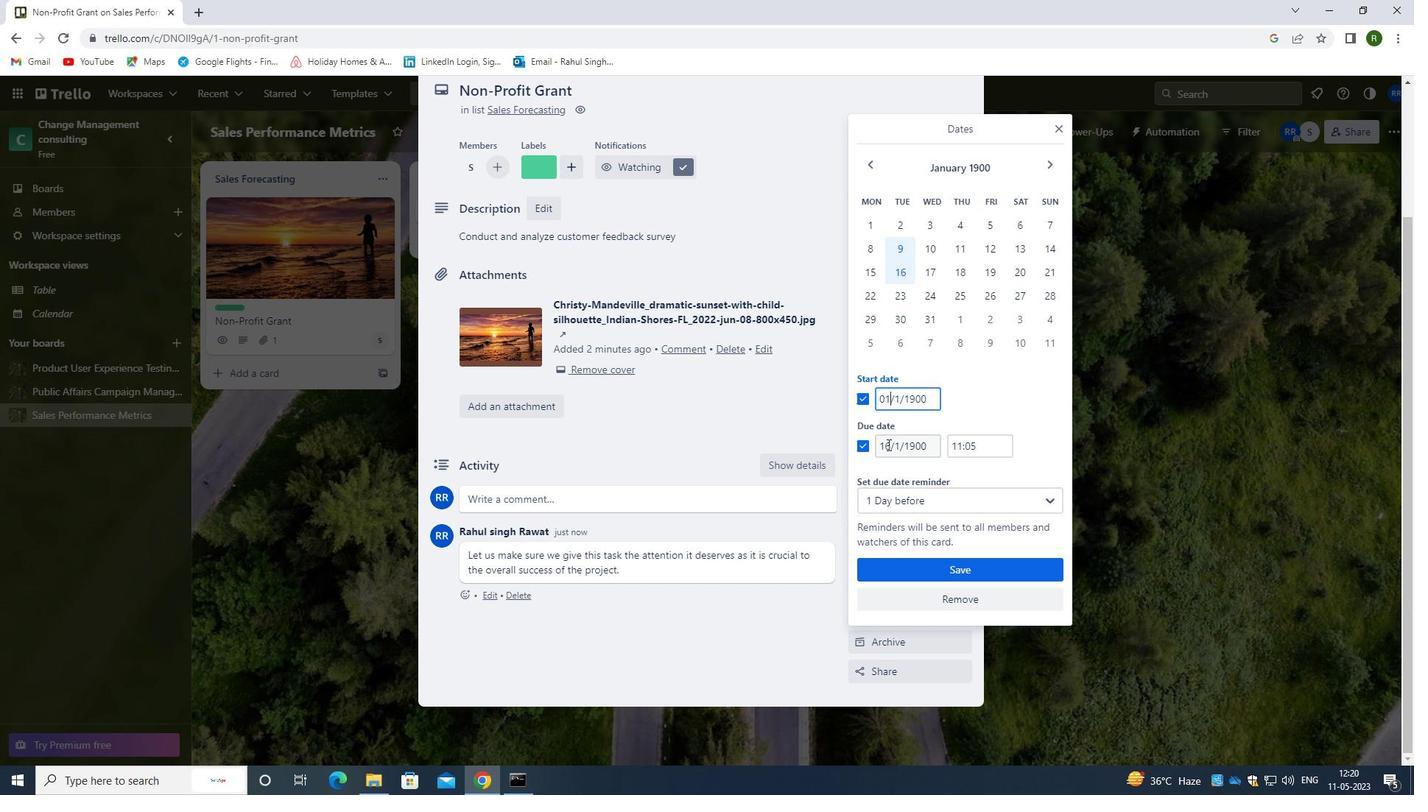 
Action: Mouse moved to (910, 456)
Screenshot: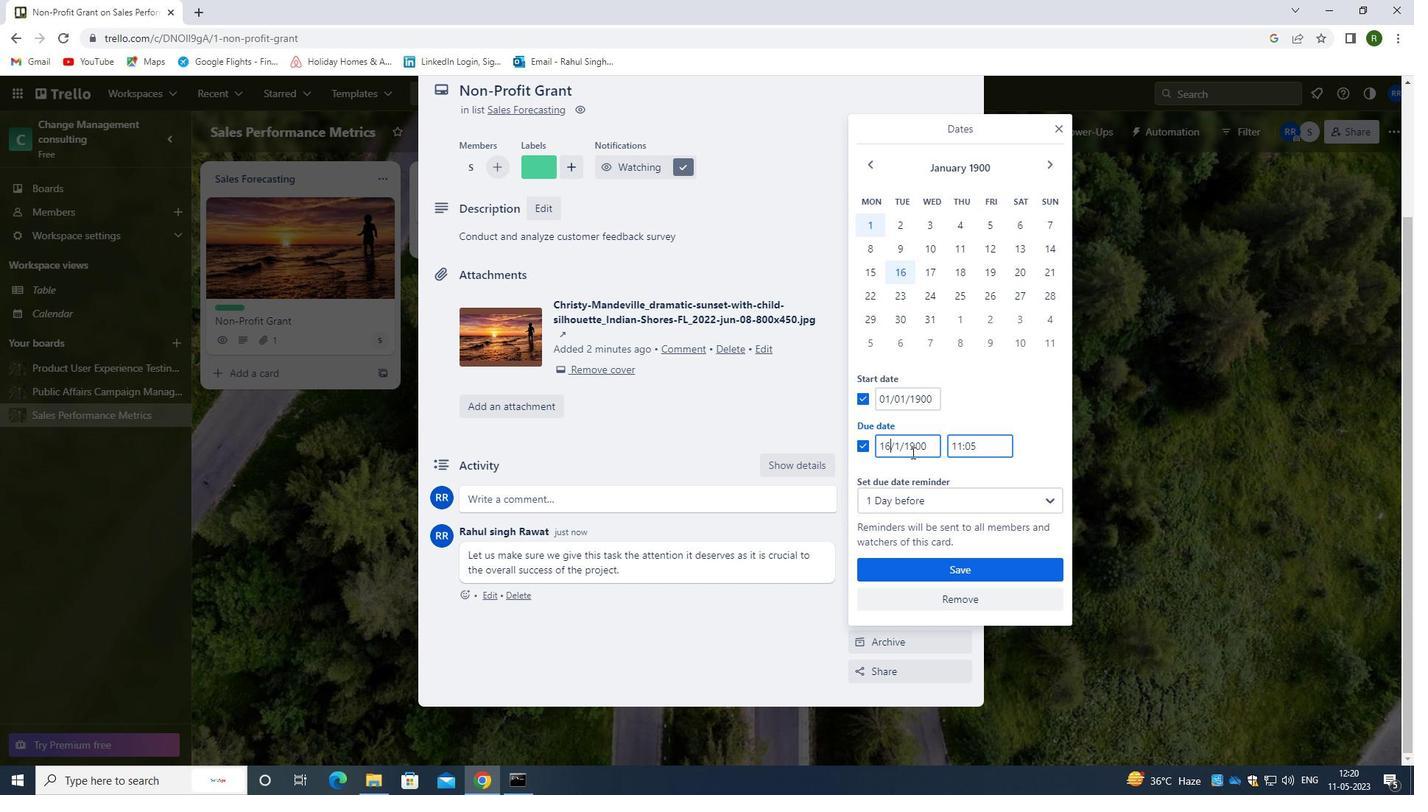 
Action: Key pressed <Key.backspace><Key.backspace>08
Screenshot: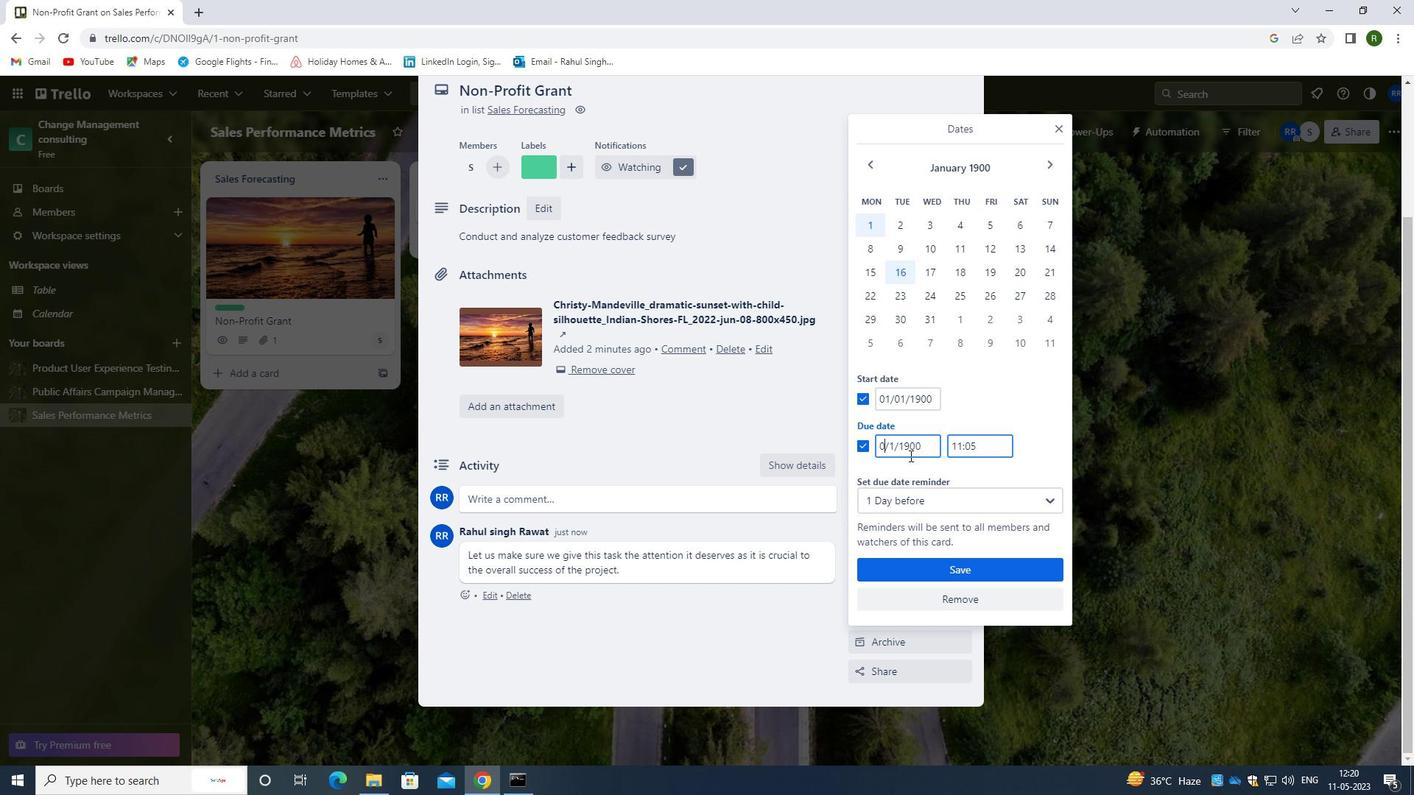
Action: Mouse scrolled (910, 456) with delta (0, 0)
Screenshot: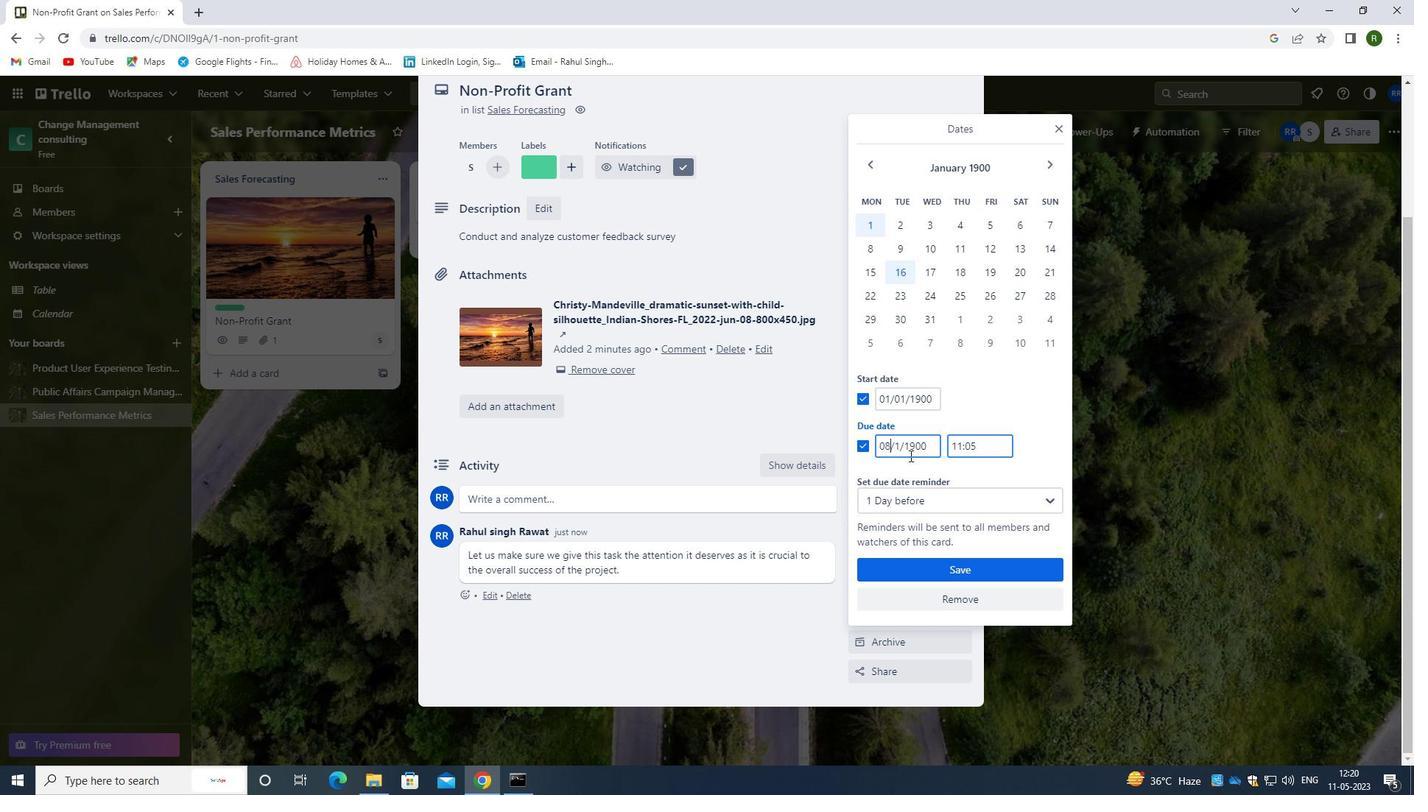 
Action: Mouse moved to (941, 567)
Screenshot: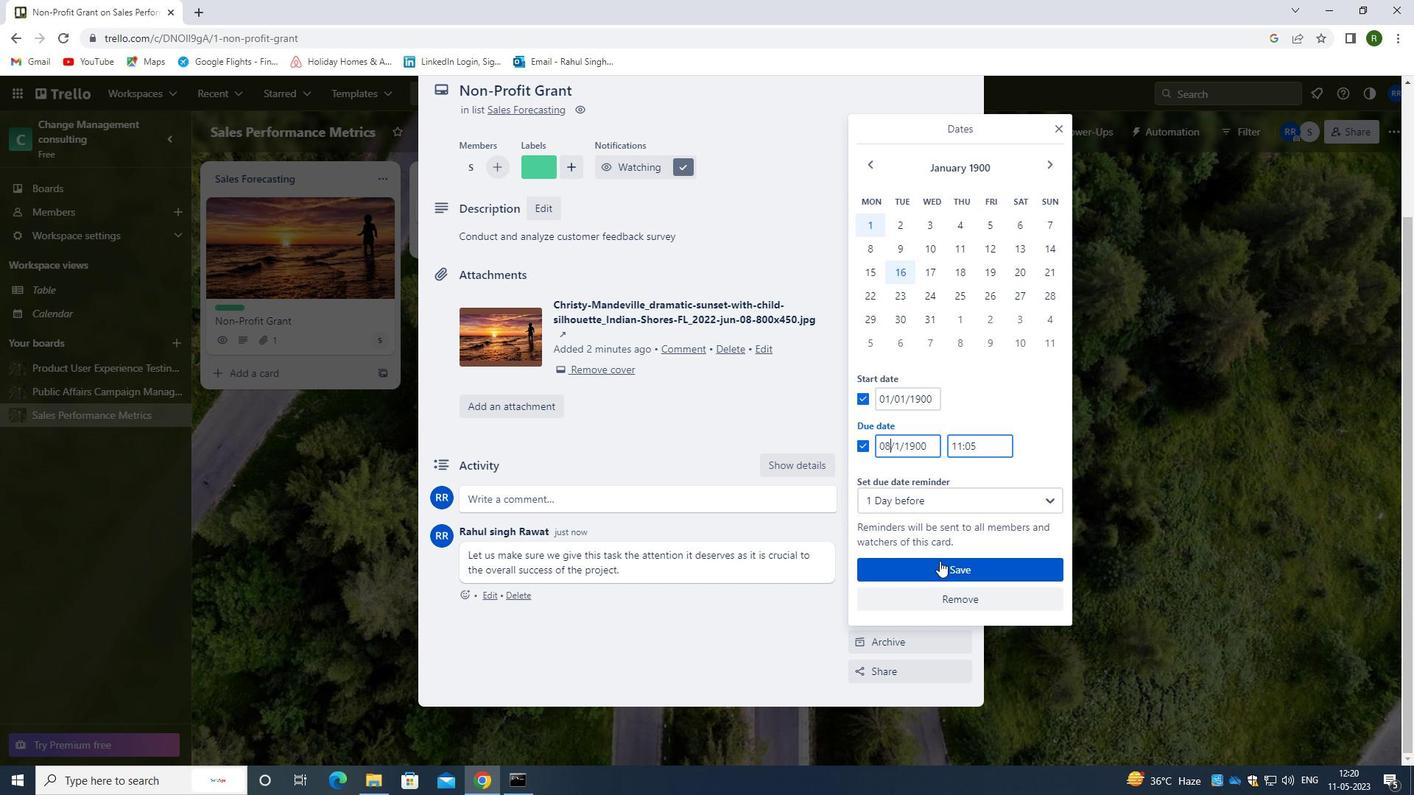 
Action: Mouse pressed left at (941, 567)
Screenshot: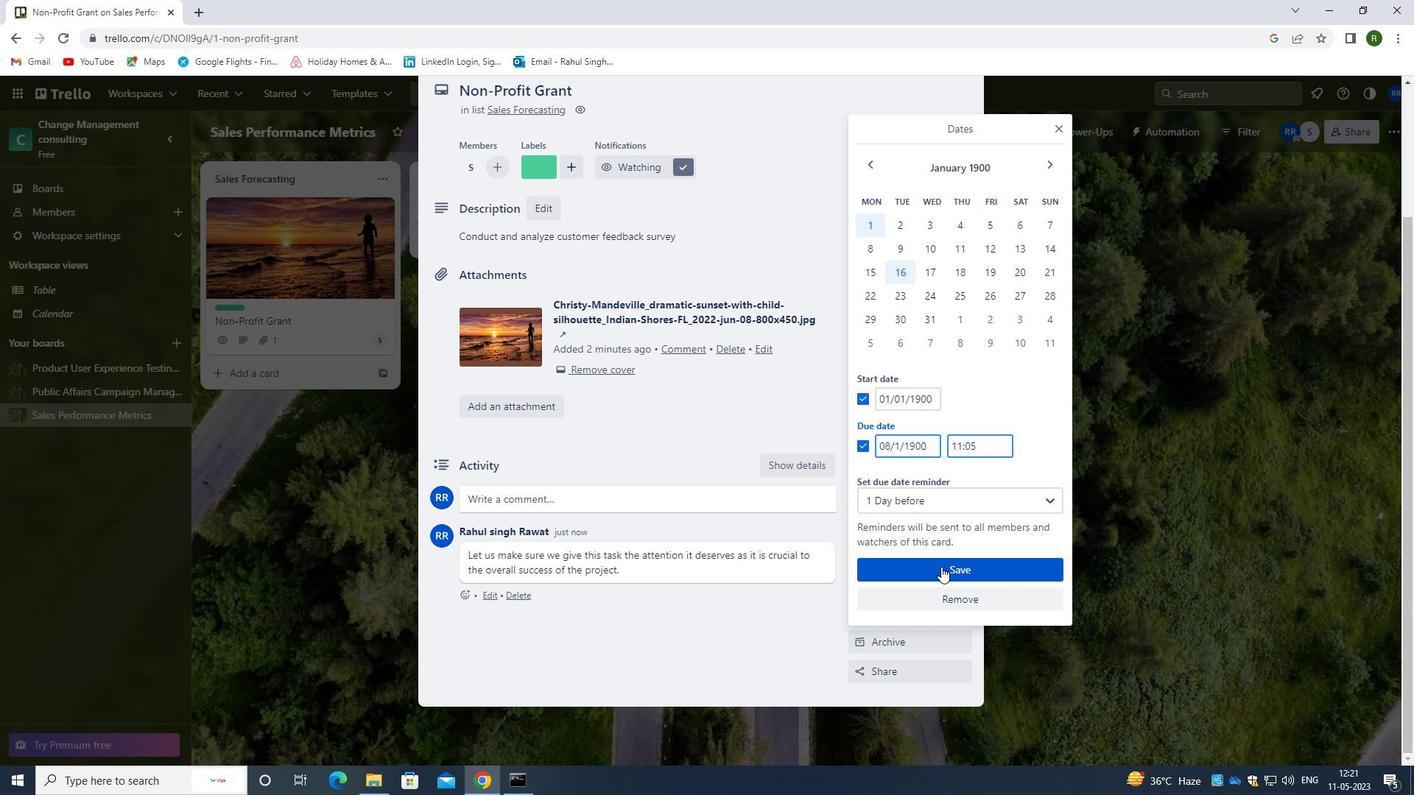 
Action: Mouse moved to (1050, 323)
Screenshot: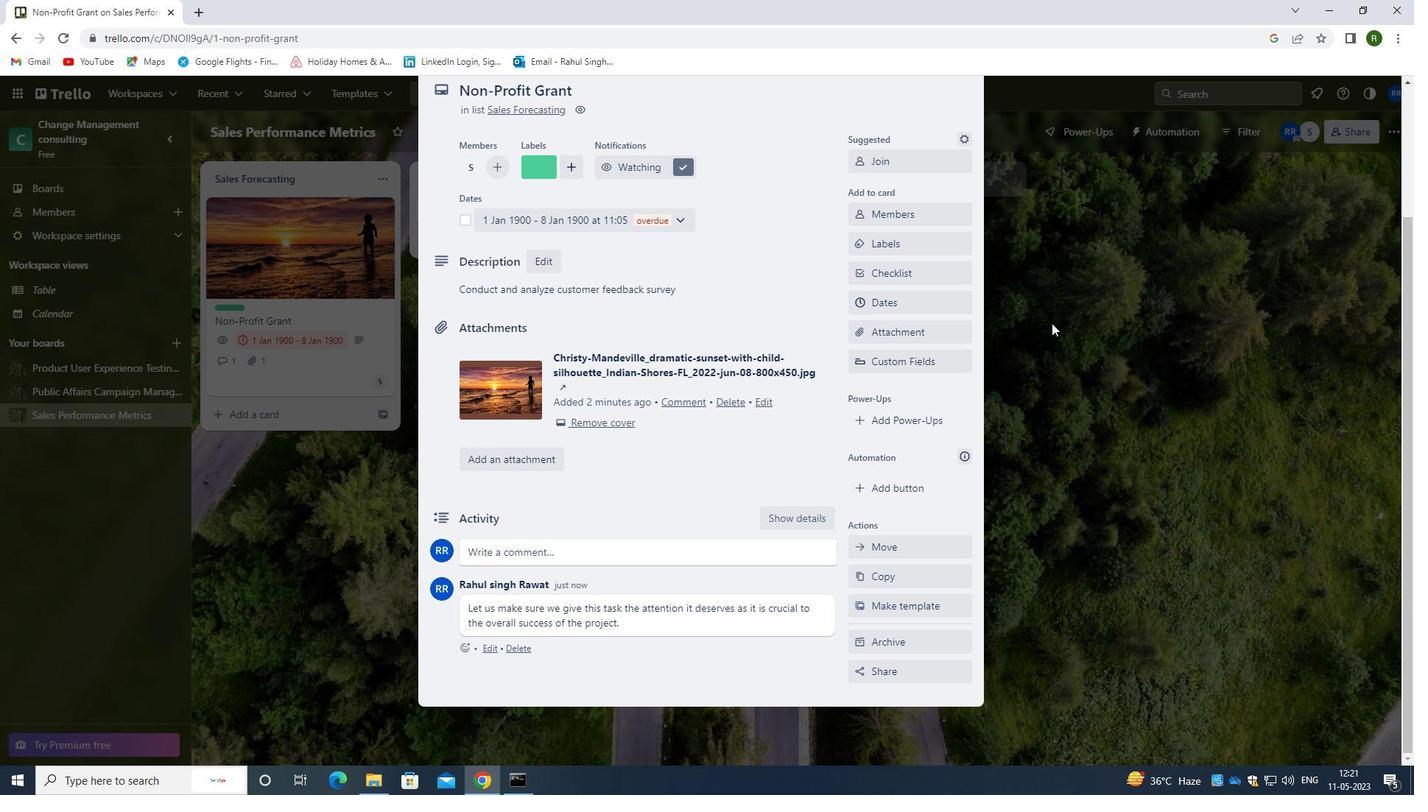 
Action: Mouse scrolled (1050, 324) with delta (0, 0)
Screenshot: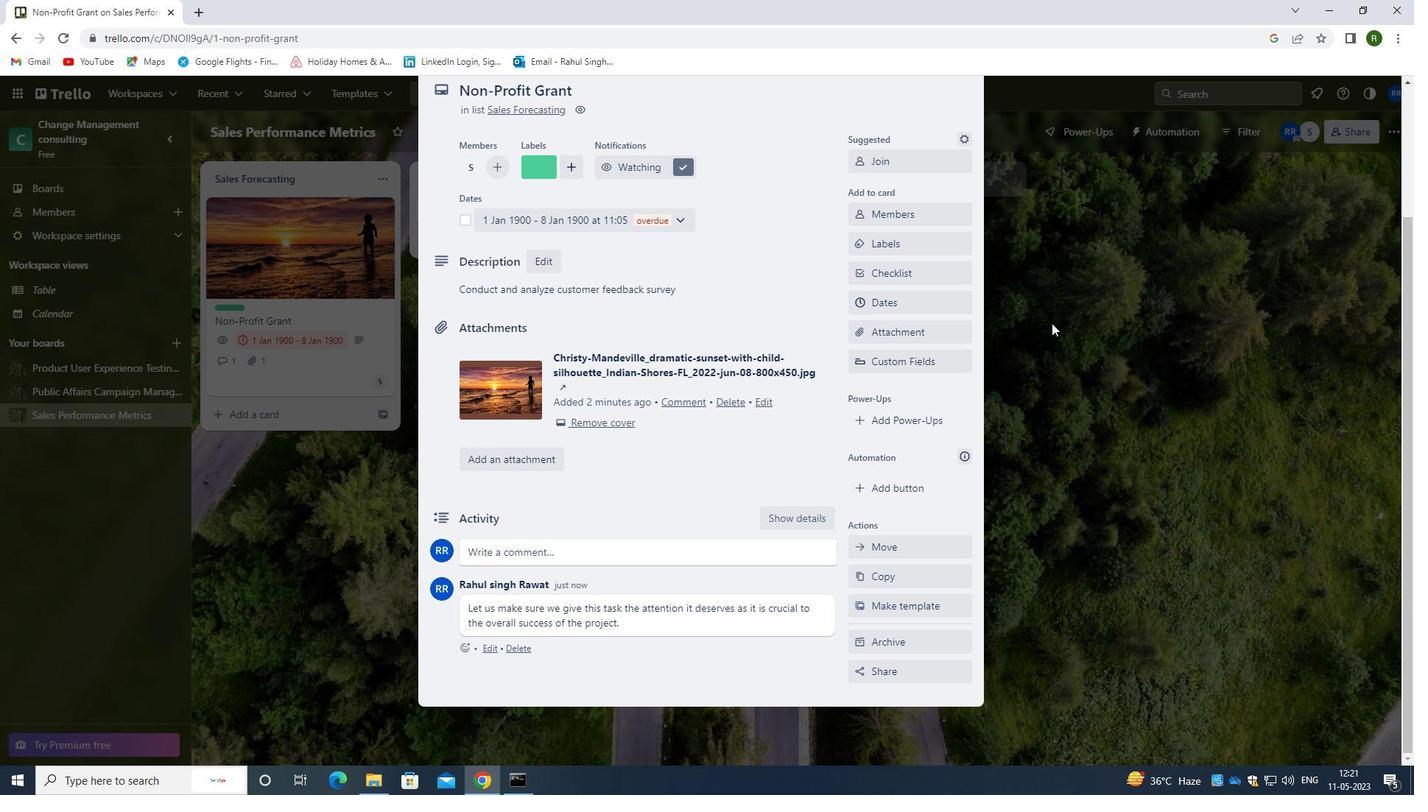 
Action: Mouse moved to (1049, 323)
Screenshot: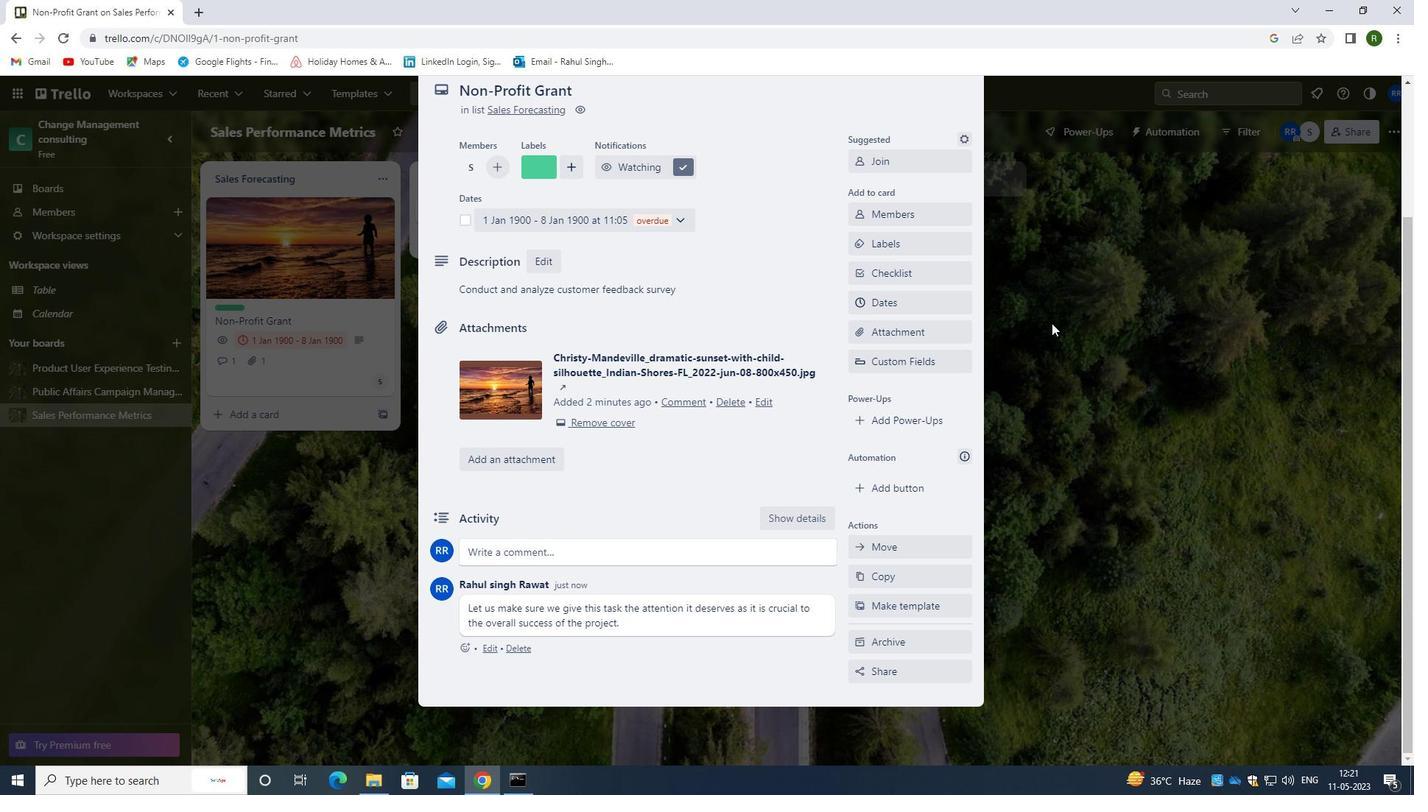 
Action: Mouse scrolled (1049, 324) with delta (0, 0)
Screenshot: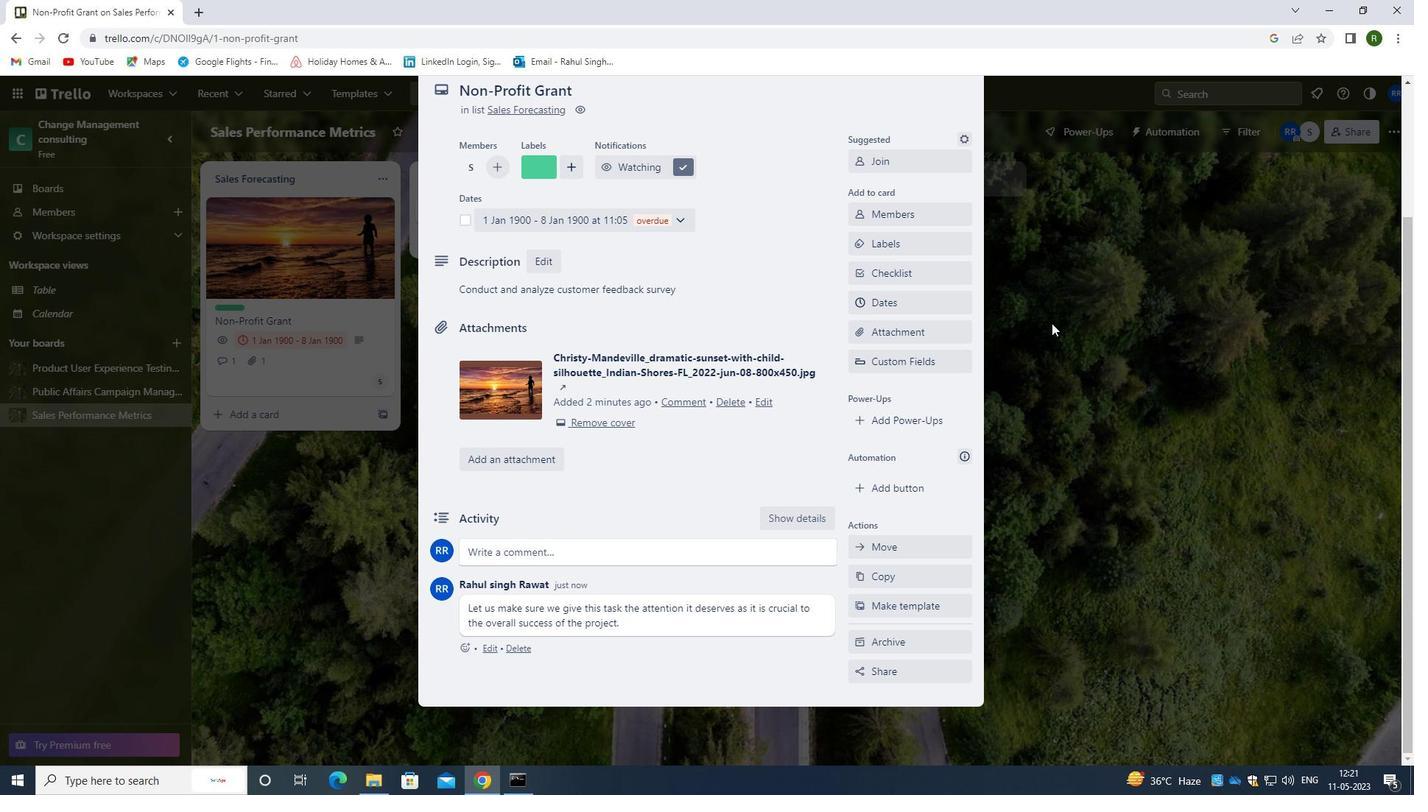 
Action: Mouse scrolled (1049, 324) with delta (0, 0)
Screenshot: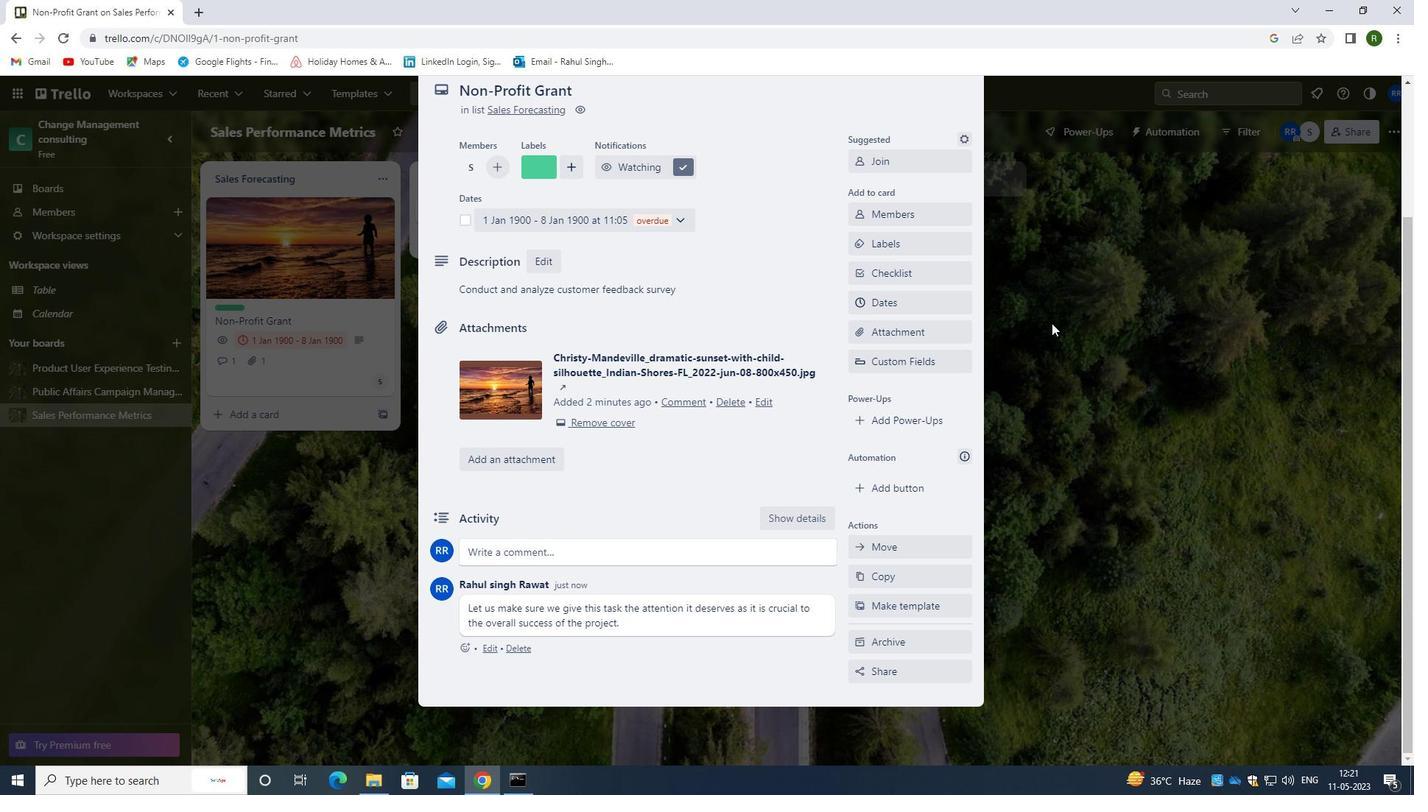 
Action: Mouse moved to (965, 131)
Screenshot: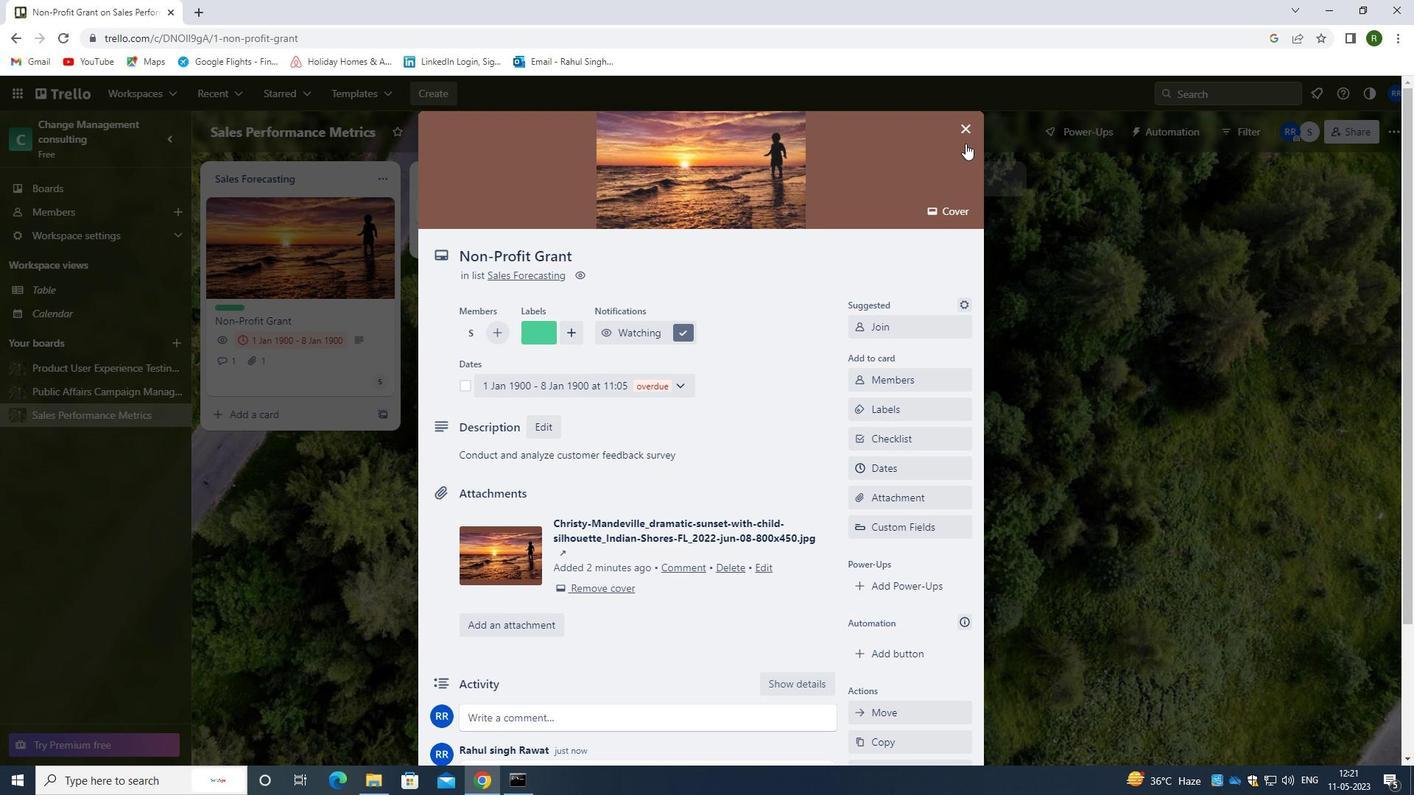 
Action: Mouse pressed left at (965, 131)
Screenshot: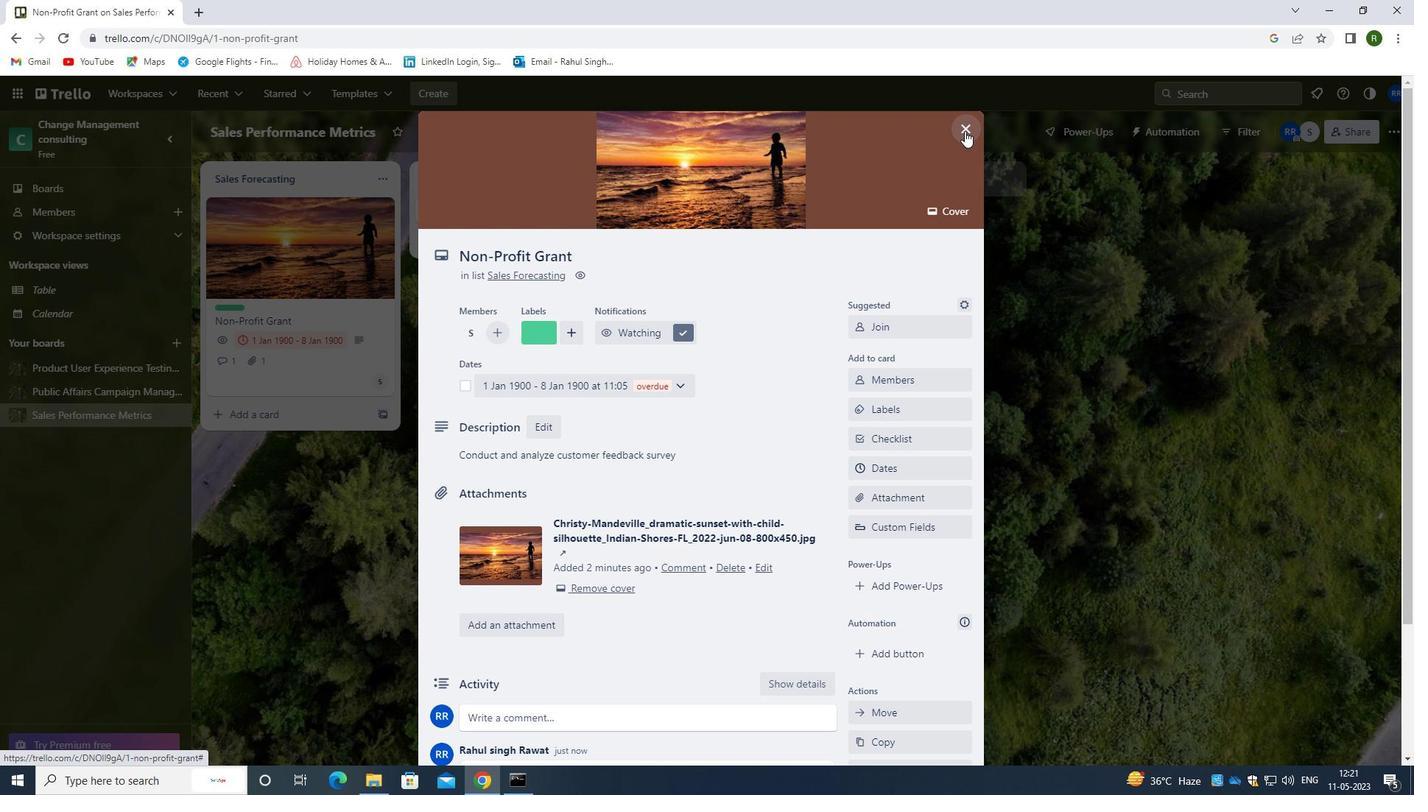 
Action: Mouse moved to (964, 129)
Screenshot: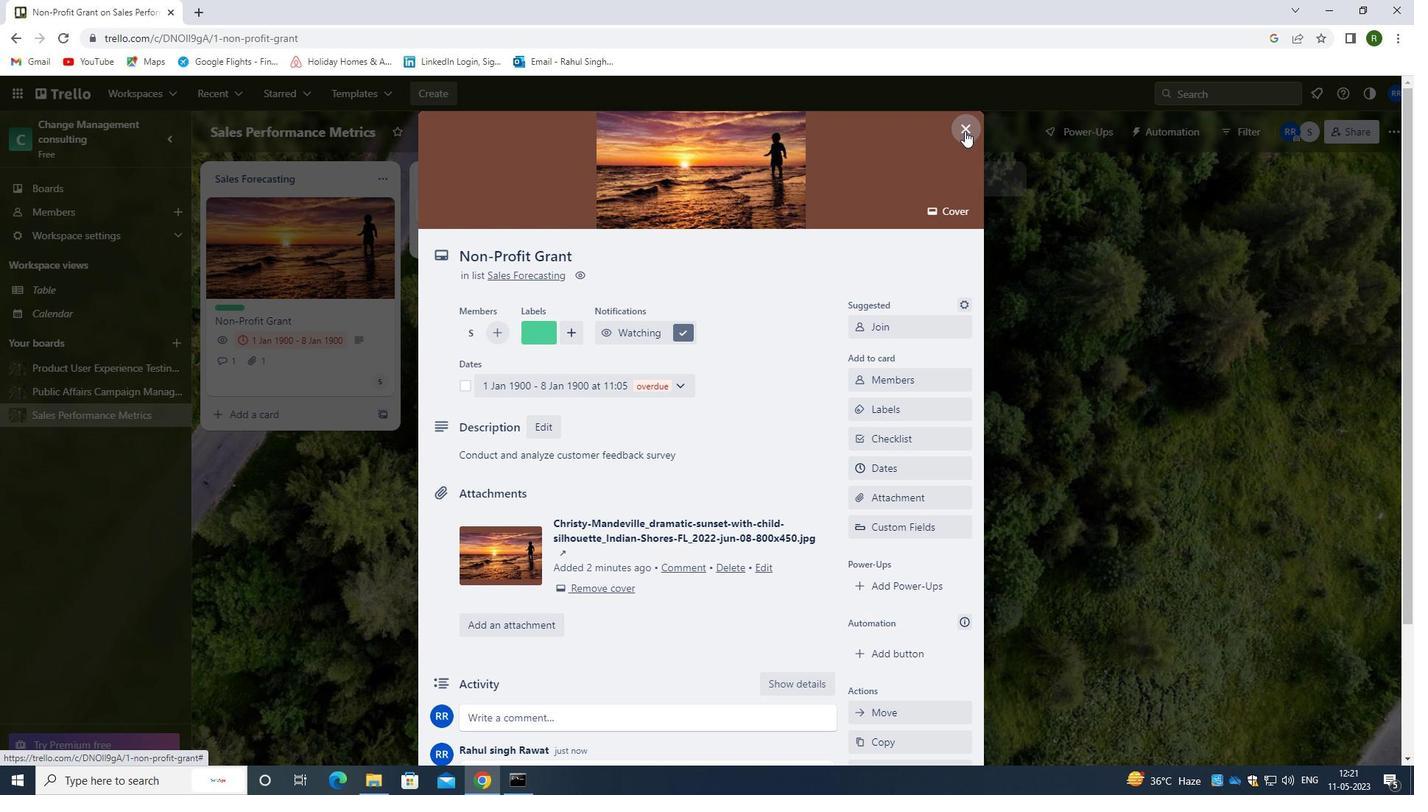 
